 Task: Find an Airbnb in Det Udom, Thailand, for 6 adults from July 10 to July 15, with a price range of ₹10,000 to ₹15,000, 4 bedrooms, 7 beds, 4 bathrooms, and amenities including Wifi, Free parking, TV, Gym, and Breakfast. Enable self check-in.
Action: Mouse moved to (527, 103)
Screenshot: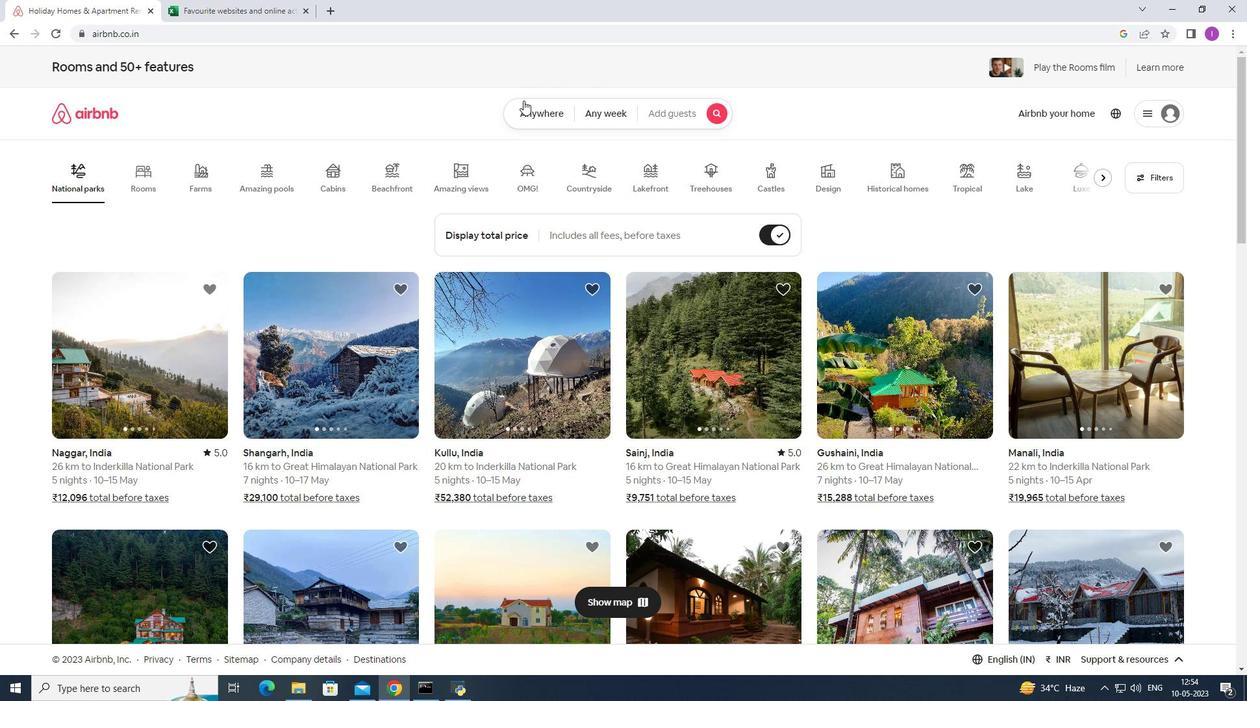
Action: Mouse pressed left at (527, 103)
Screenshot: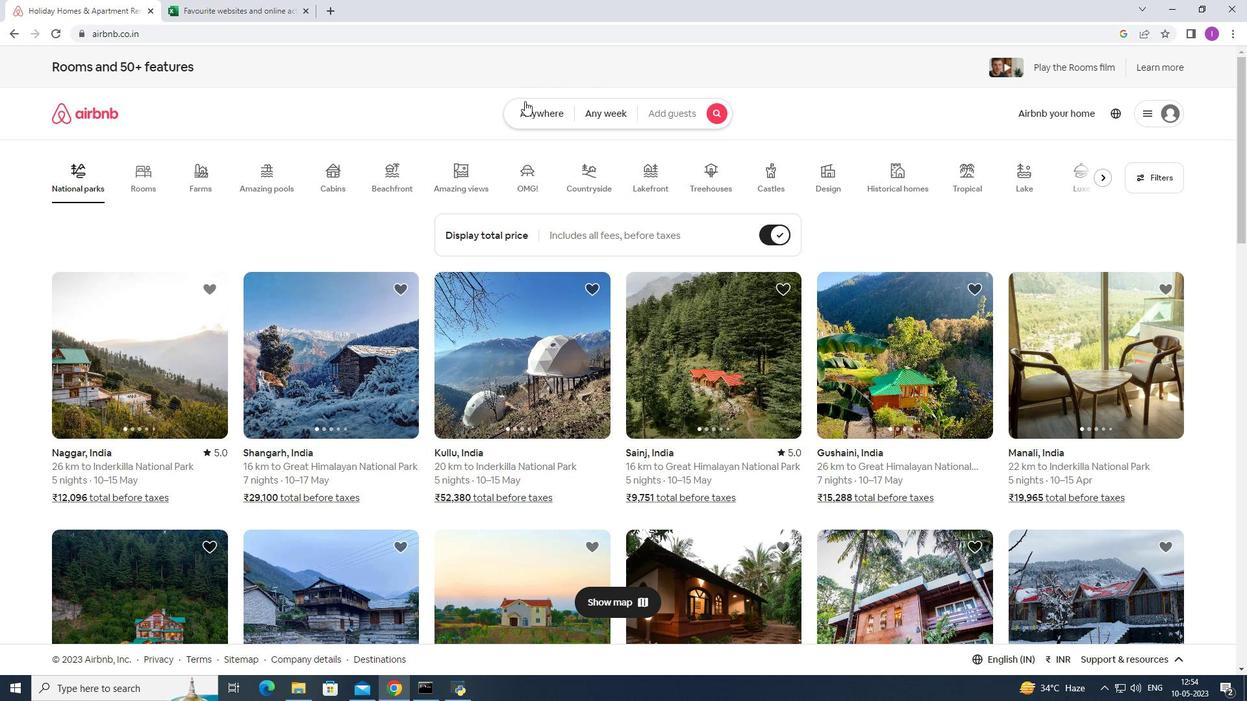 
Action: Mouse moved to (393, 167)
Screenshot: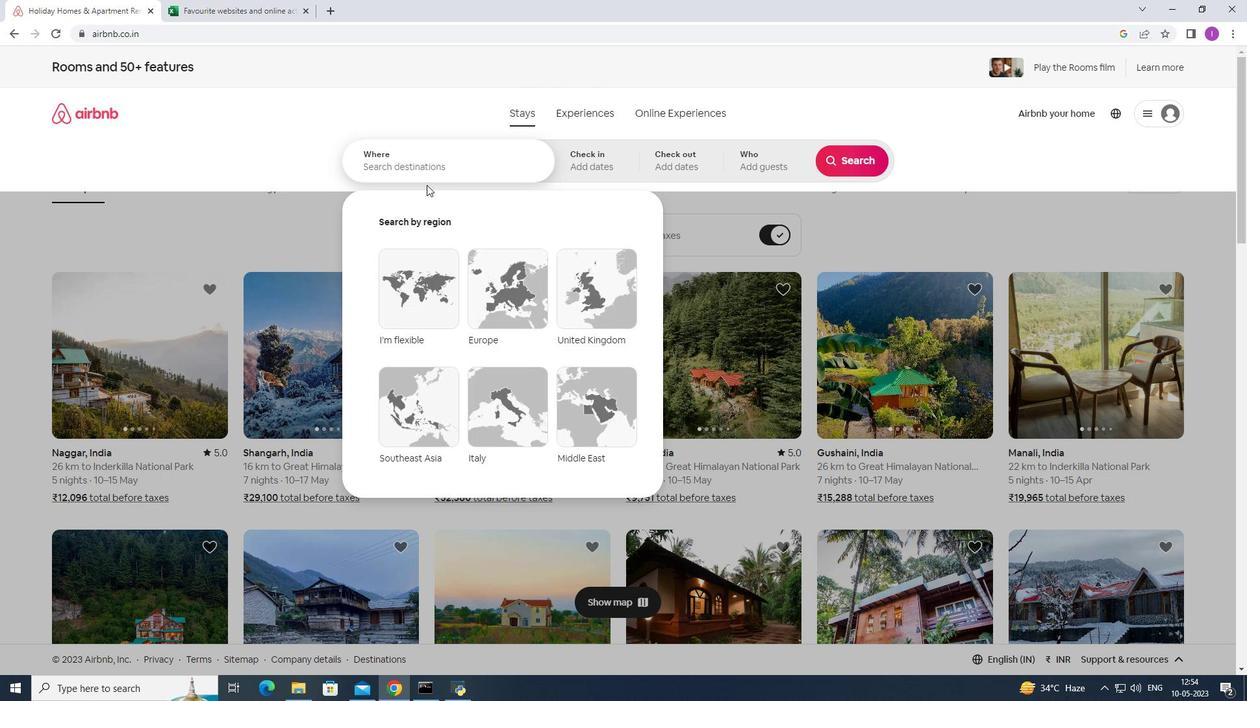 
Action: Mouse pressed left at (393, 167)
Screenshot: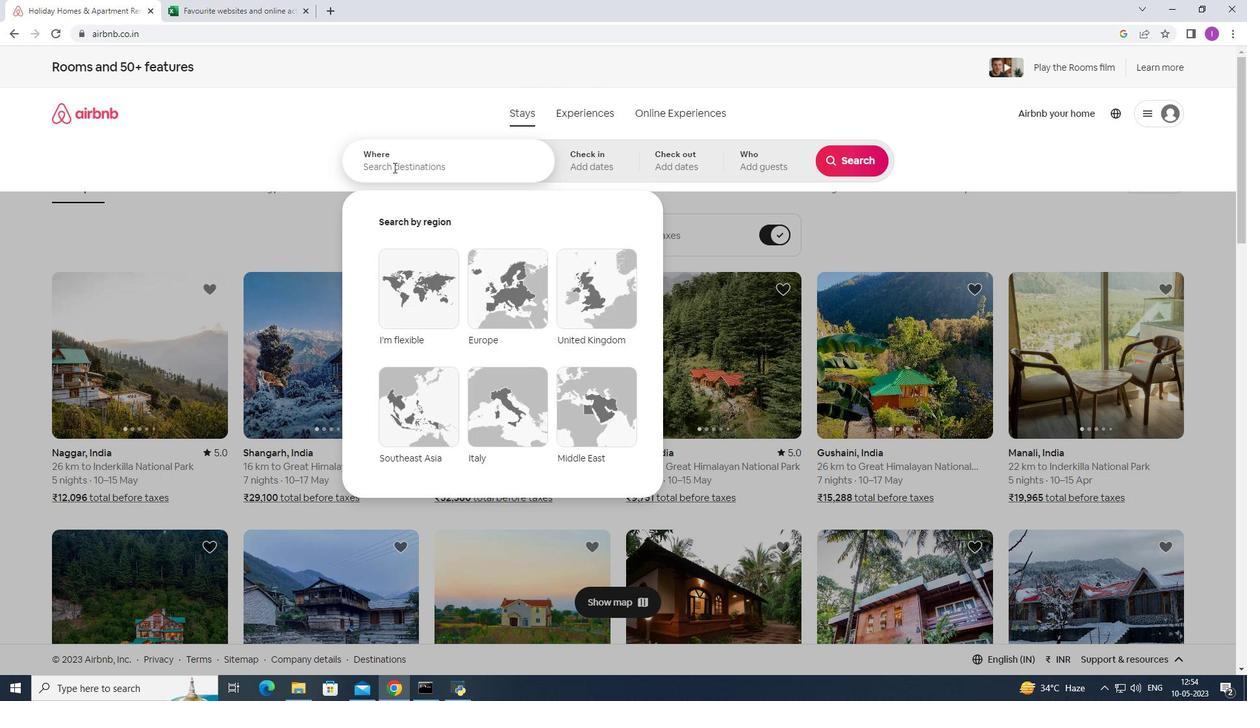 
Action: Mouse moved to (430, 171)
Screenshot: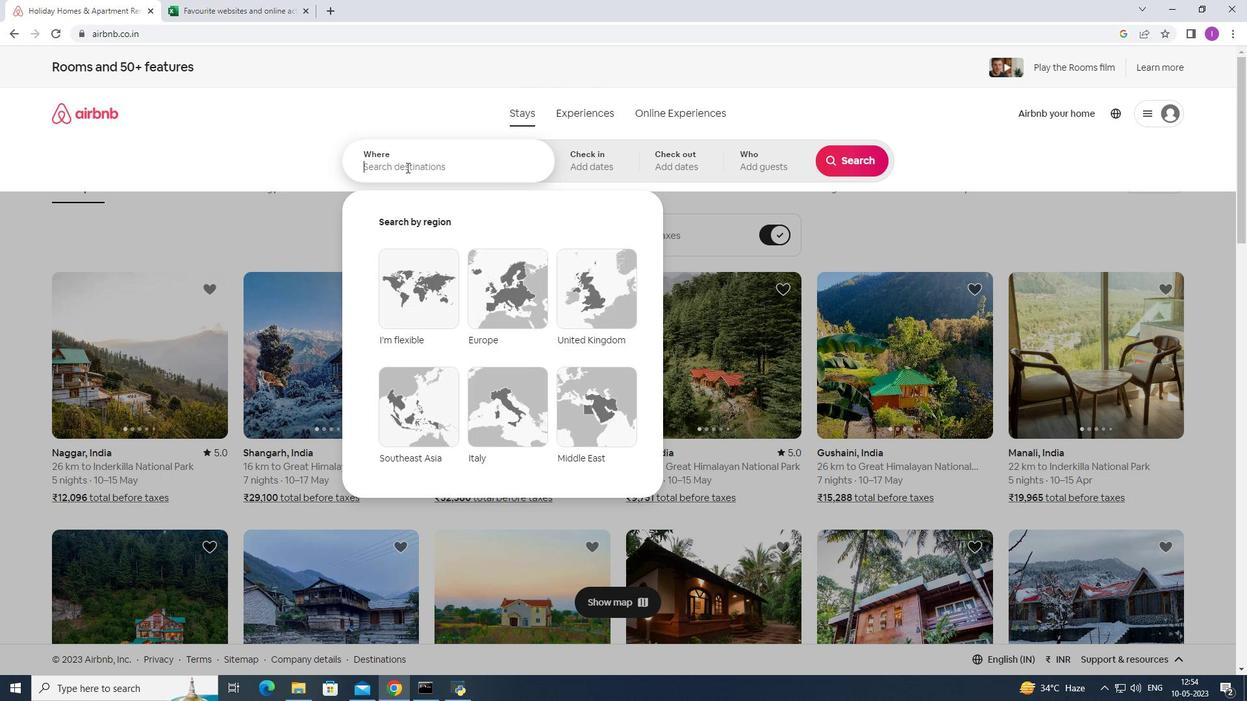 
Action: Key pressed <Key.shift><Key.shift><Key.shift>Det<Key.space><Key.shift>Udom,<Key.shift>Thailand
Screenshot: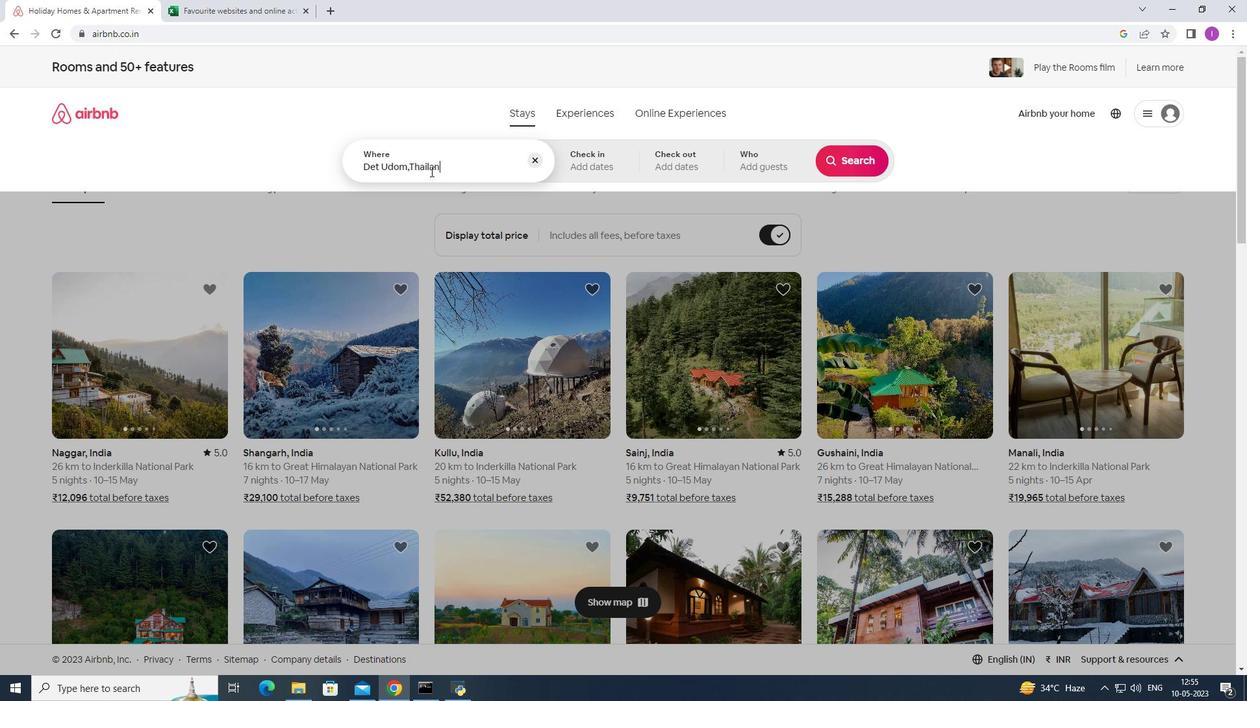 
Action: Mouse moved to (596, 155)
Screenshot: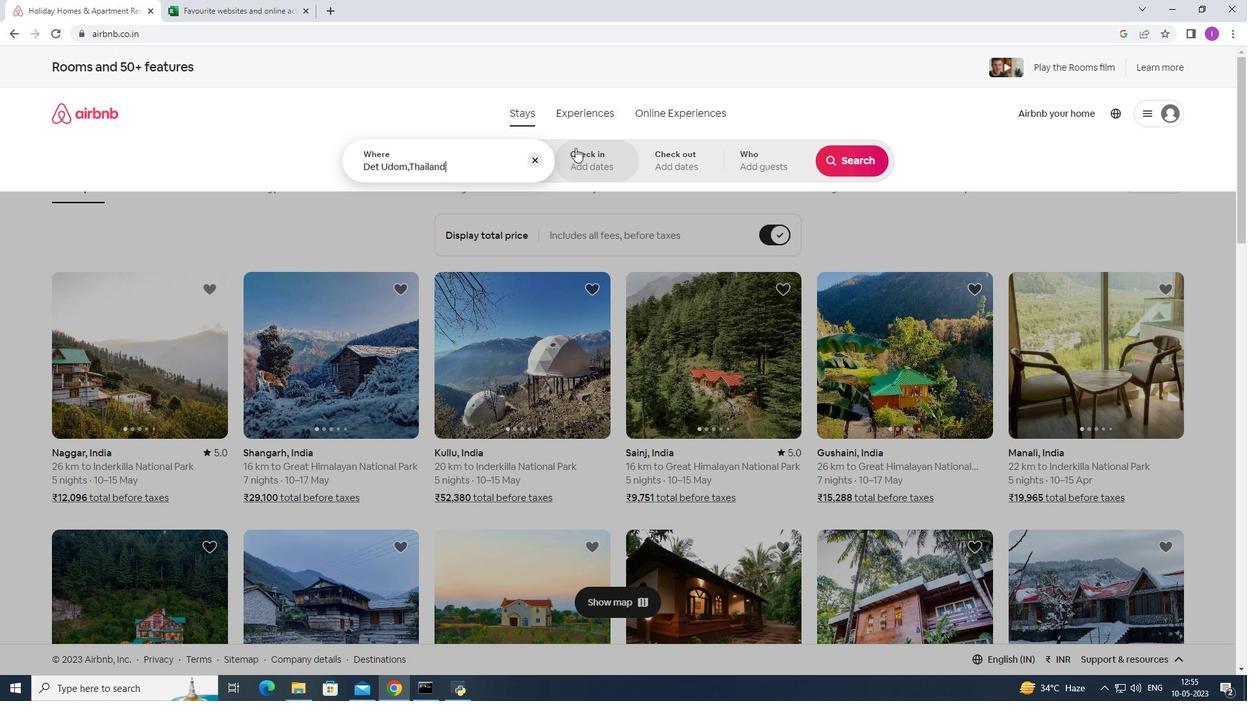 
Action: Mouse pressed left at (596, 155)
Screenshot: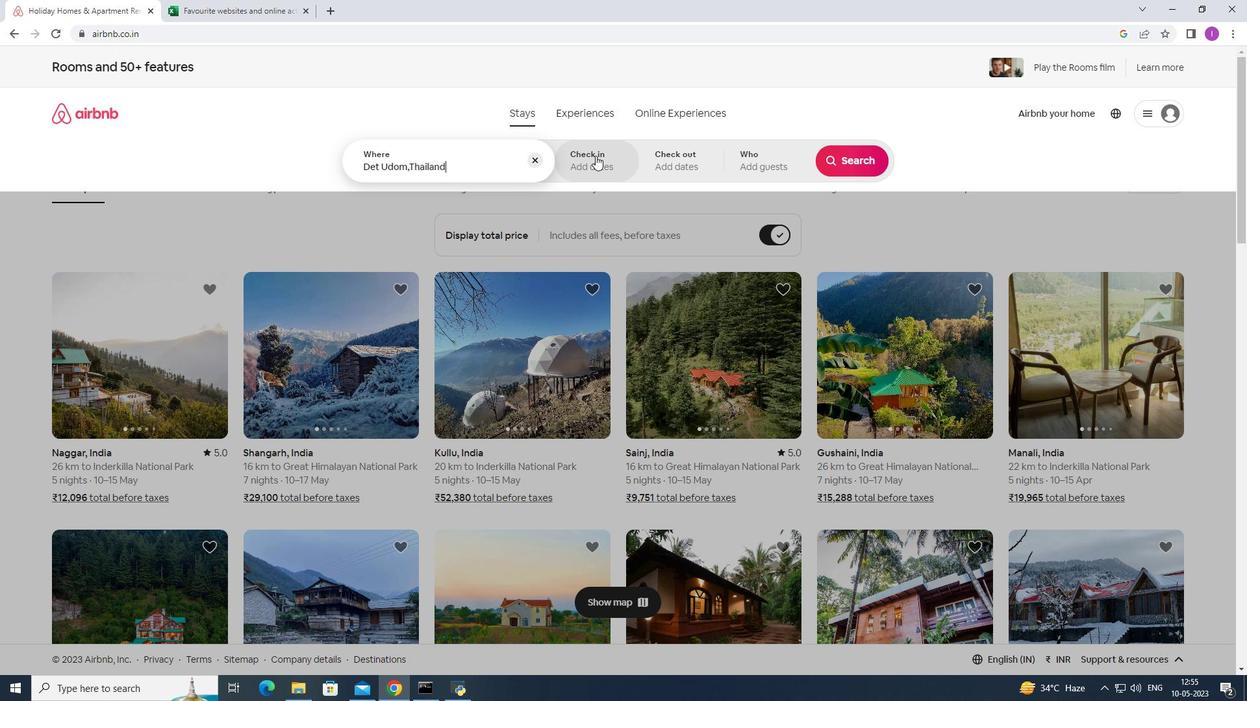 
Action: Mouse moved to (853, 263)
Screenshot: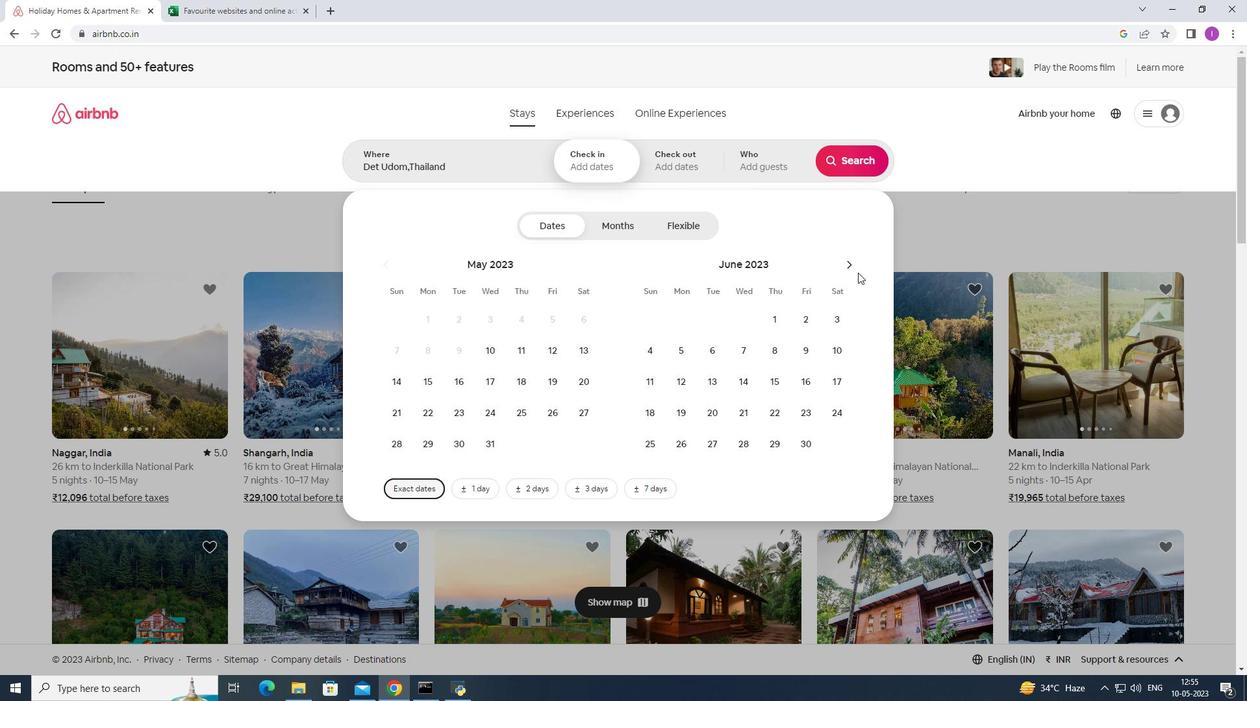 
Action: Mouse pressed left at (853, 263)
Screenshot: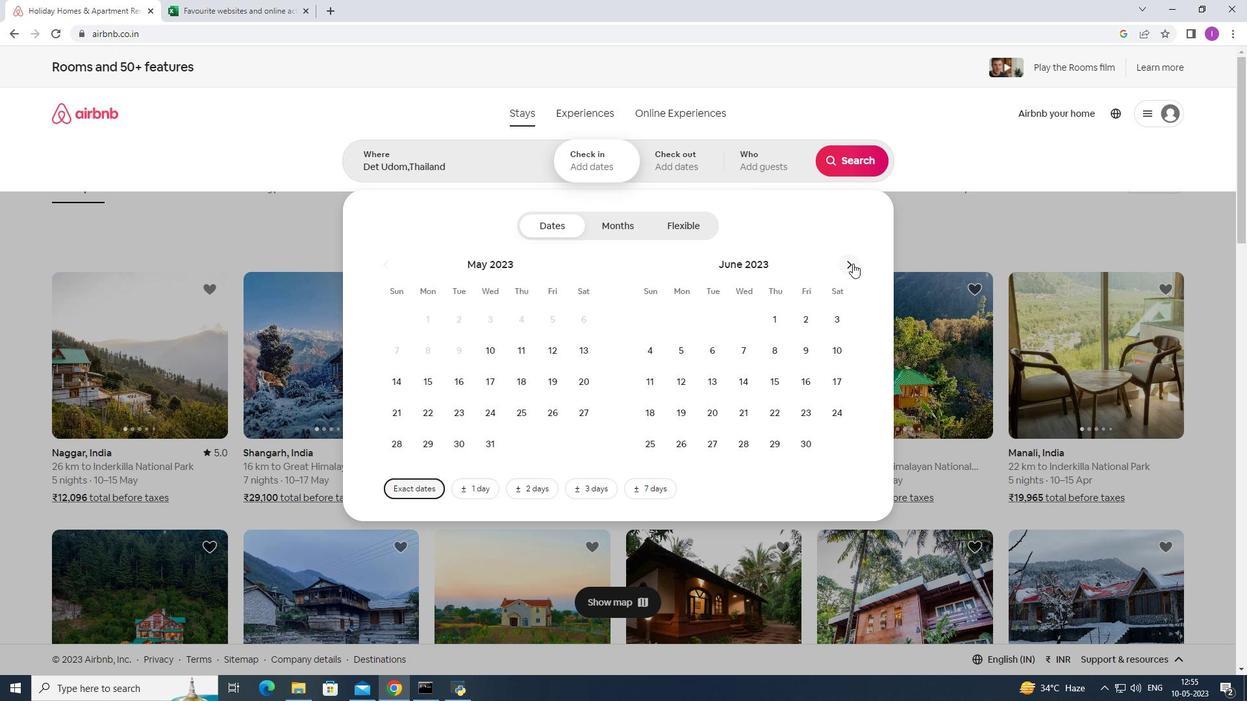 
Action: Mouse moved to (674, 388)
Screenshot: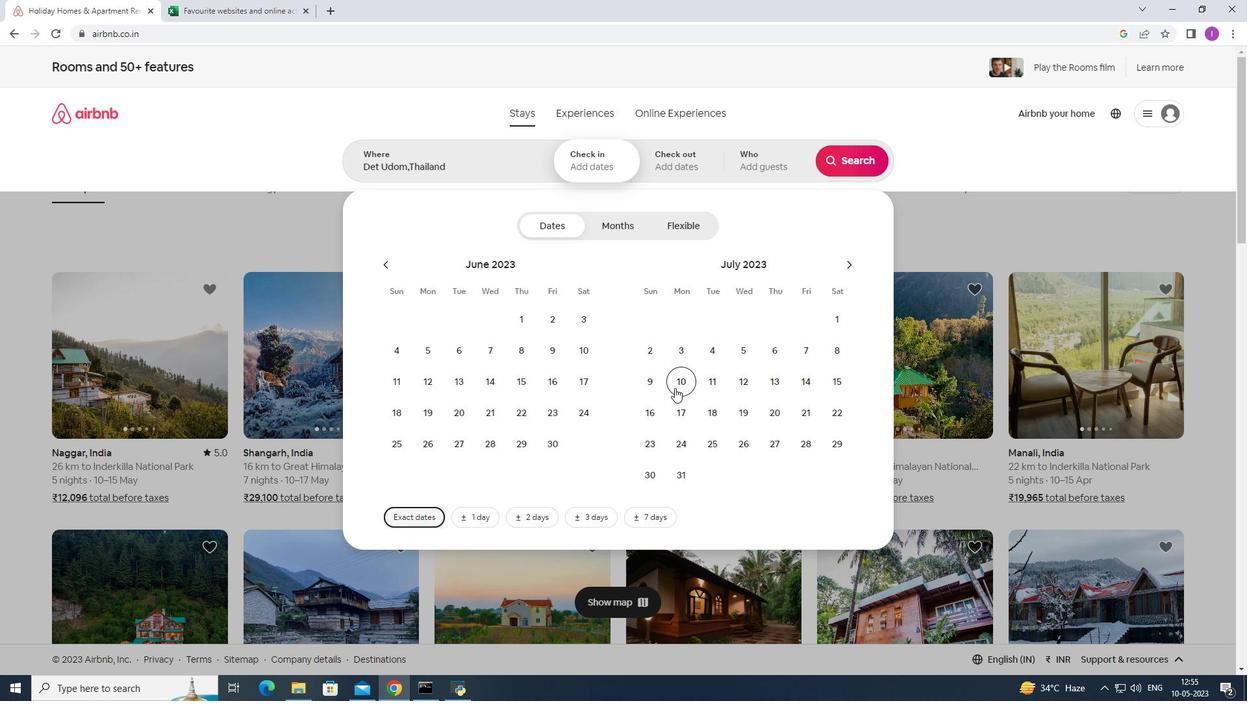 
Action: Mouse pressed left at (674, 388)
Screenshot: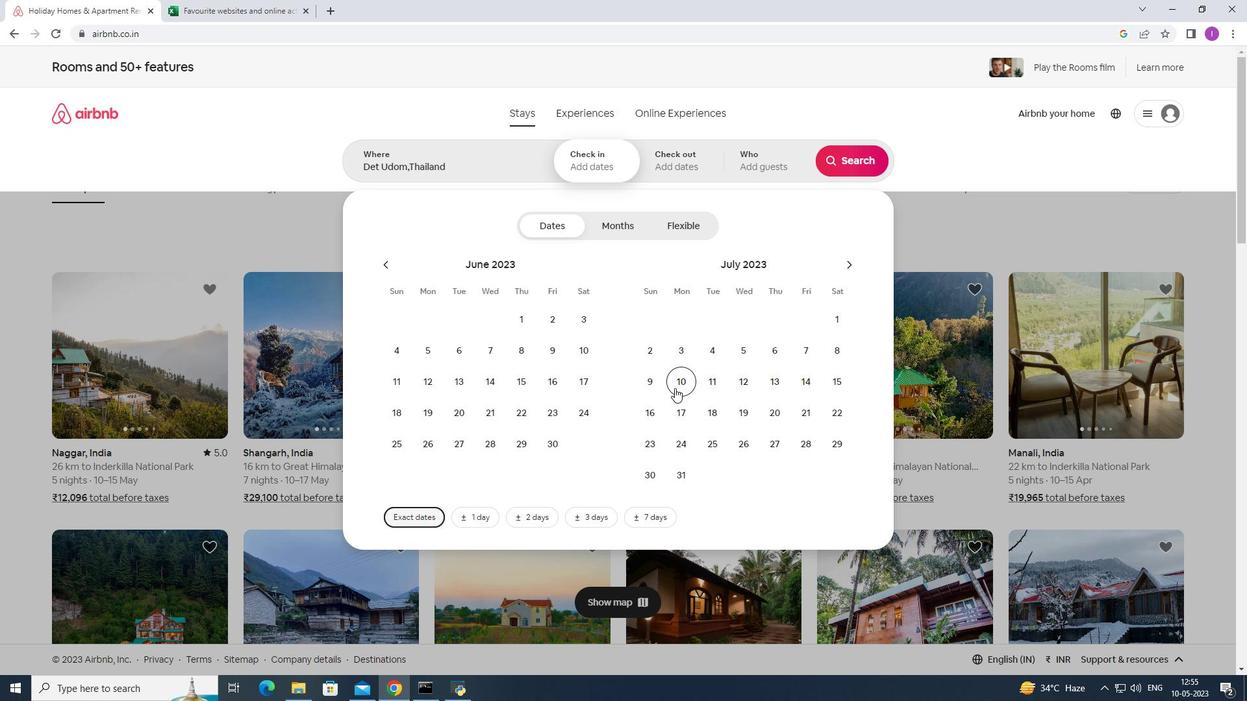 
Action: Mouse moved to (832, 375)
Screenshot: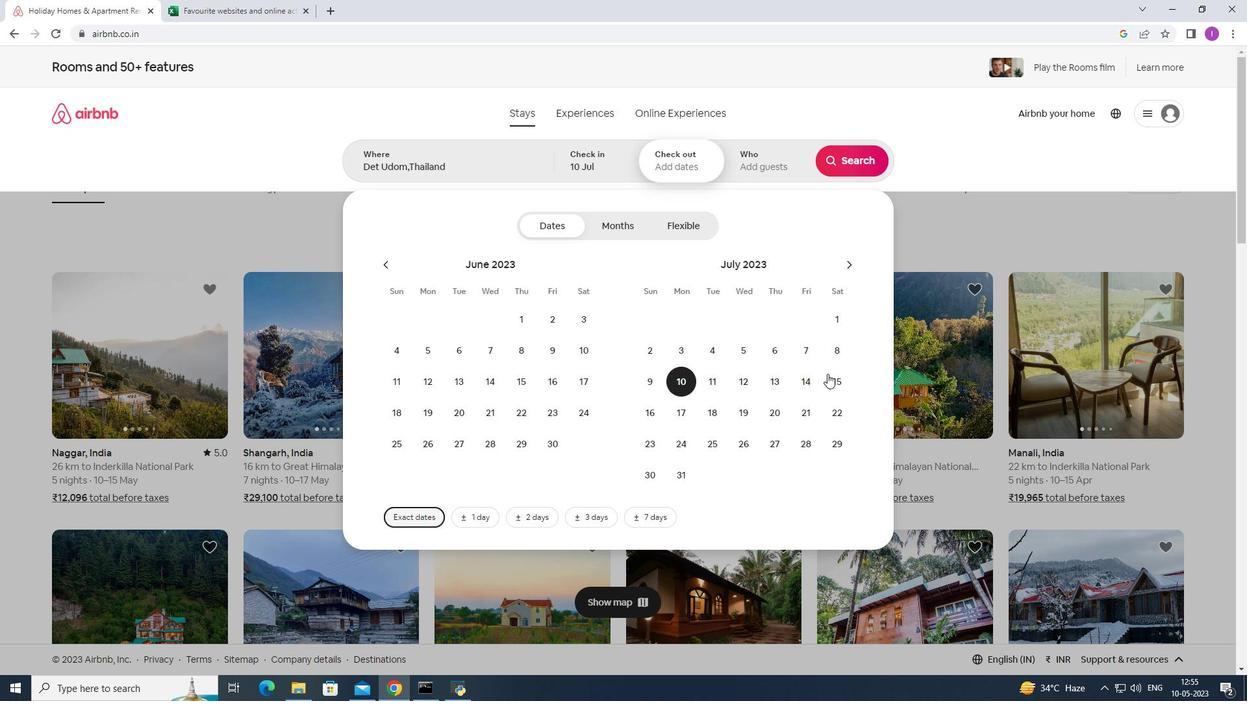 
Action: Mouse pressed left at (832, 375)
Screenshot: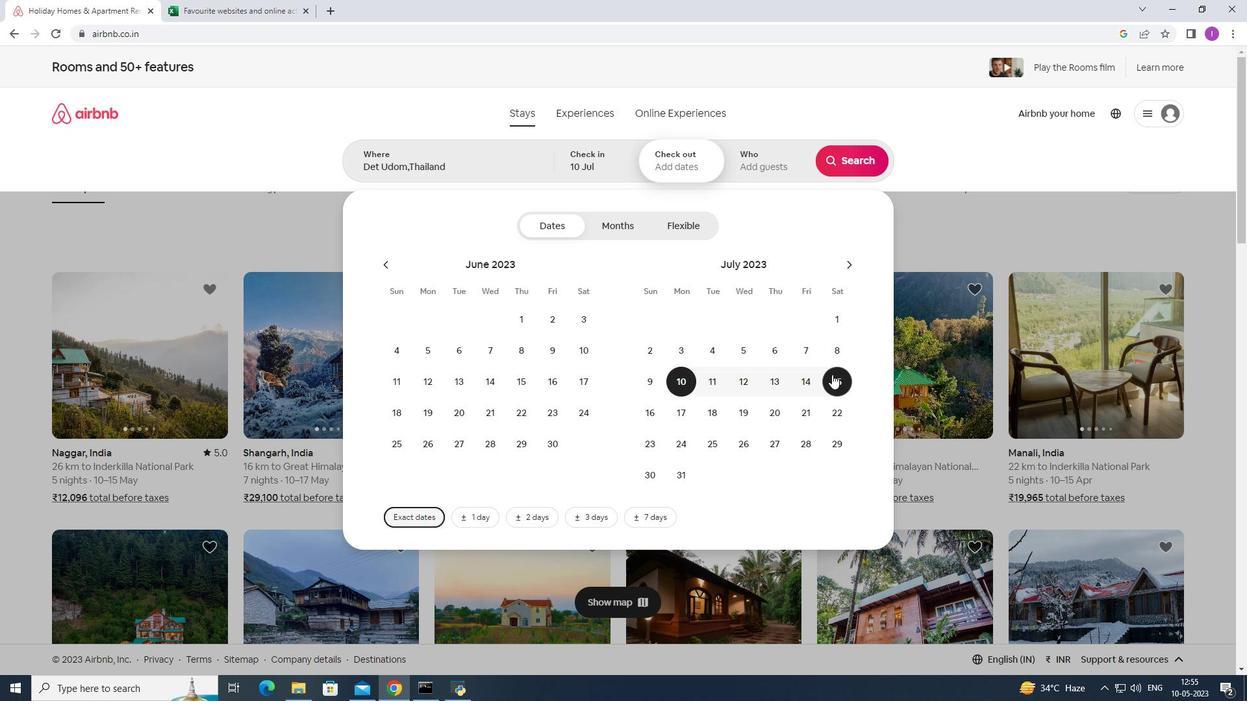 
Action: Mouse moved to (783, 163)
Screenshot: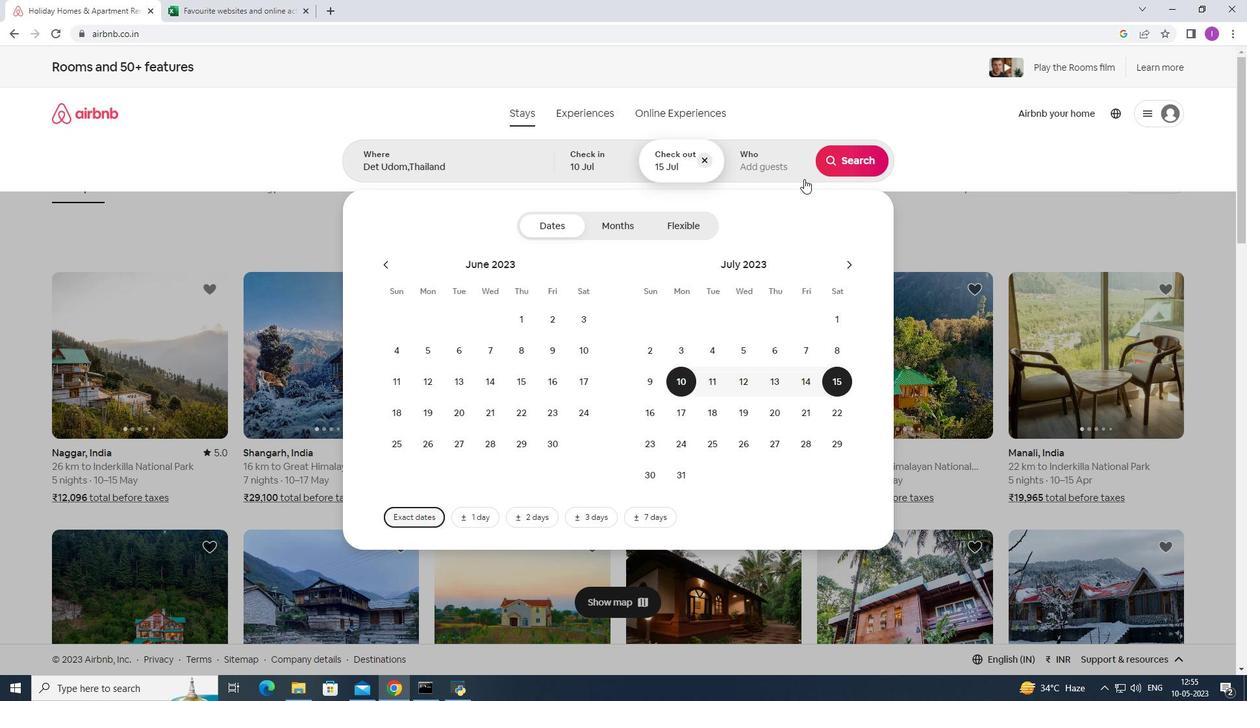 
Action: Mouse pressed left at (783, 163)
Screenshot: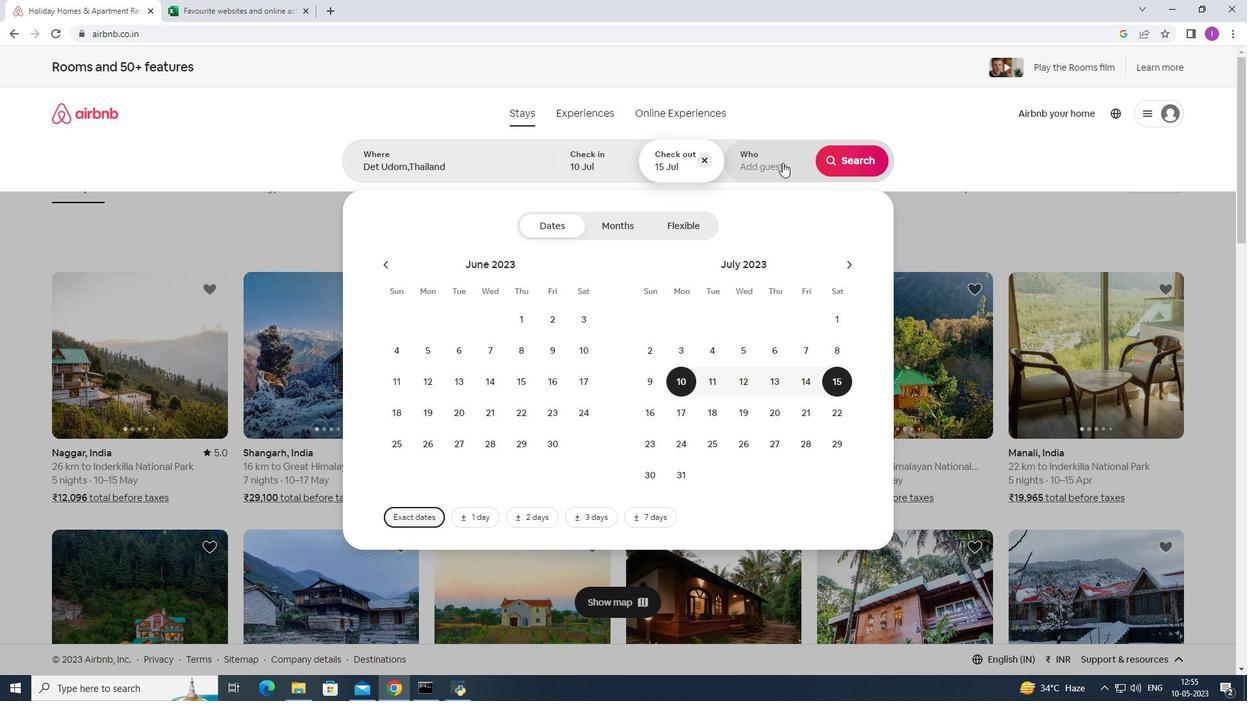 
Action: Mouse moved to (861, 220)
Screenshot: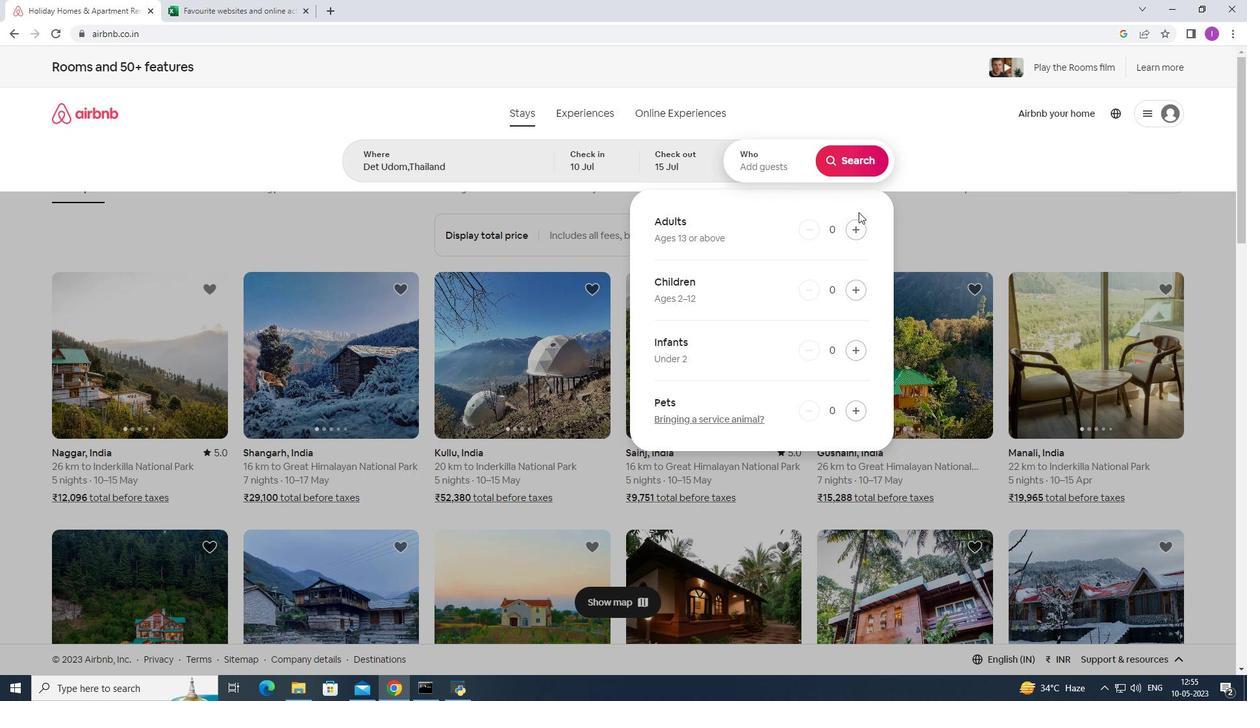 
Action: Mouse pressed left at (861, 220)
Screenshot: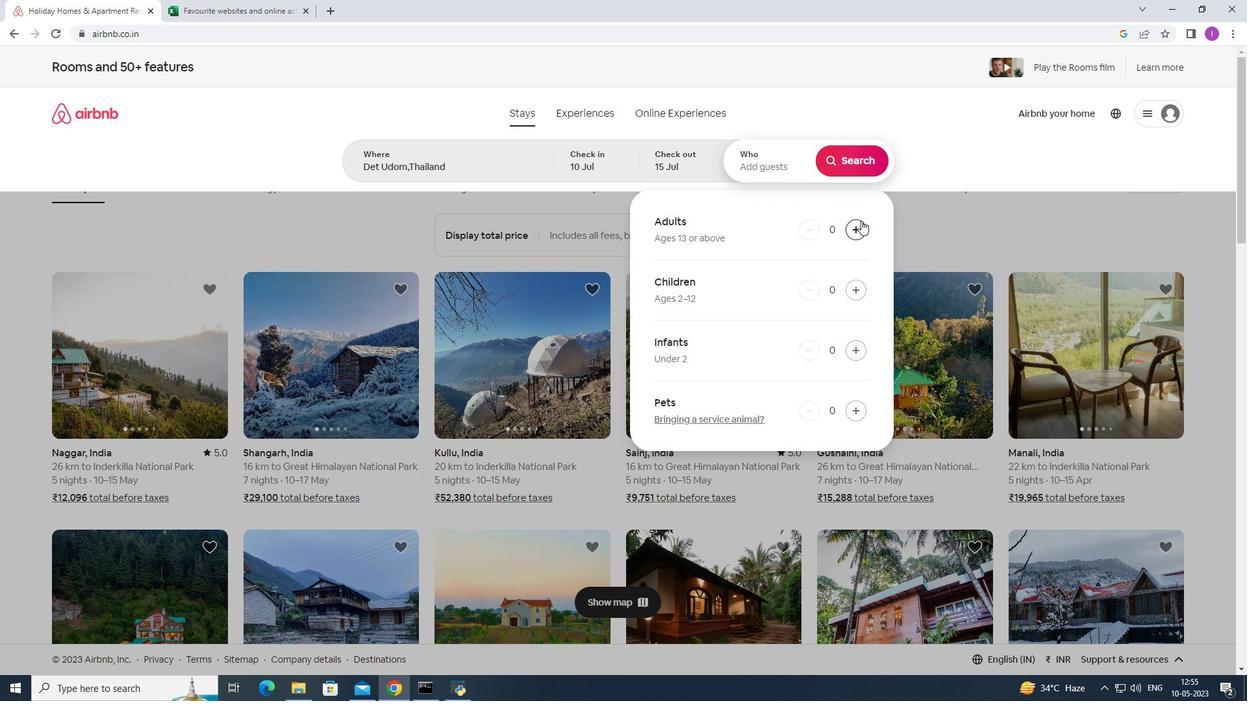
Action: Mouse moved to (861, 222)
Screenshot: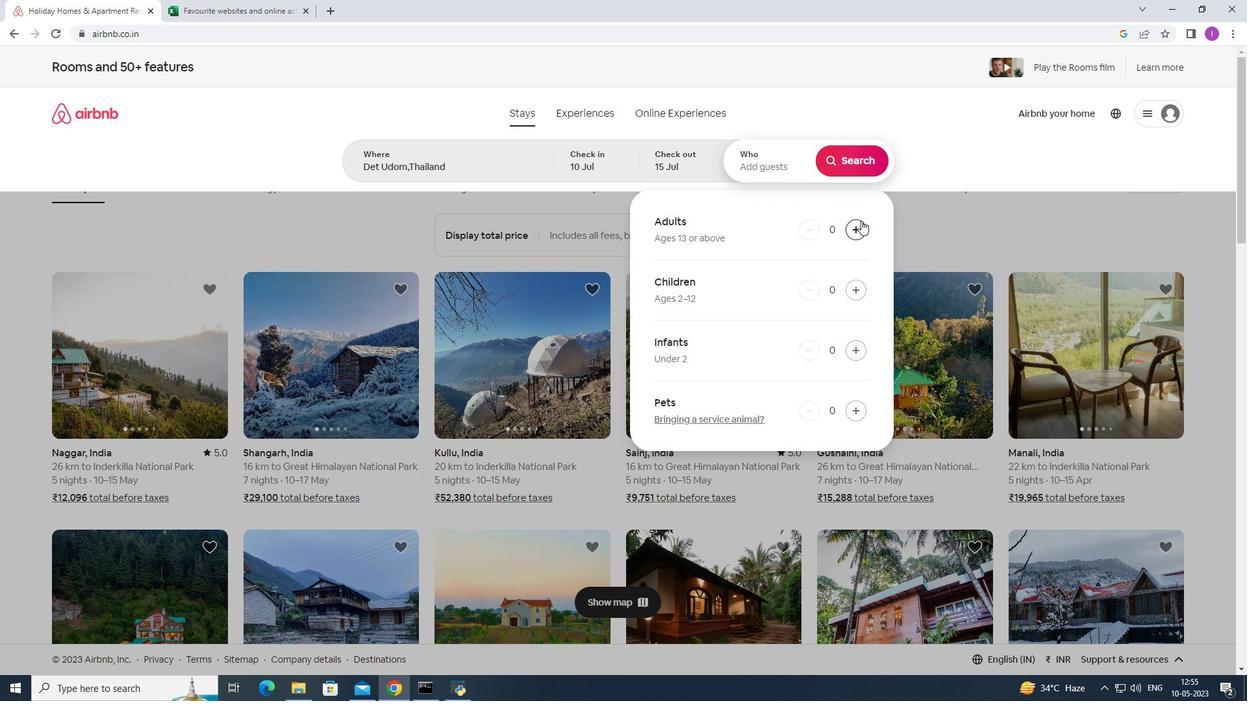 
Action: Mouse pressed left at (861, 222)
Screenshot: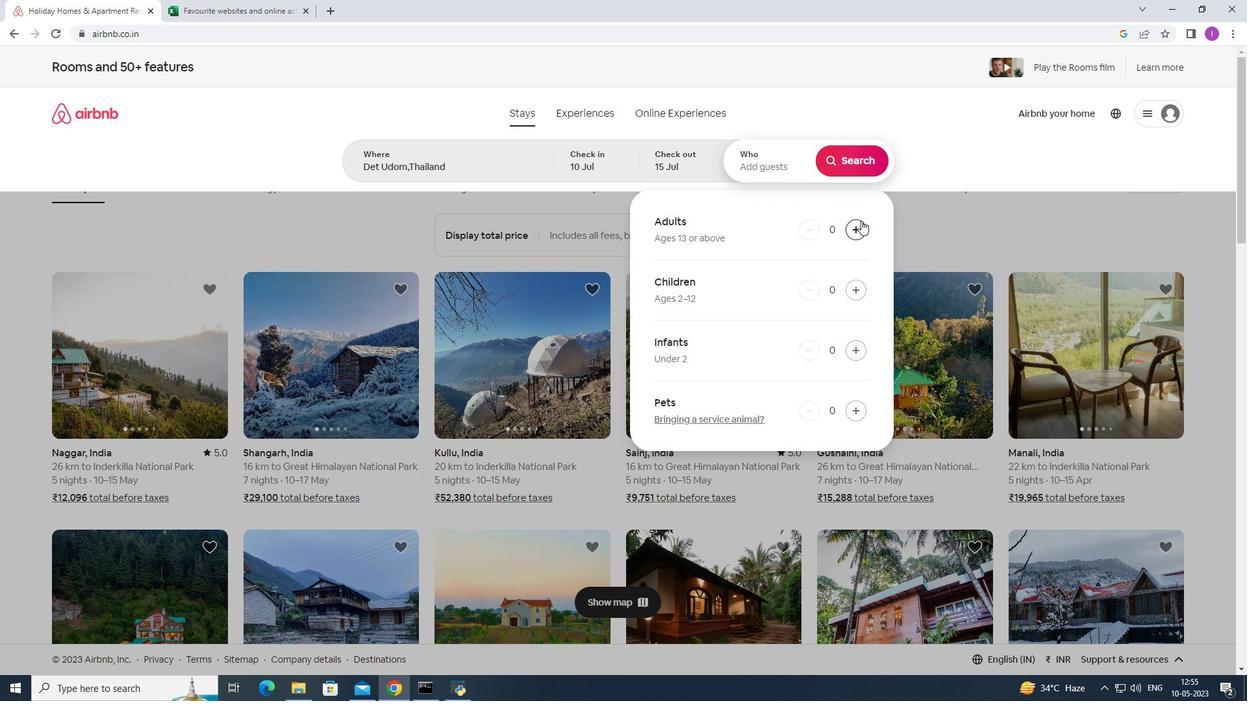 
Action: Mouse moved to (861, 223)
Screenshot: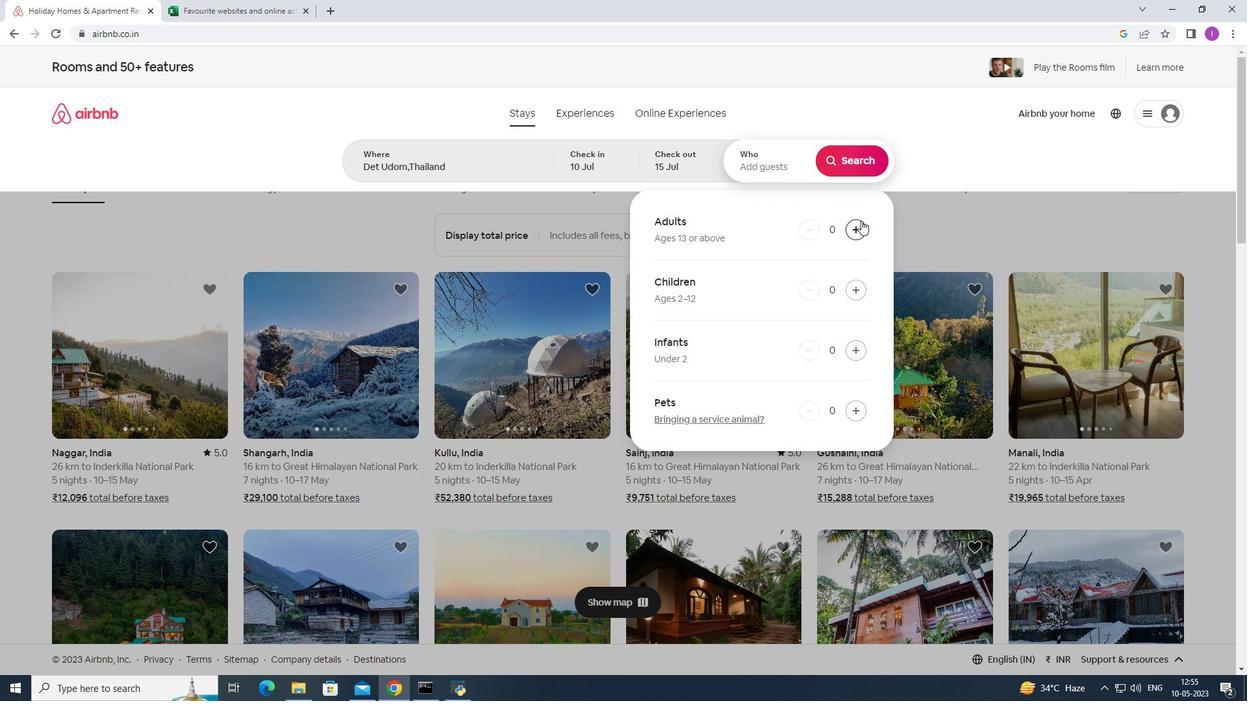 
Action: Mouse pressed left at (861, 223)
Screenshot: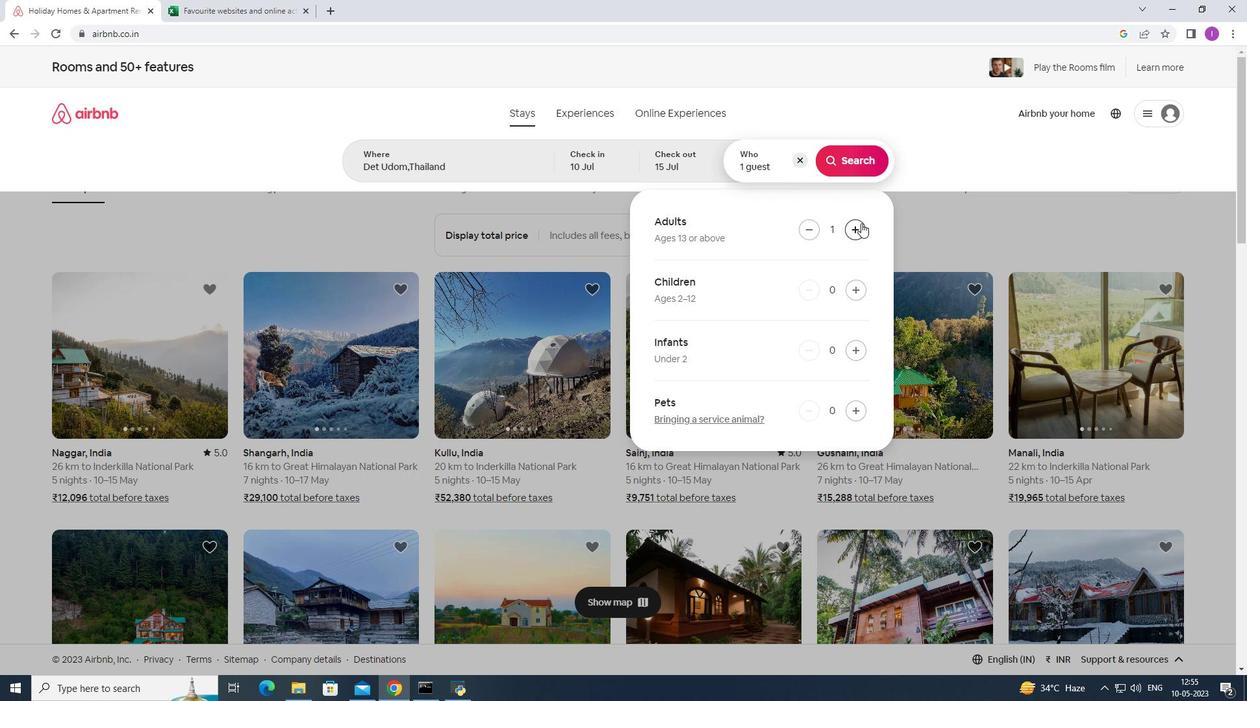 
Action: Mouse pressed left at (861, 223)
Screenshot: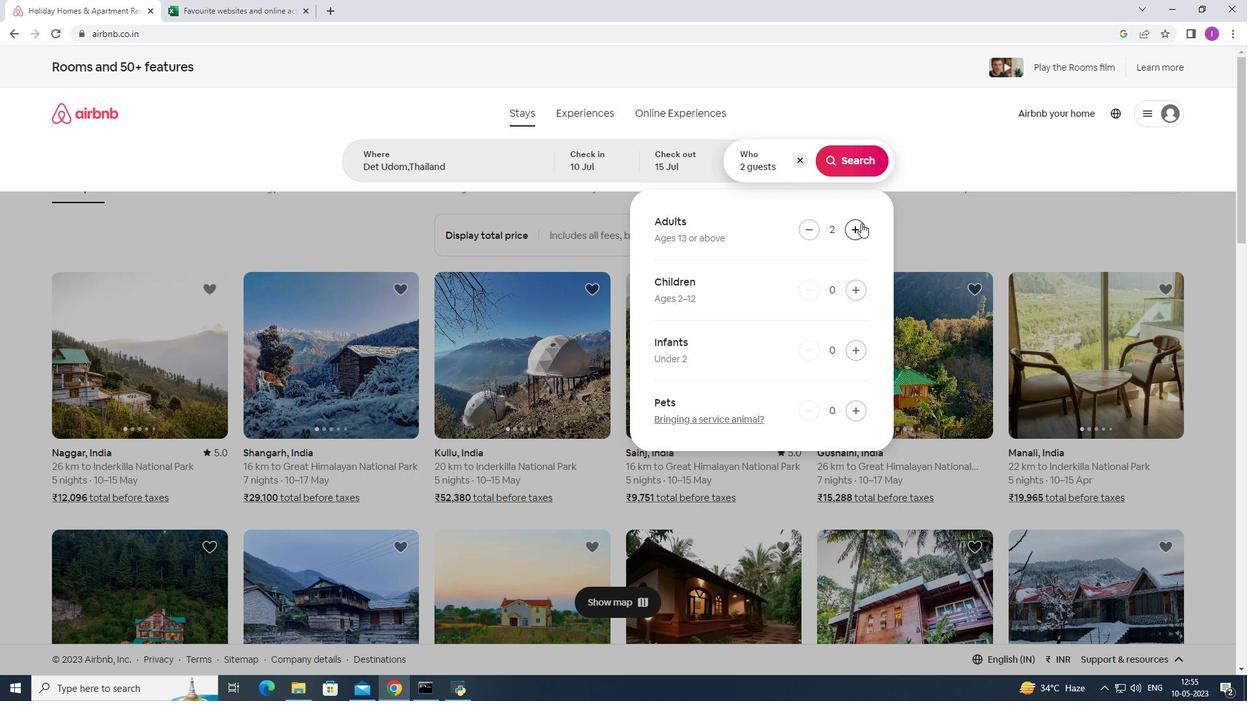
Action: Mouse pressed left at (861, 223)
Screenshot: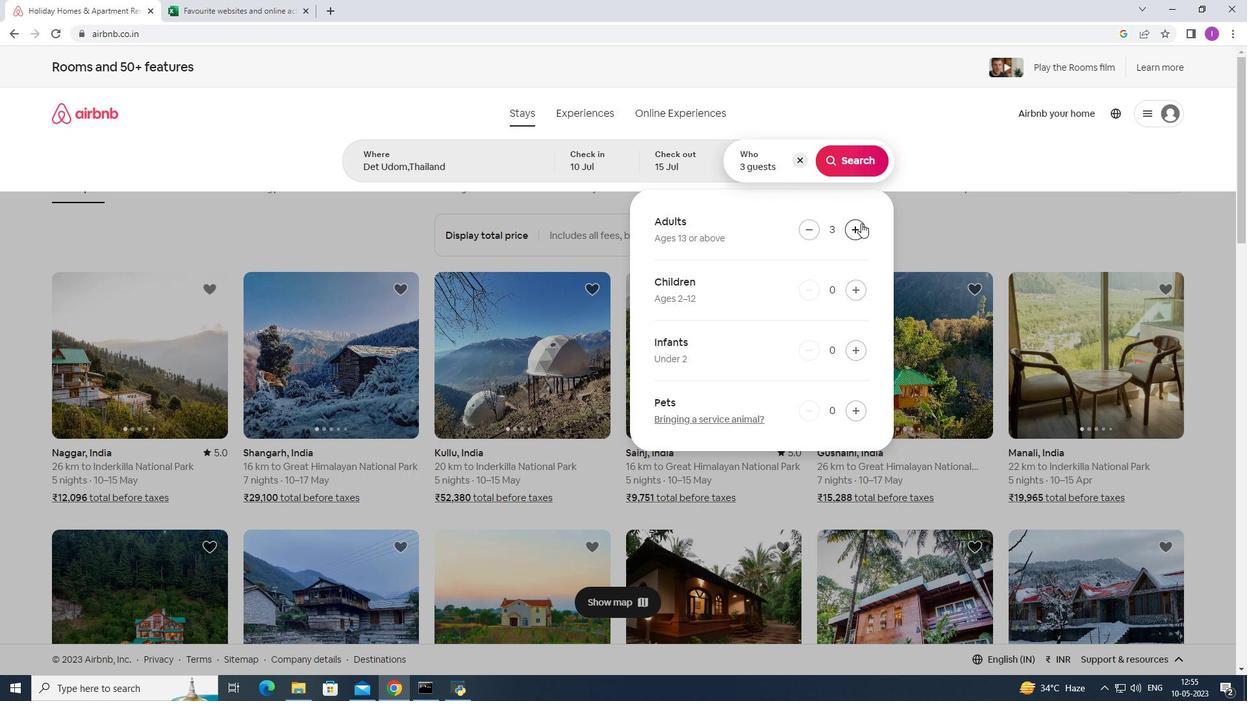 
Action: Mouse pressed left at (861, 223)
Screenshot: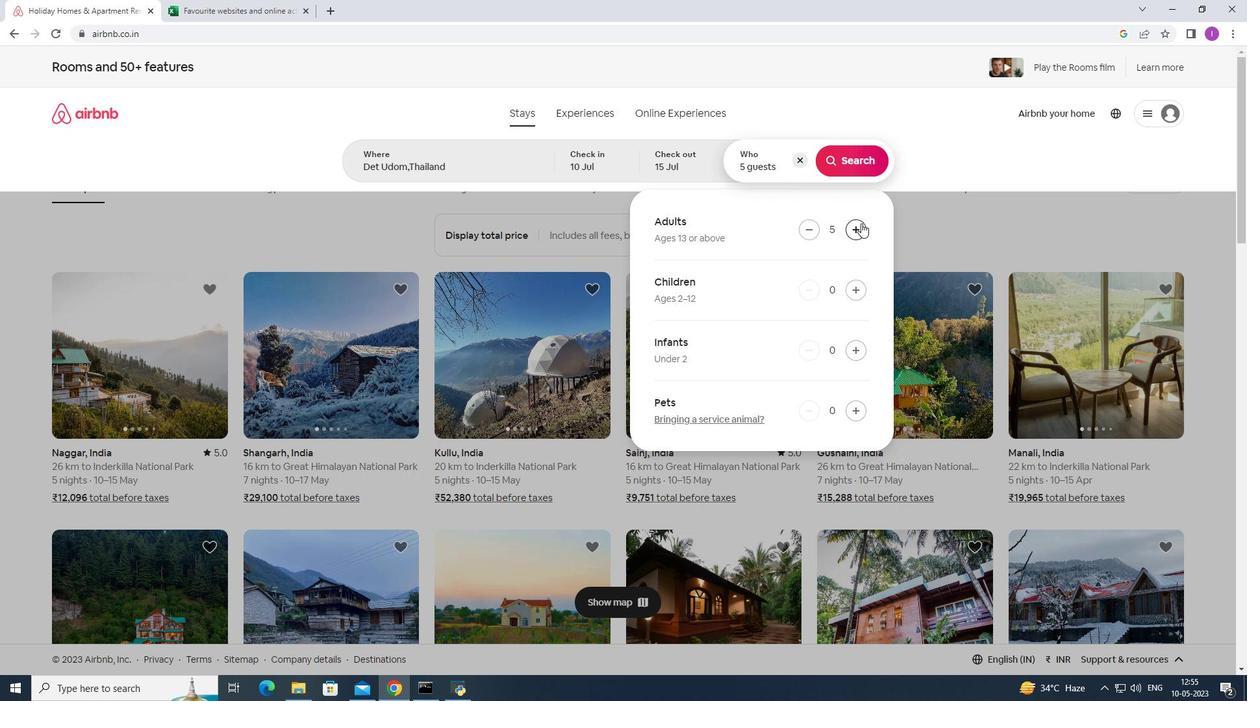 
Action: Mouse pressed left at (861, 223)
Screenshot: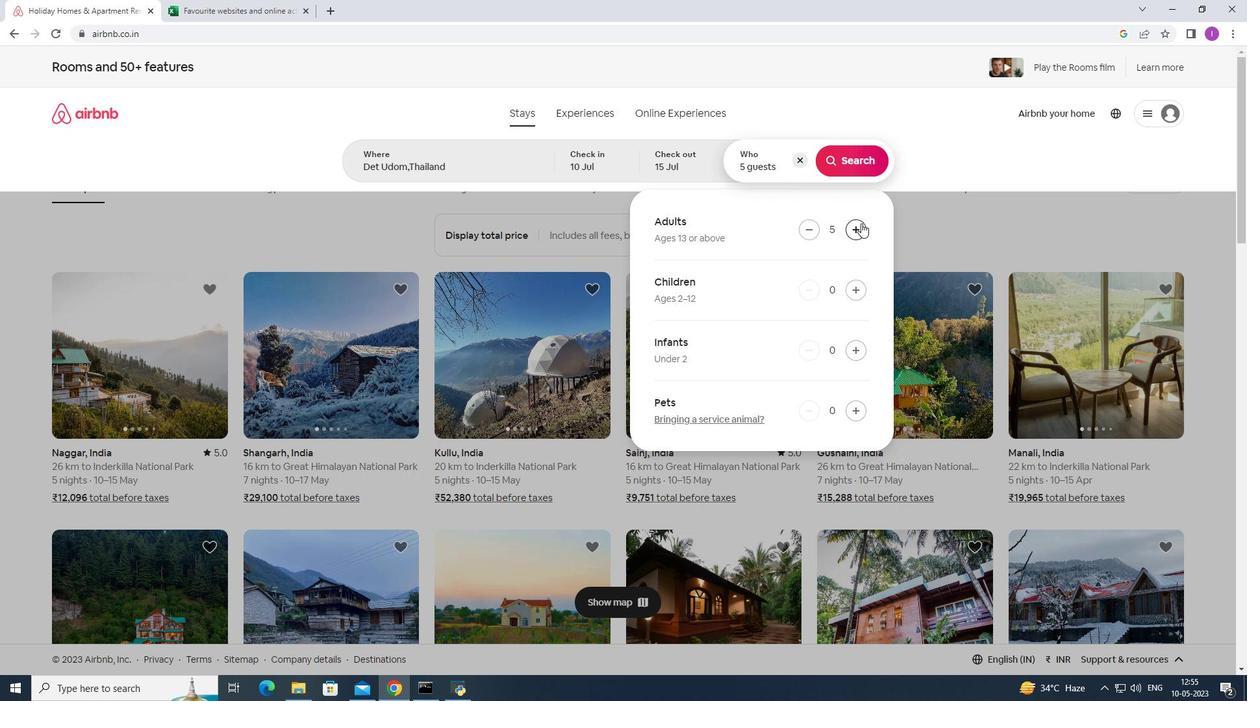 
Action: Mouse moved to (838, 157)
Screenshot: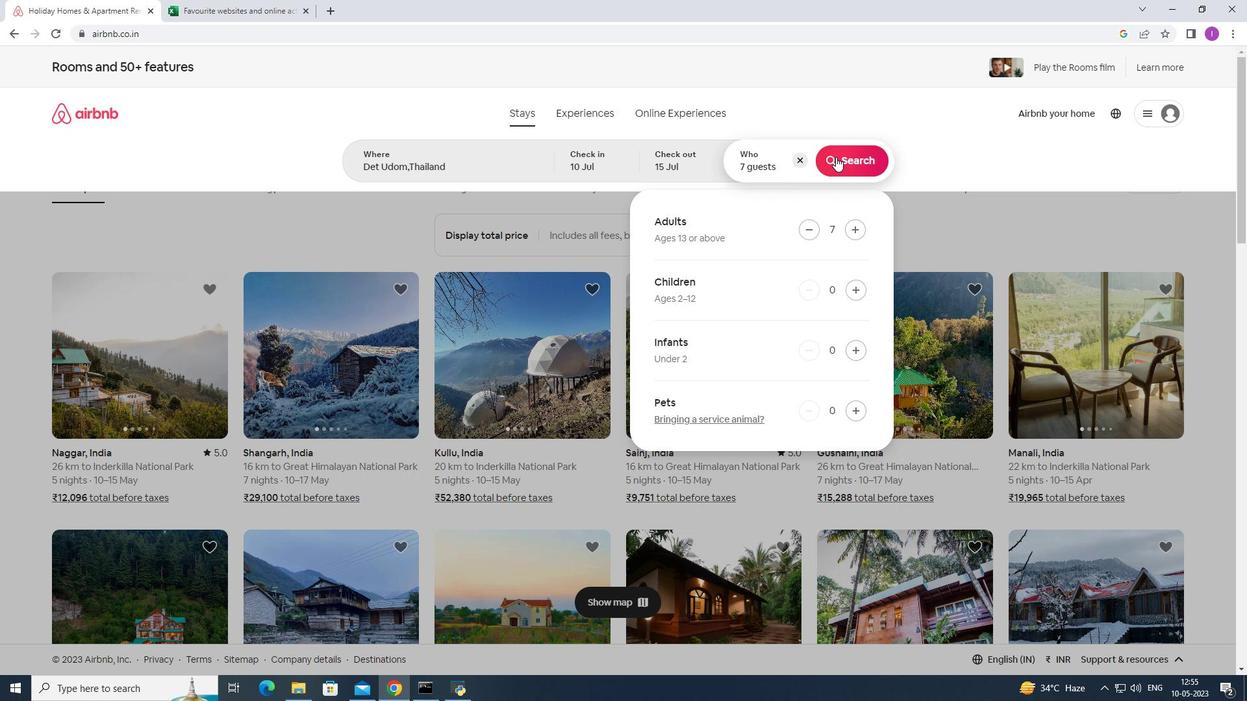 
Action: Mouse pressed left at (838, 157)
Screenshot: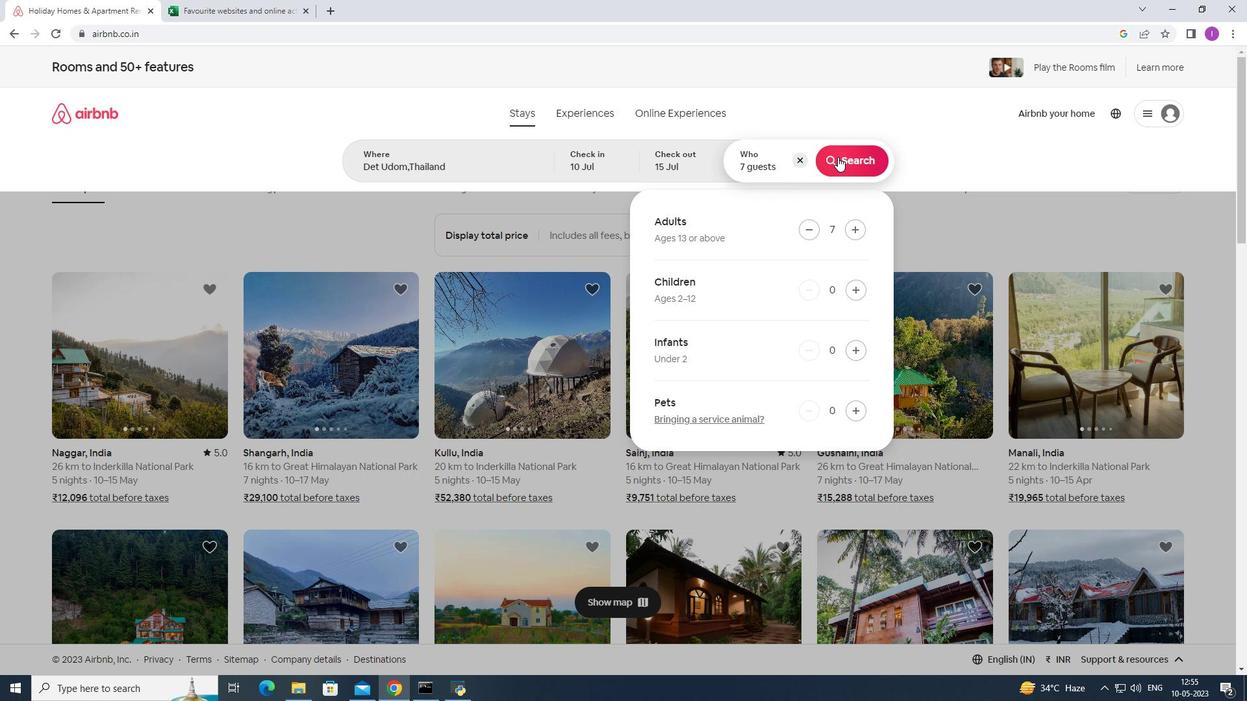 
Action: Mouse moved to (1193, 124)
Screenshot: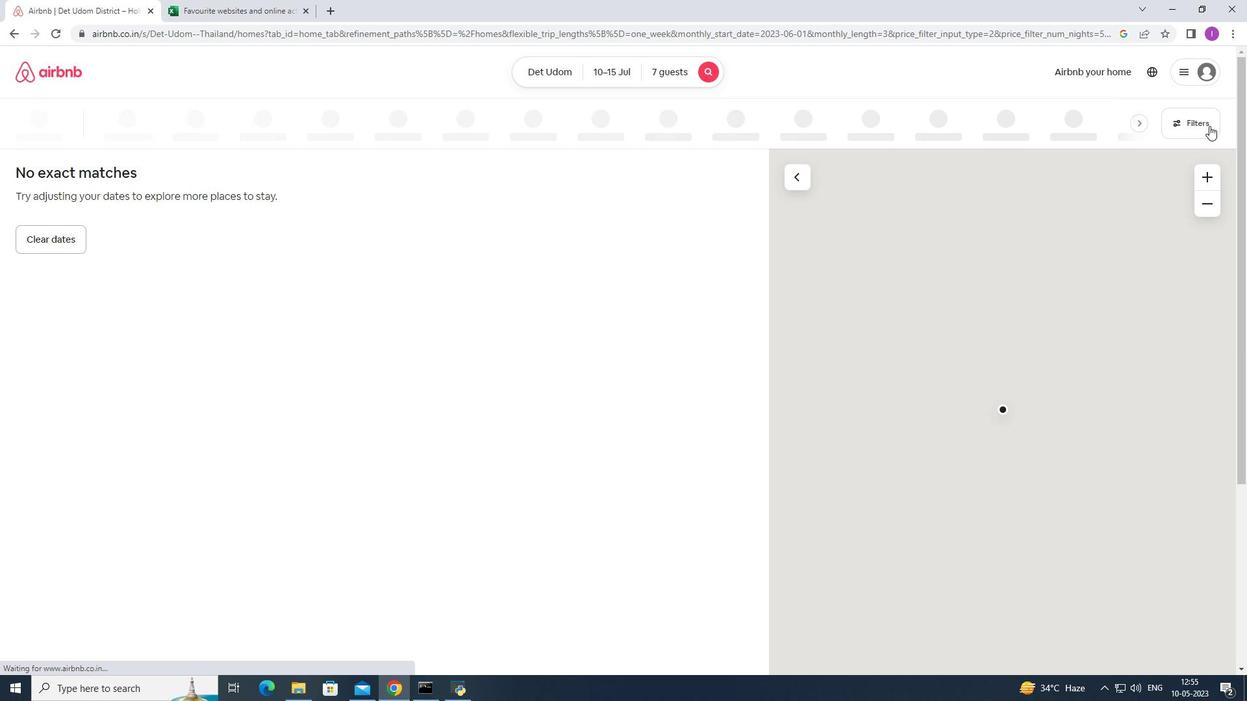 
Action: Mouse pressed left at (1193, 124)
Screenshot: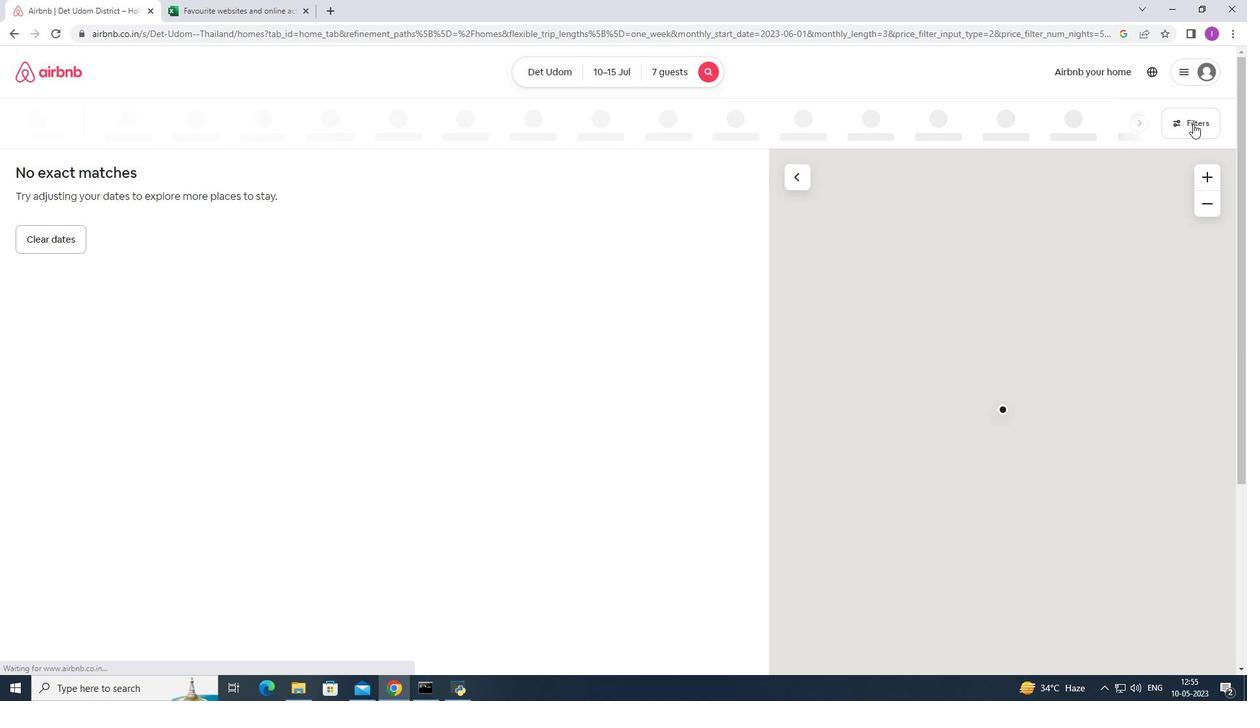 
Action: Mouse moved to (454, 441)
Screenshot: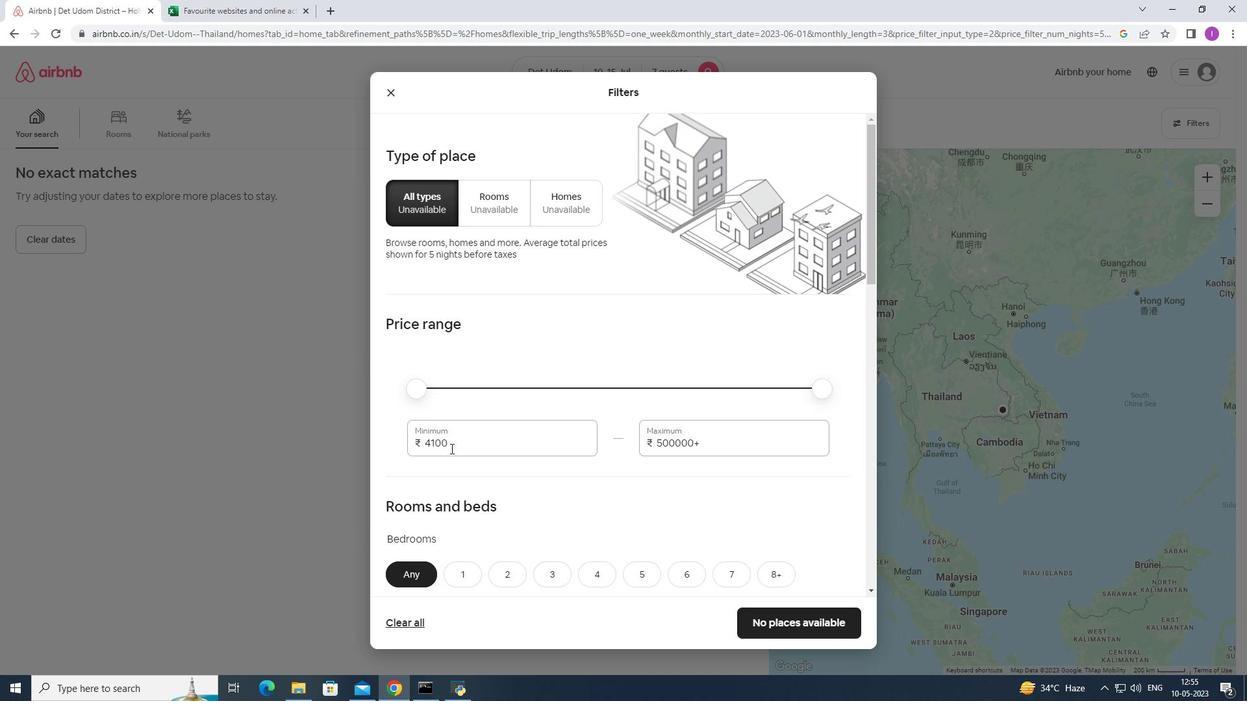 
Action: Mouse pressed left at (454, 441)
Screenshot: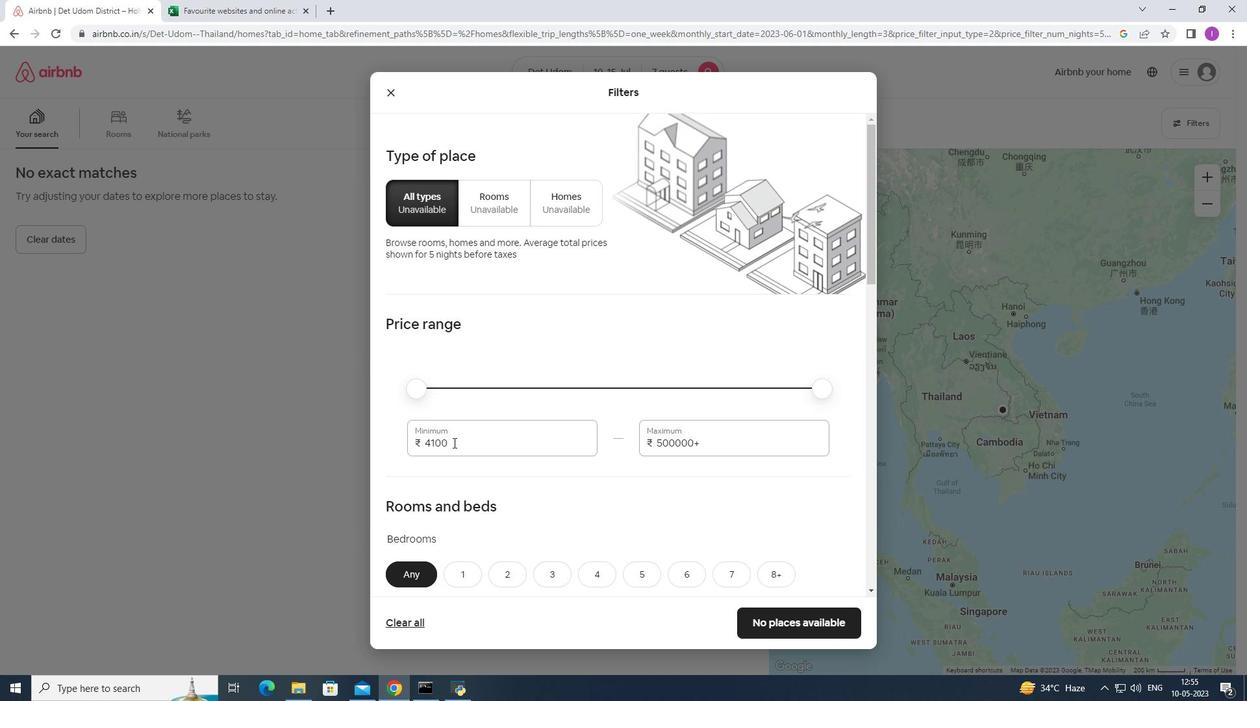 
Action: Mouse moved to (417, 443)
Screenshot: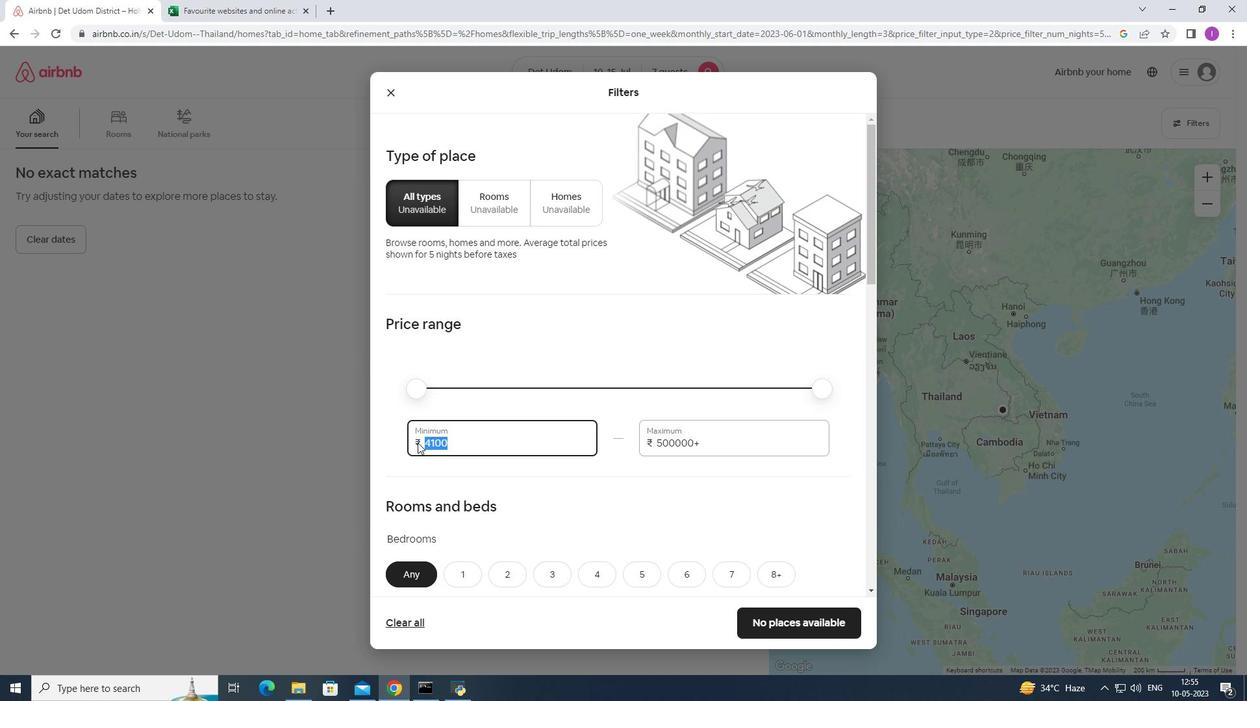 
Action: Key pressed 1
Screenshot: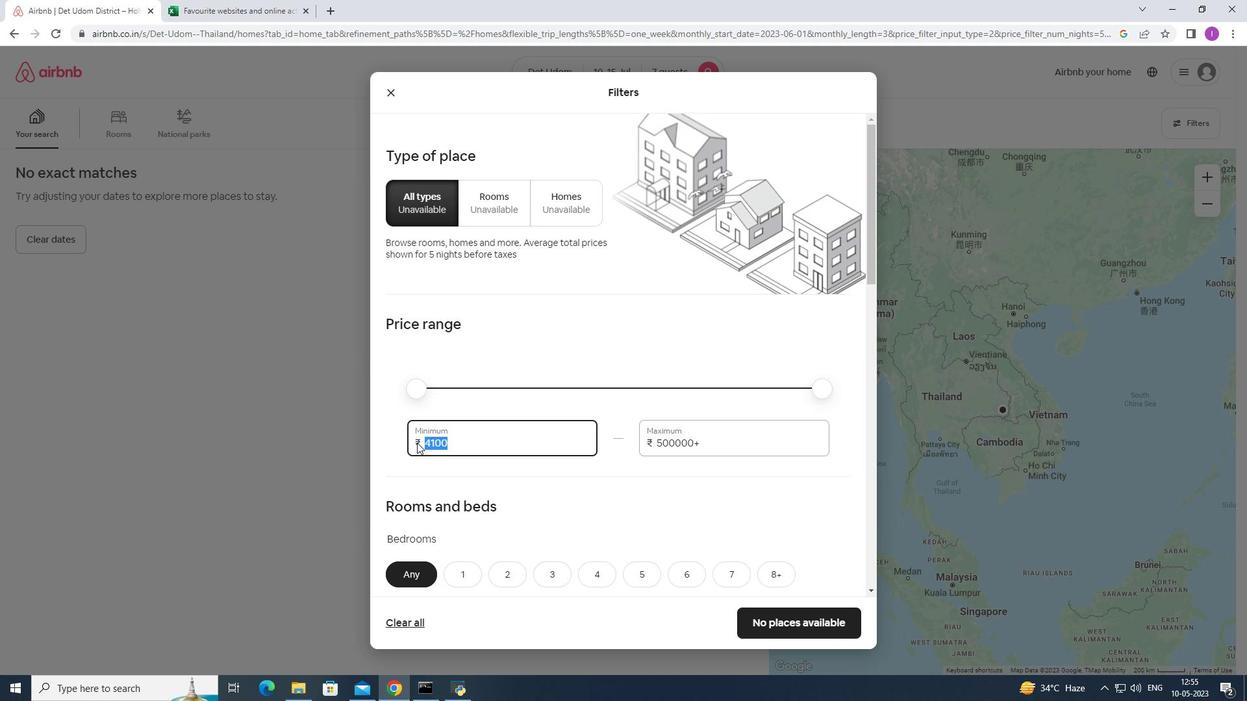 
Action: Mouse moved to (410, 443)
Screenshot: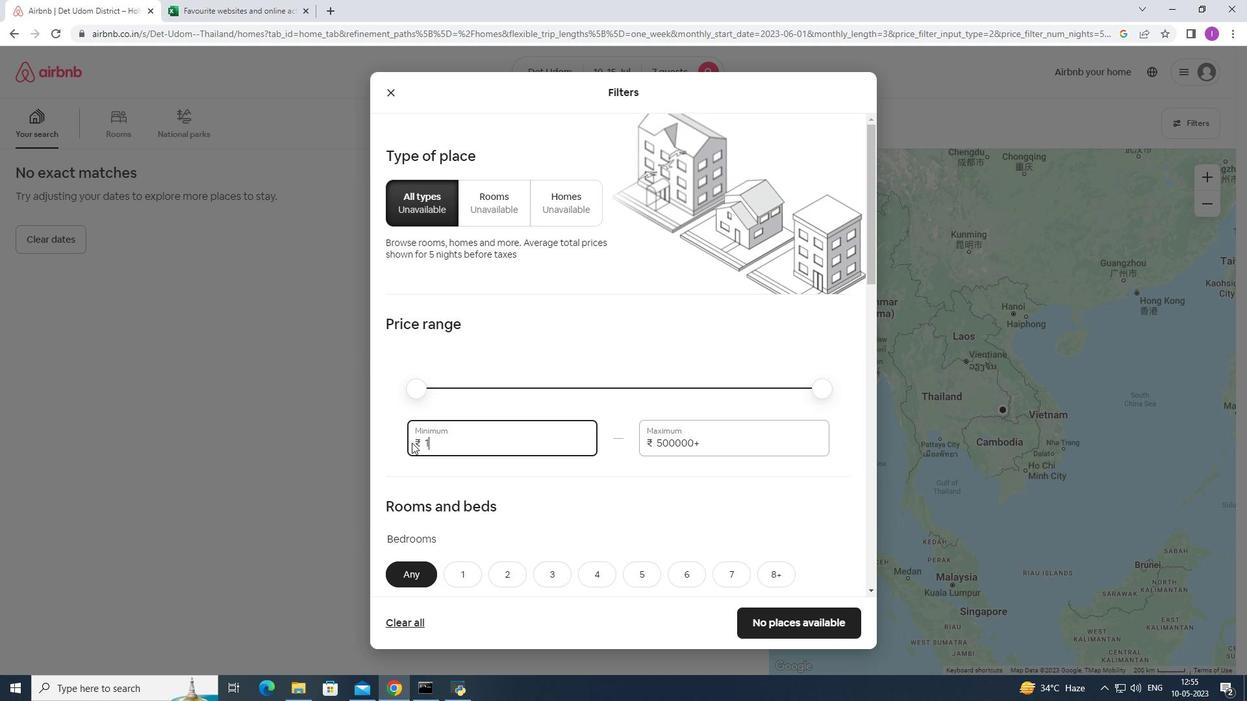 
Action: Key pressed 0
Screenshot: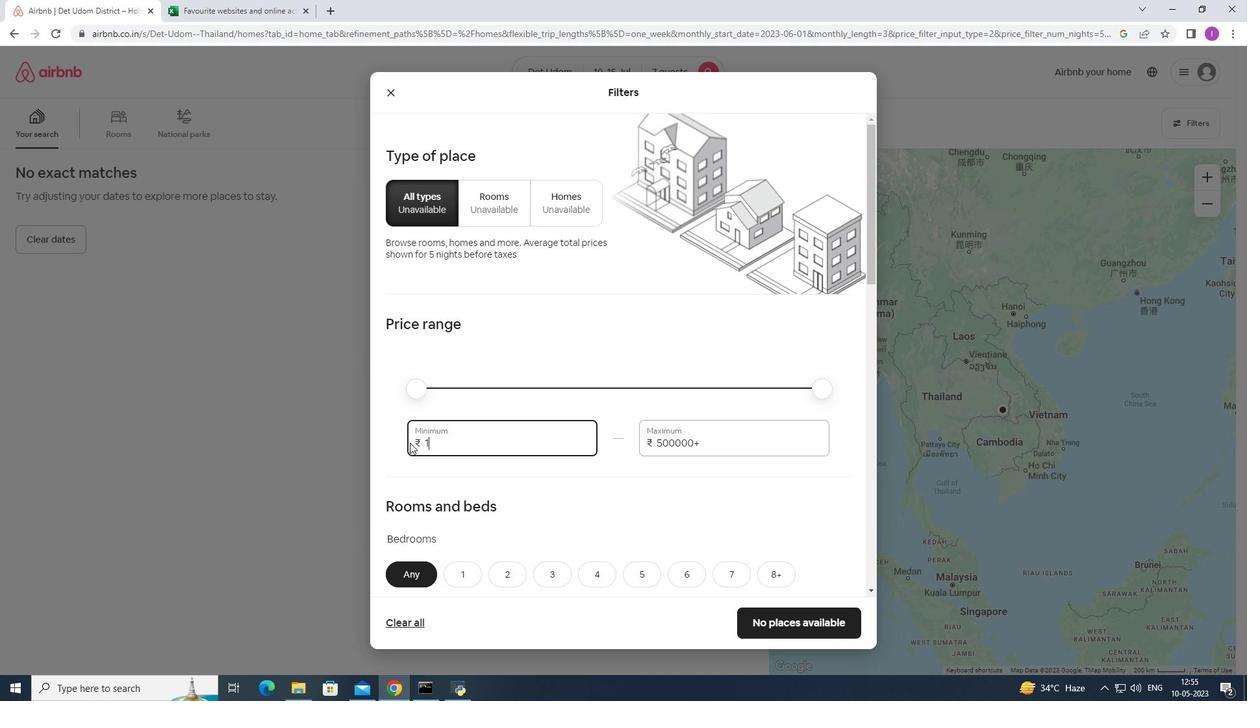 
Action: Mouse moved to (408, 442)
Screenshot: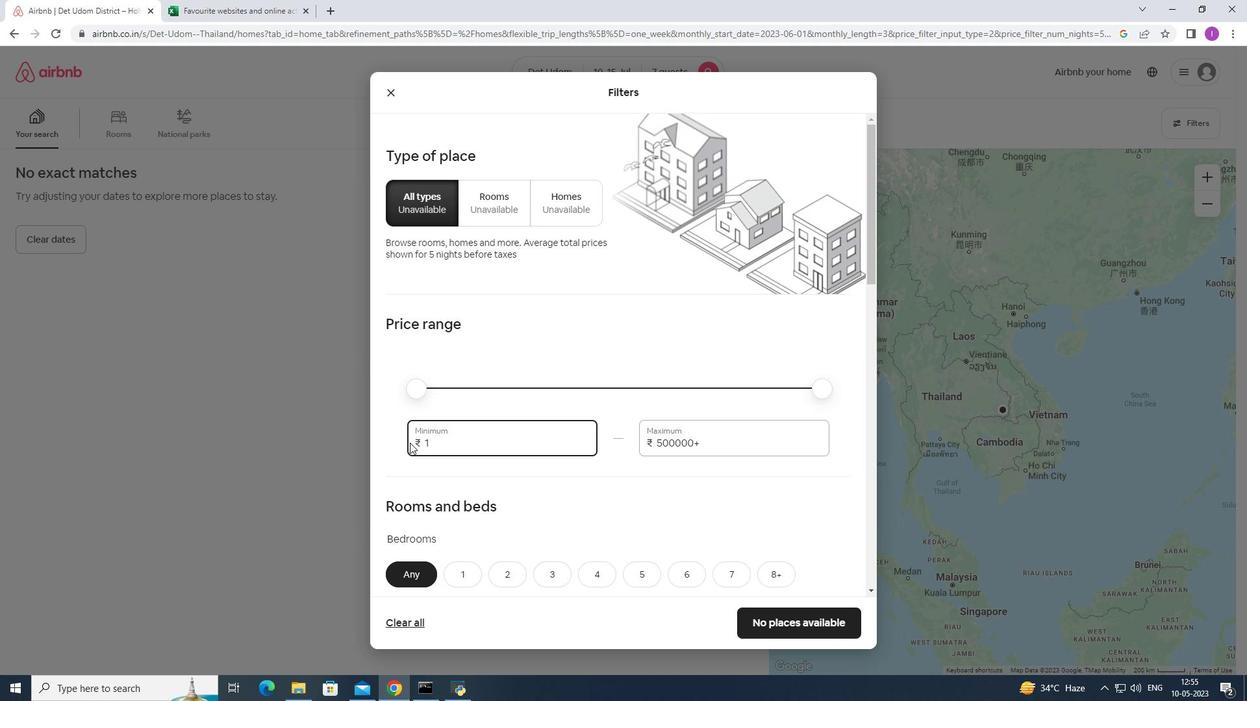 
Action: Key pressed 000
Screenshot: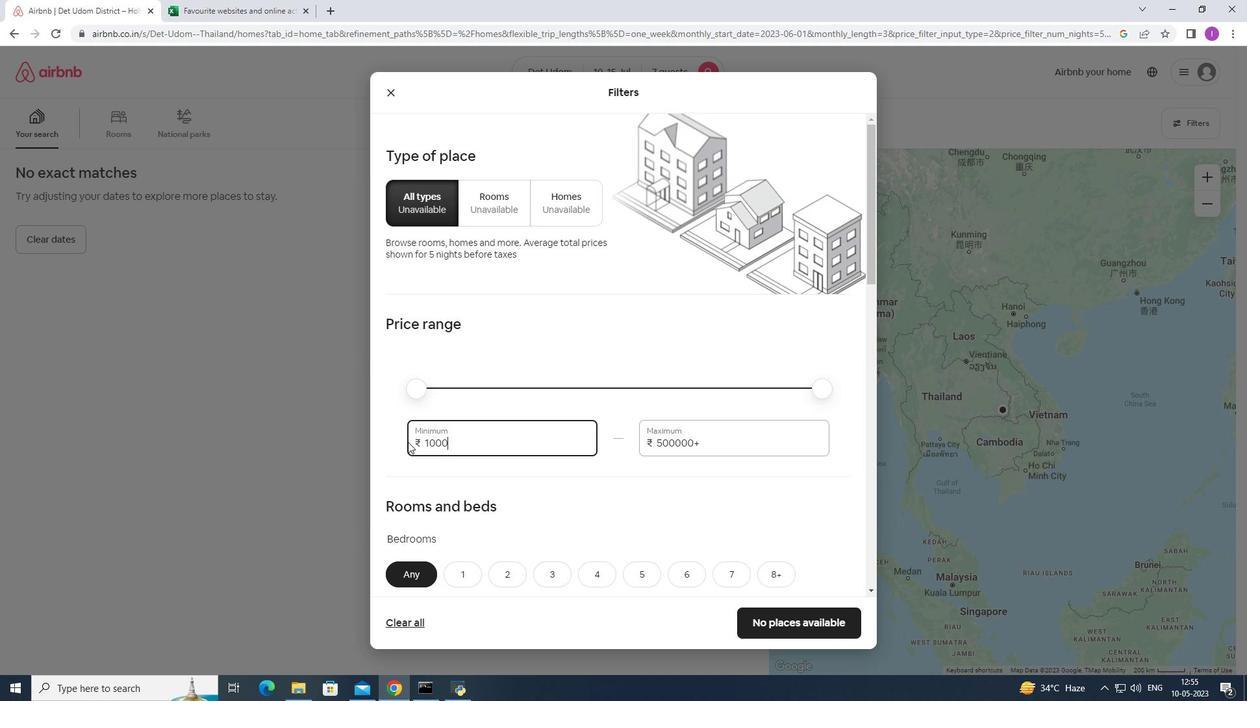 
Action: Mouse moved to (705, 445)
Screenshot: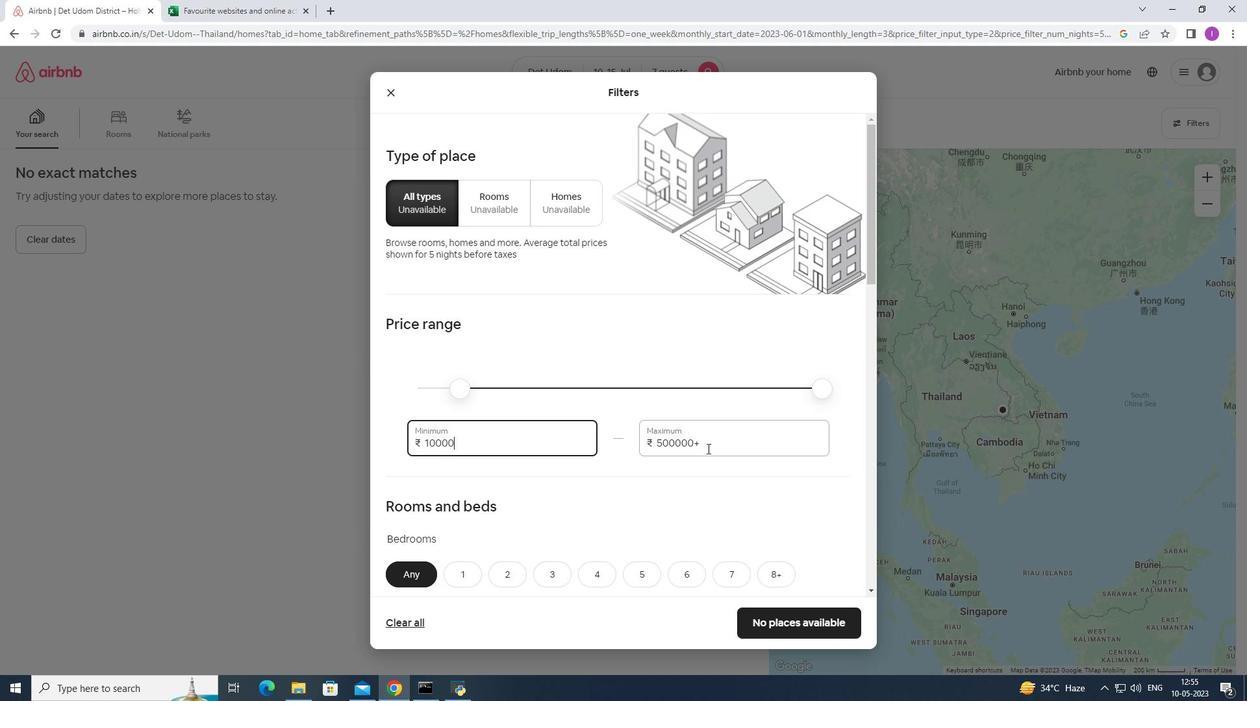 
Action: Mouse pressed left at (705, 445)
Screenshot: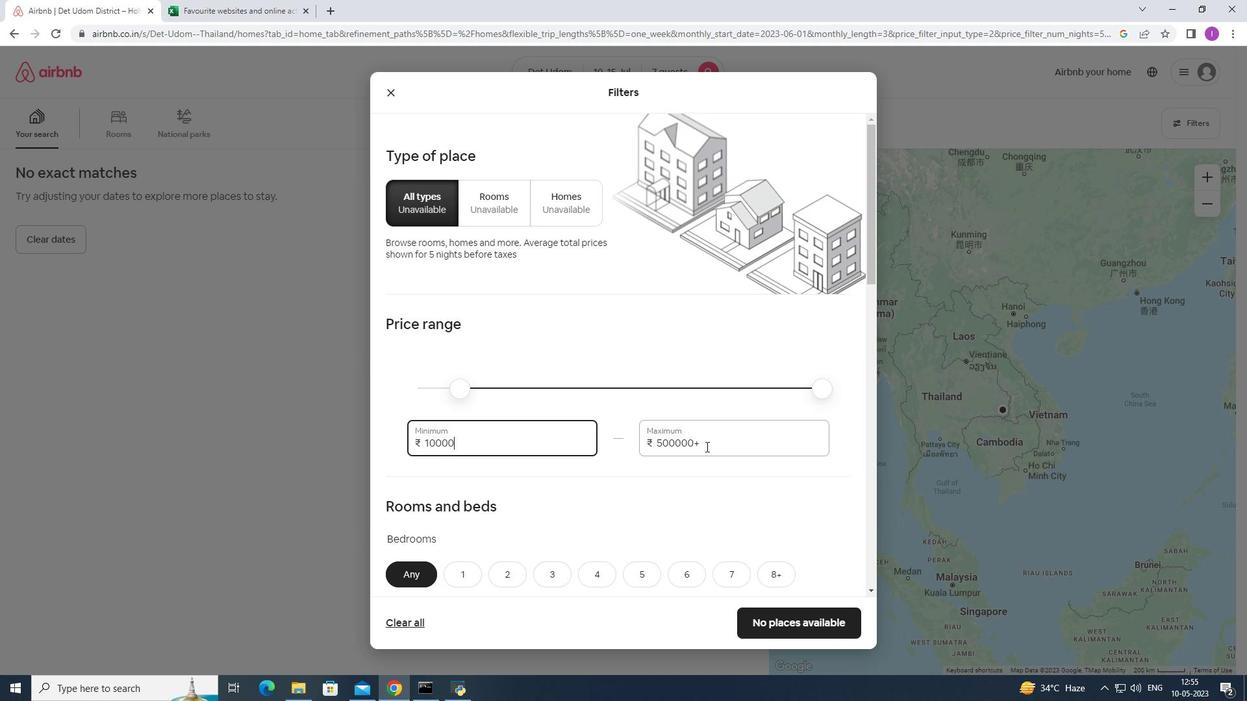 
Action: Mouse moved to (641, 448)
Screenshot: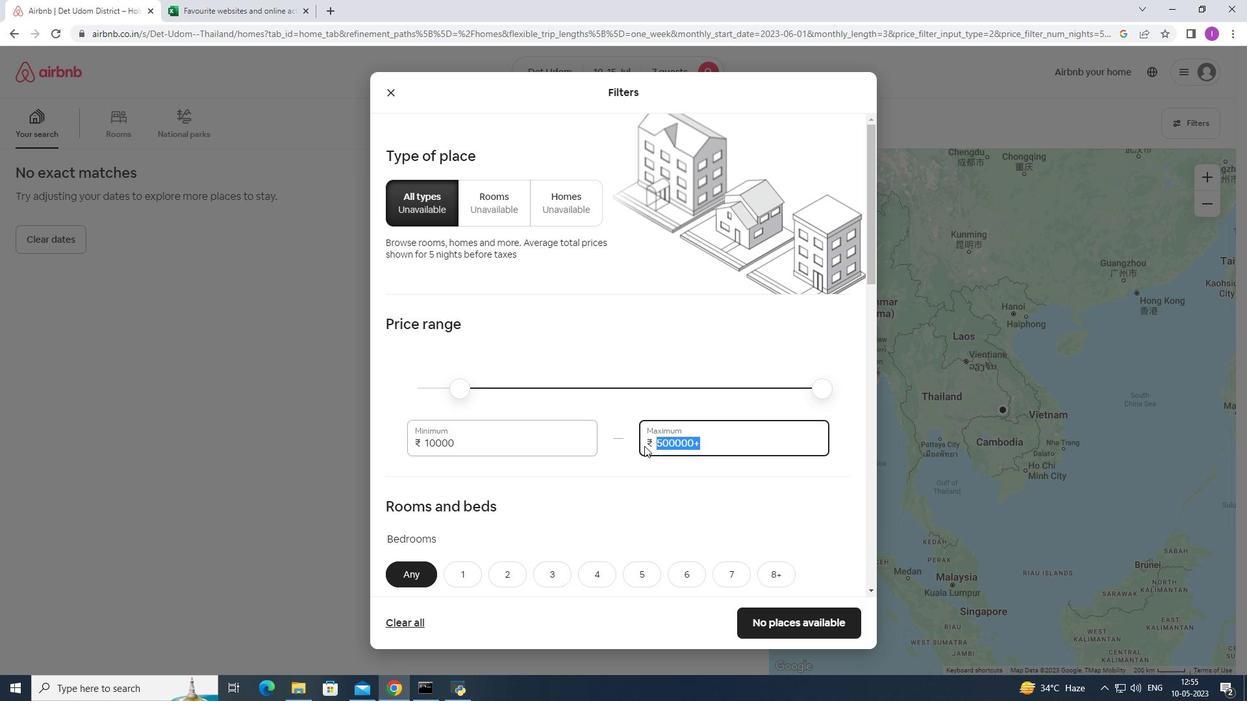 
Action: Key pressed 1500
Screenshot: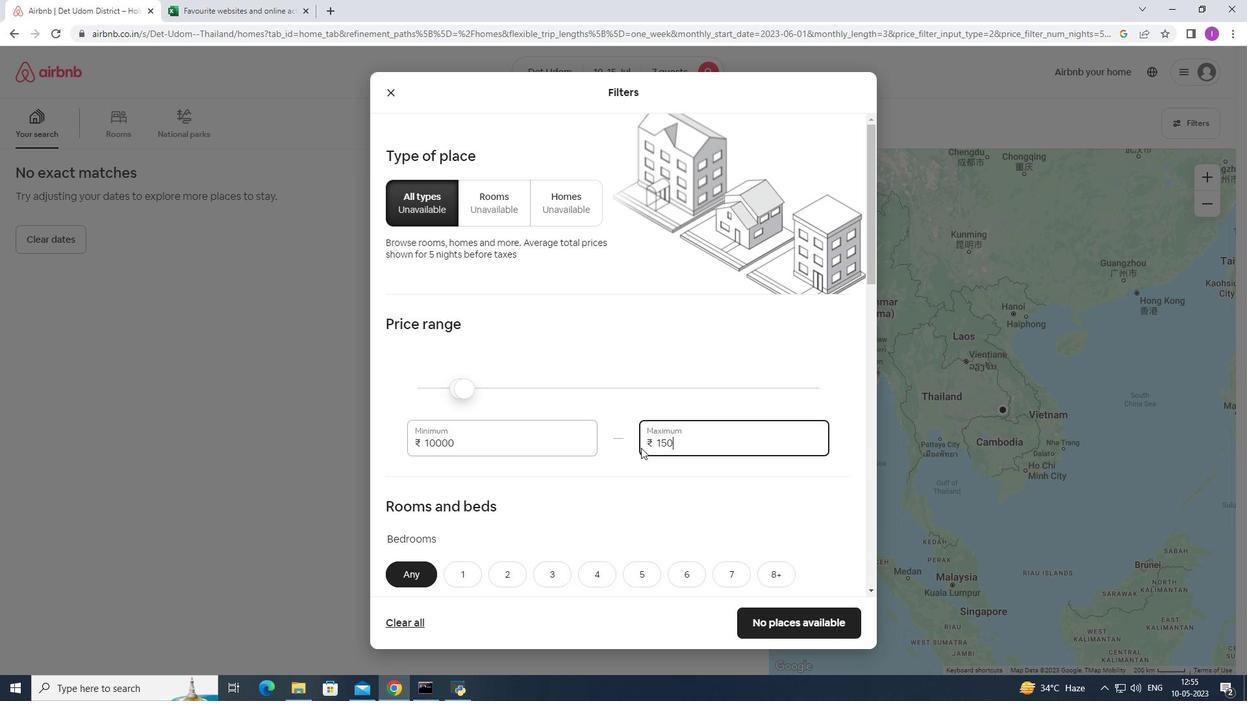 
Action: Mouse moved to (640, 448)
Screenshot: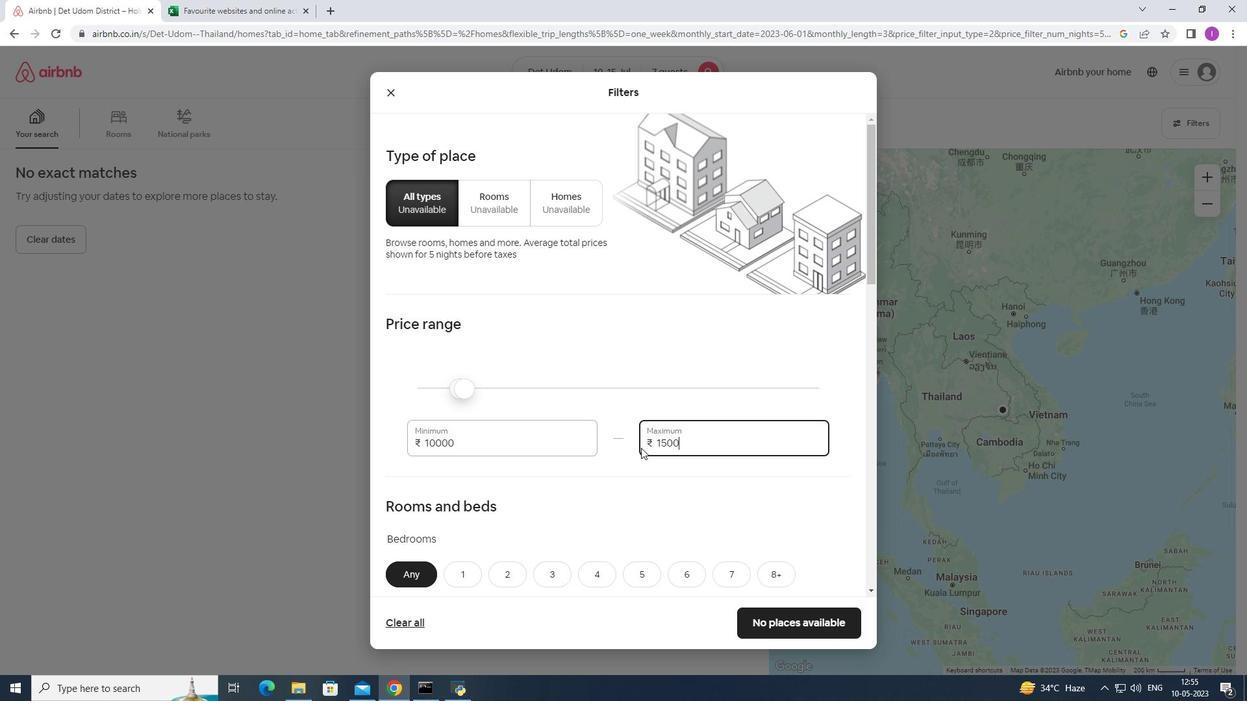 
Action: Key pressed 0
Screenshot: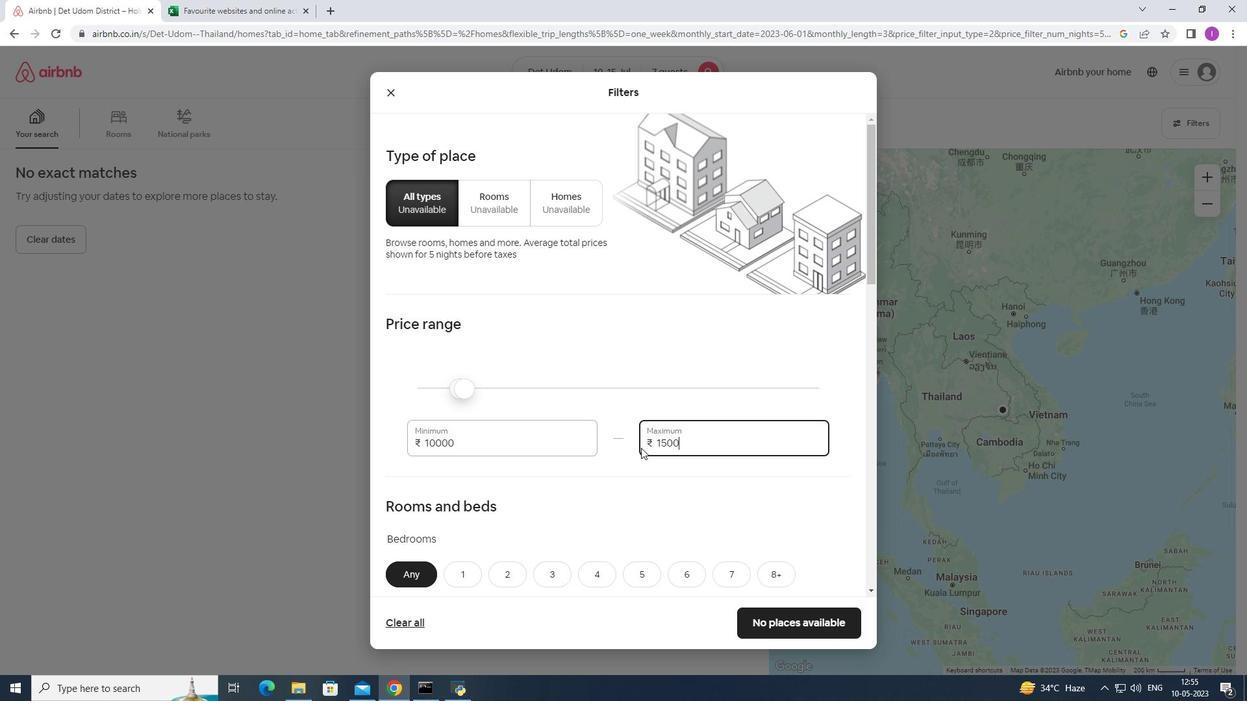 
Action: Mouse moved to (642, 449)
Screenshot: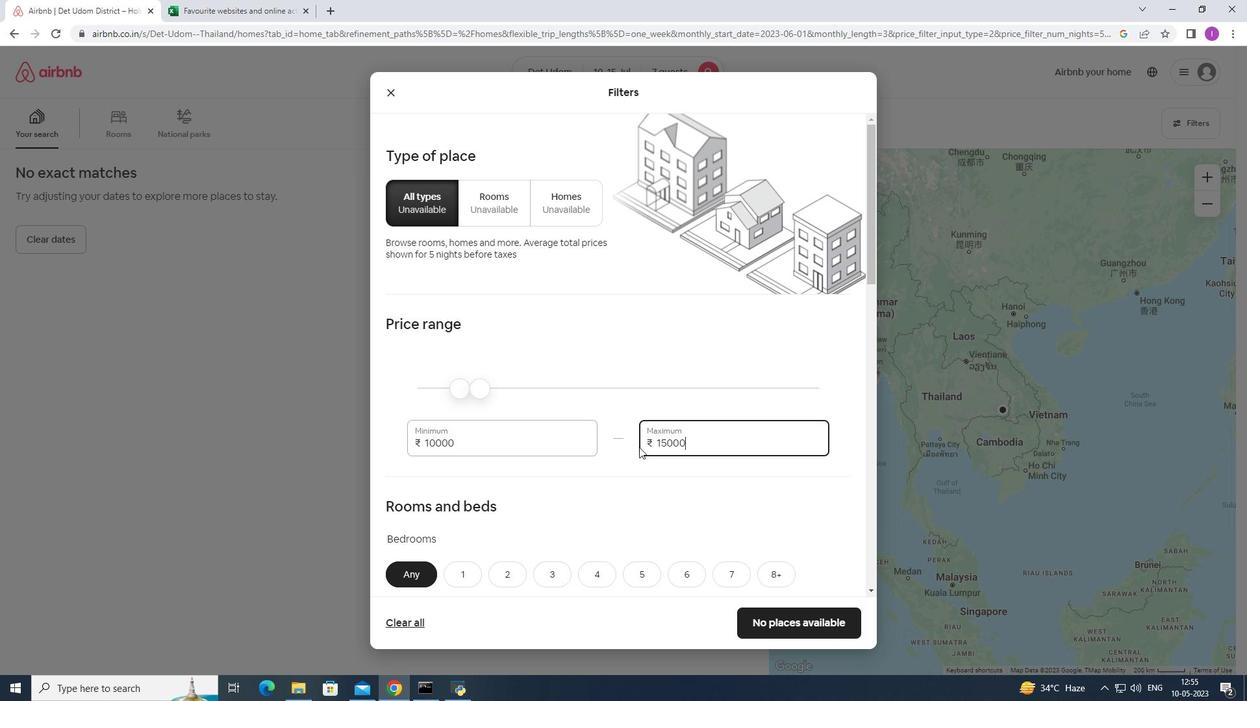 
Action: Mouse scrolled (642, 448) with delta (0, 0)
Screenshot: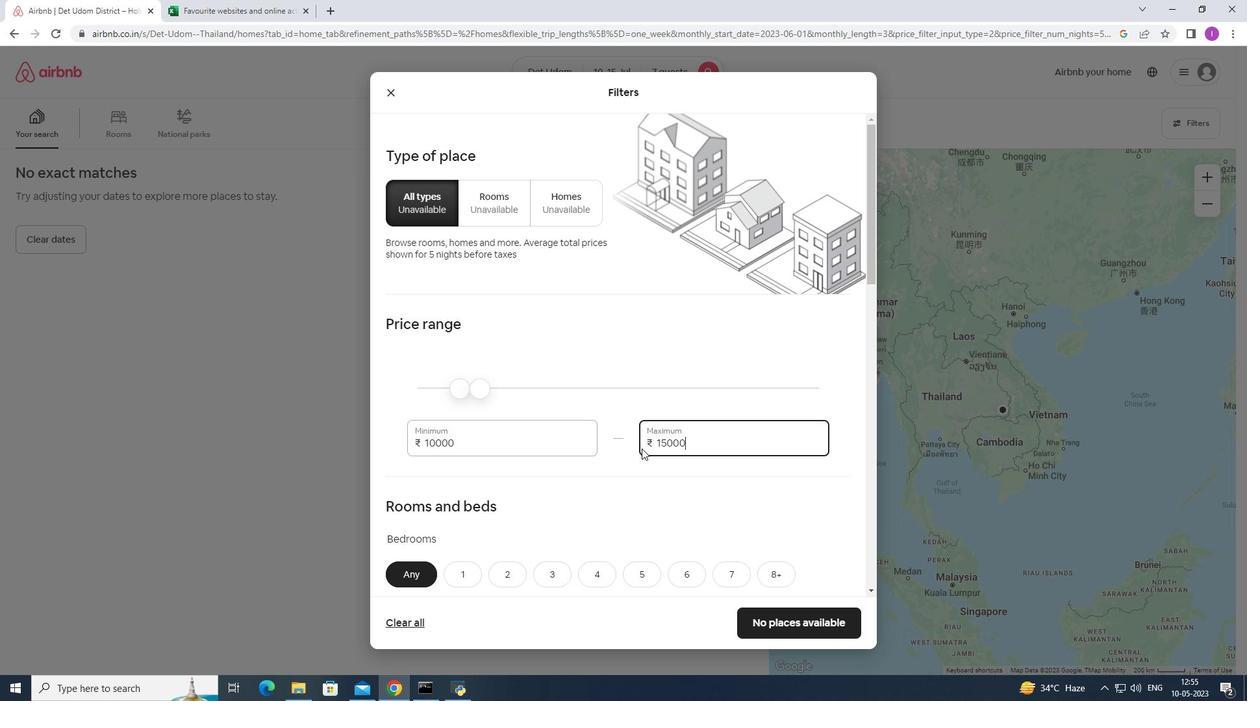 
Action: Mouse scrolled (642, 448) with delta (0, 0)
Screenshot: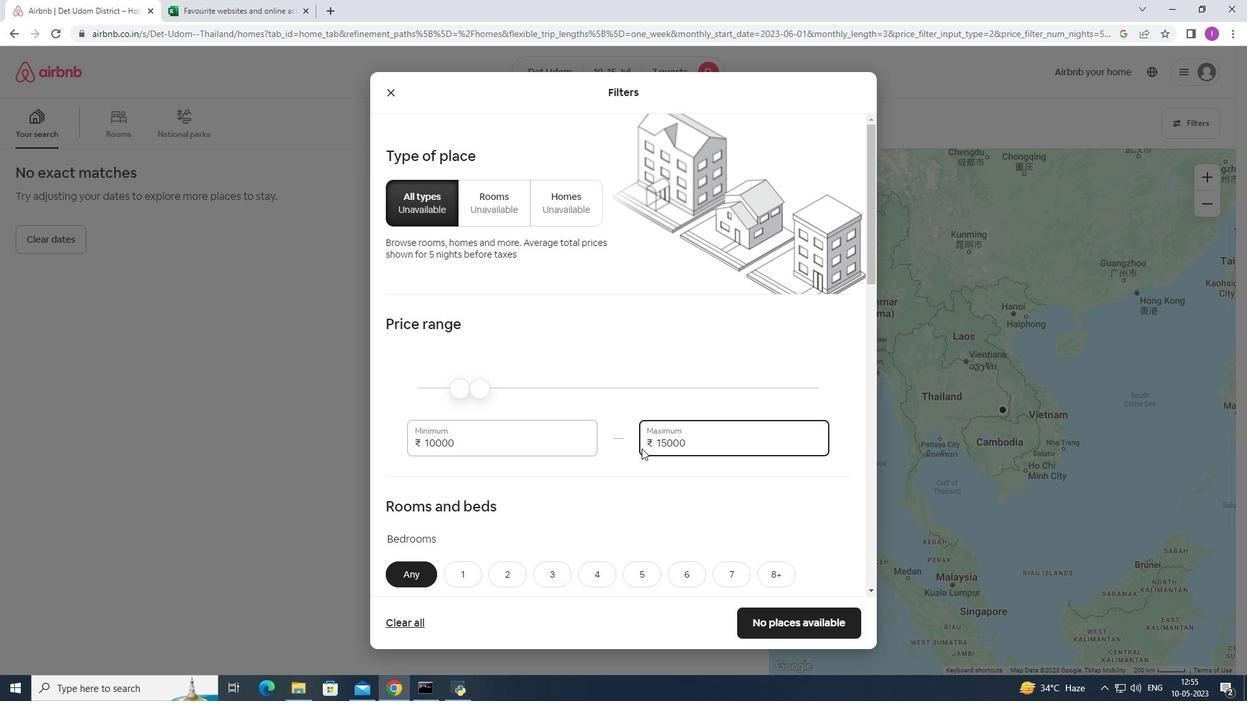 
Action: Mouse scrolled (642, 448) with delta (0, 0)
Screenshot: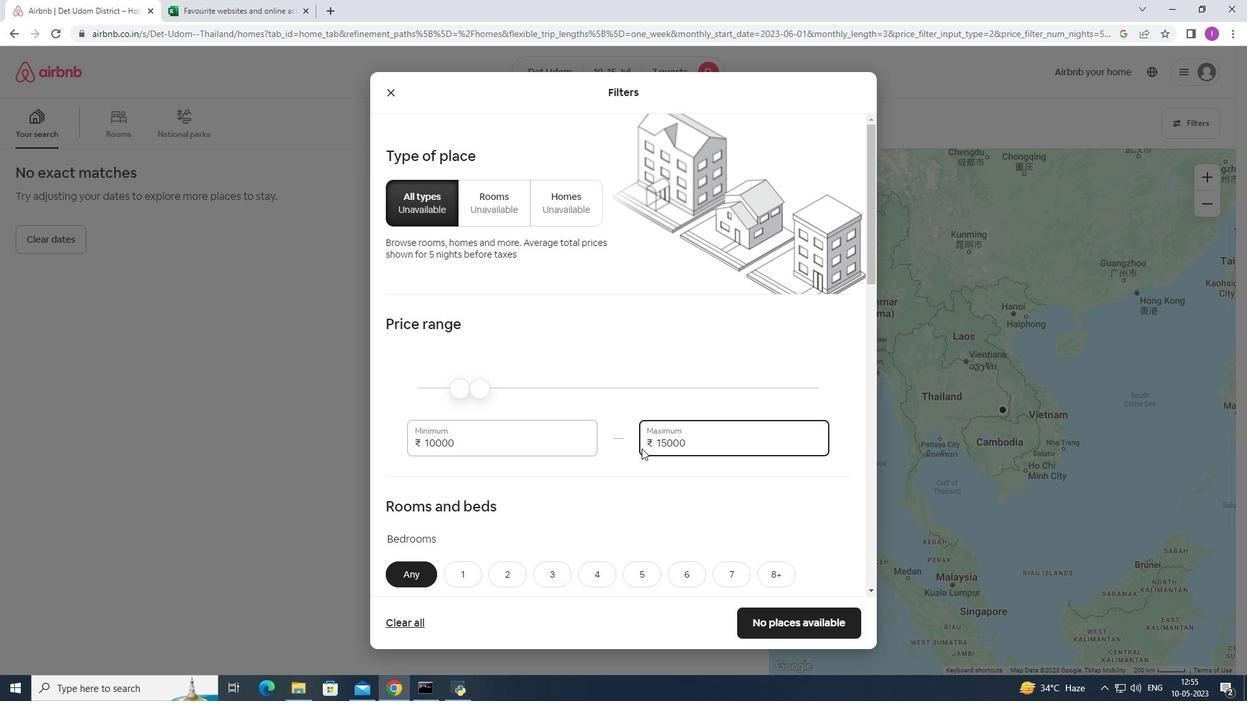 
Action: Mouse moved to (617, 388)
Screenshot: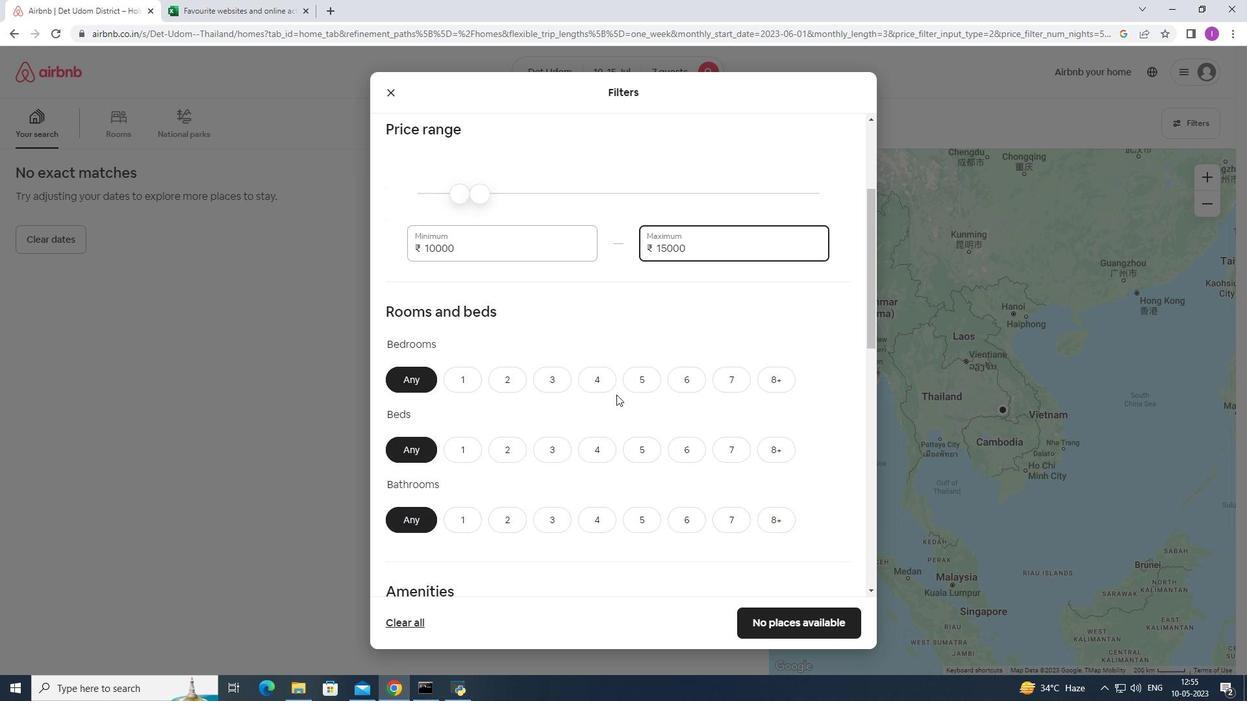 
Action: Mouse scrolled (617, 388) with delta (0, 0)
Screenshot: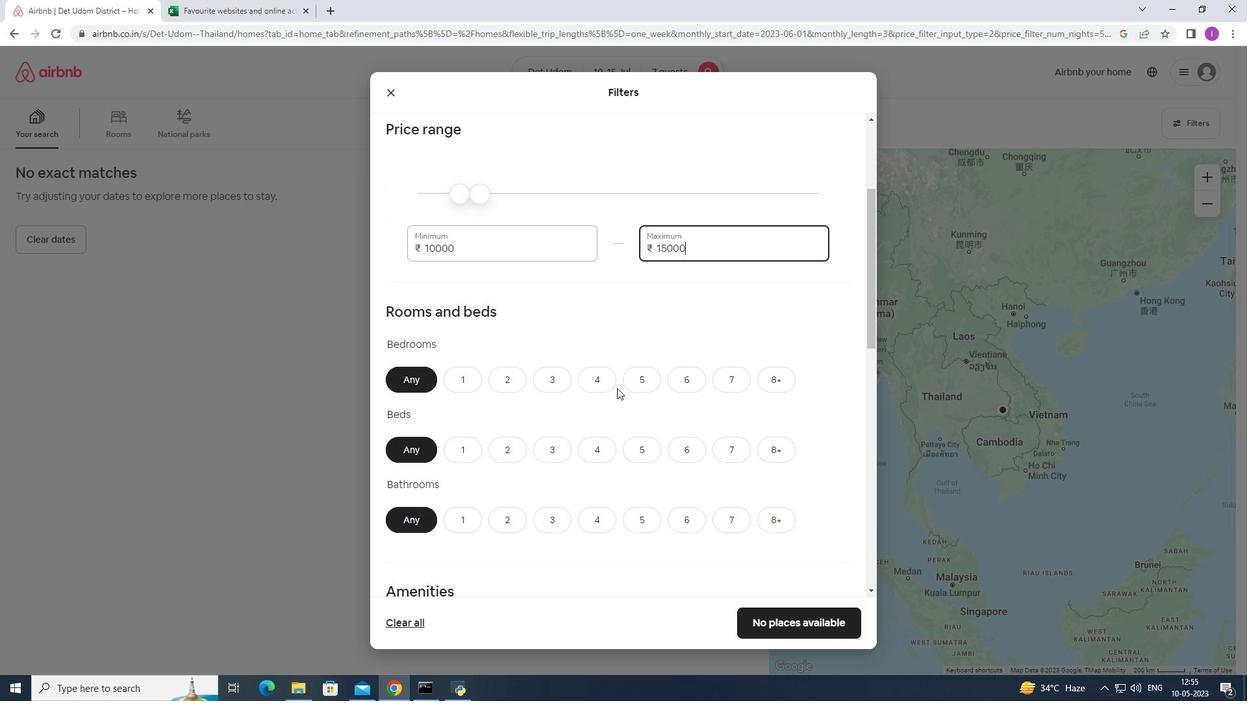 
Action: Mouse moved to (589, 310)
Screenshot: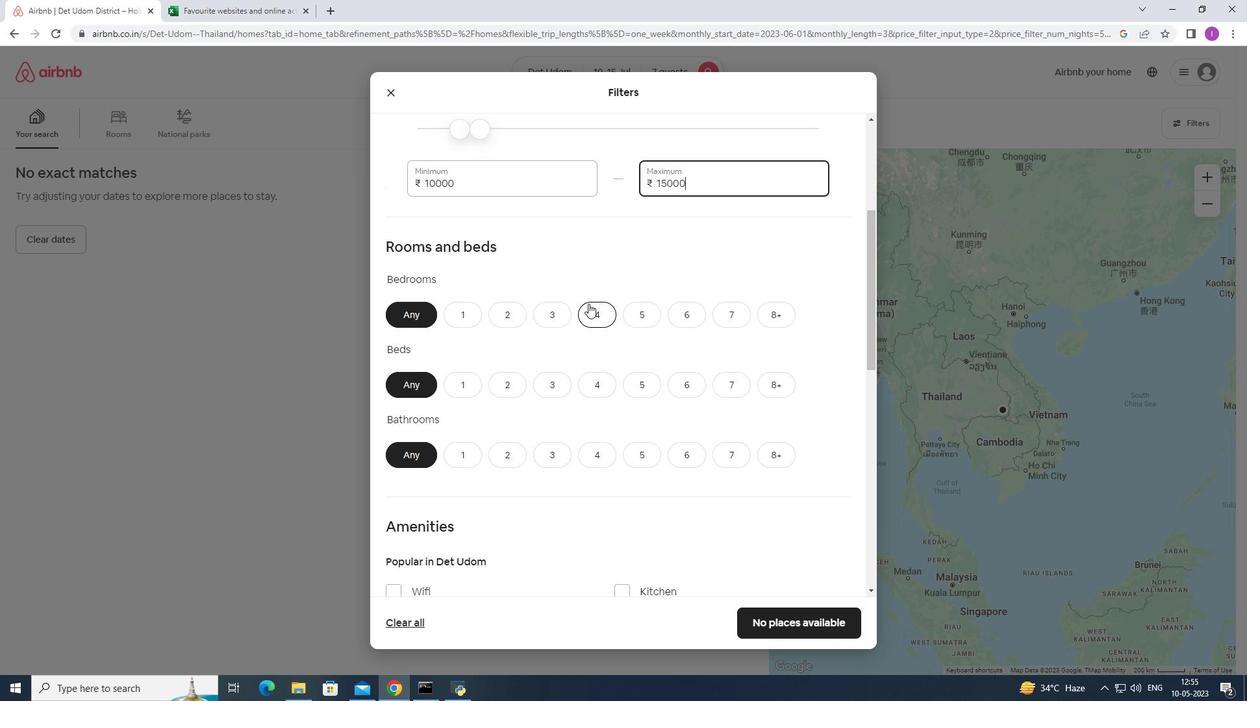 
Action: Mouse pressed left at (589, 310)
Screenshot: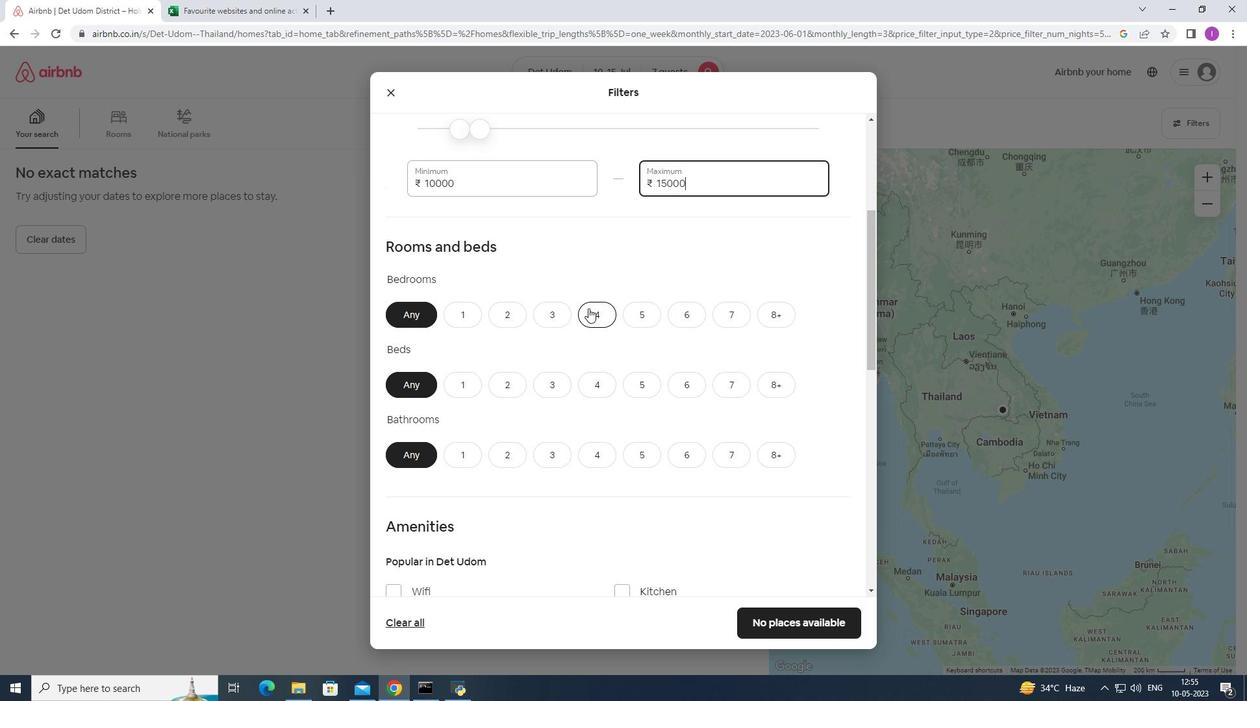 
Action: Mouse moved to (743, 387)
Screenshot: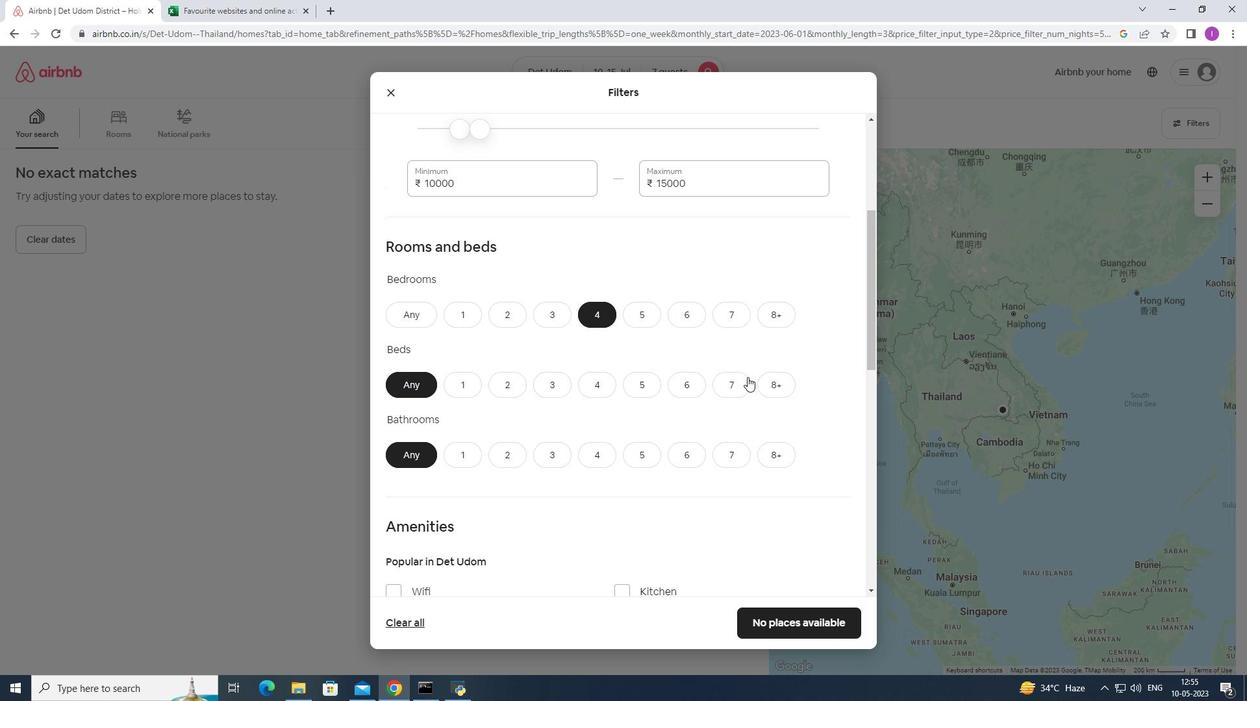 
Action: Mouse pressed left at (743, 387)
Screenshot: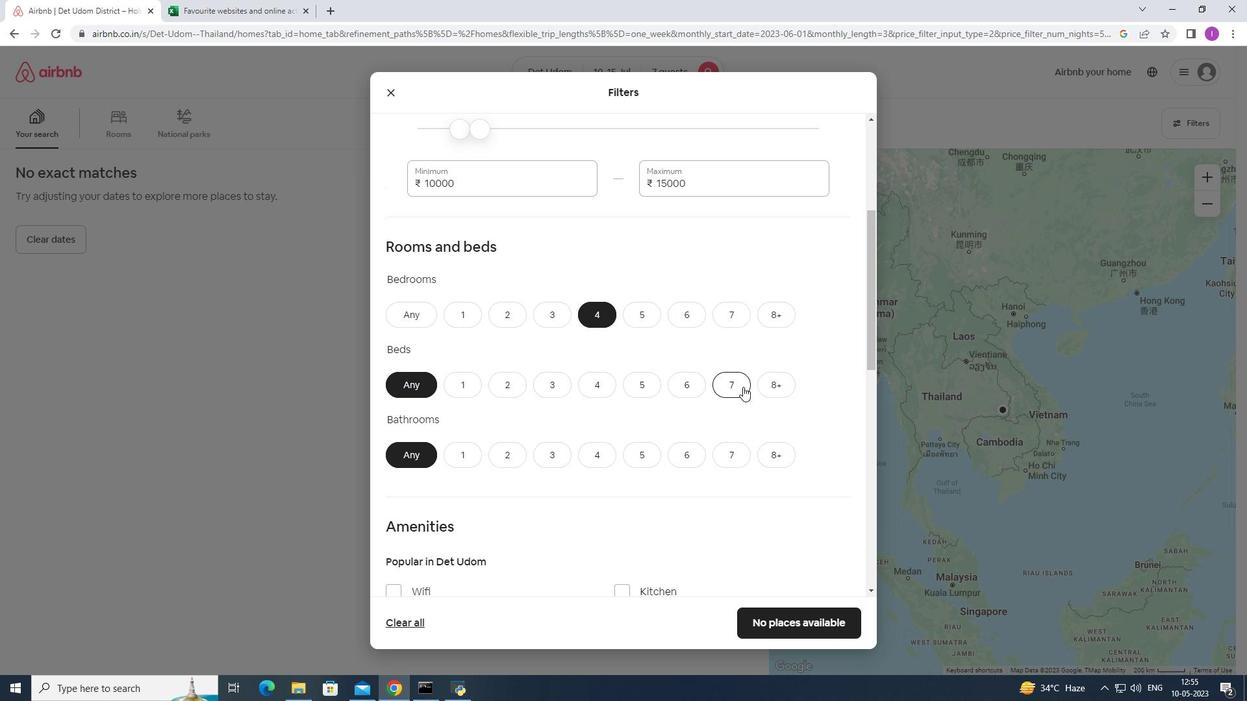 
Action: Mouse moved to (588, 458)
Screenshot: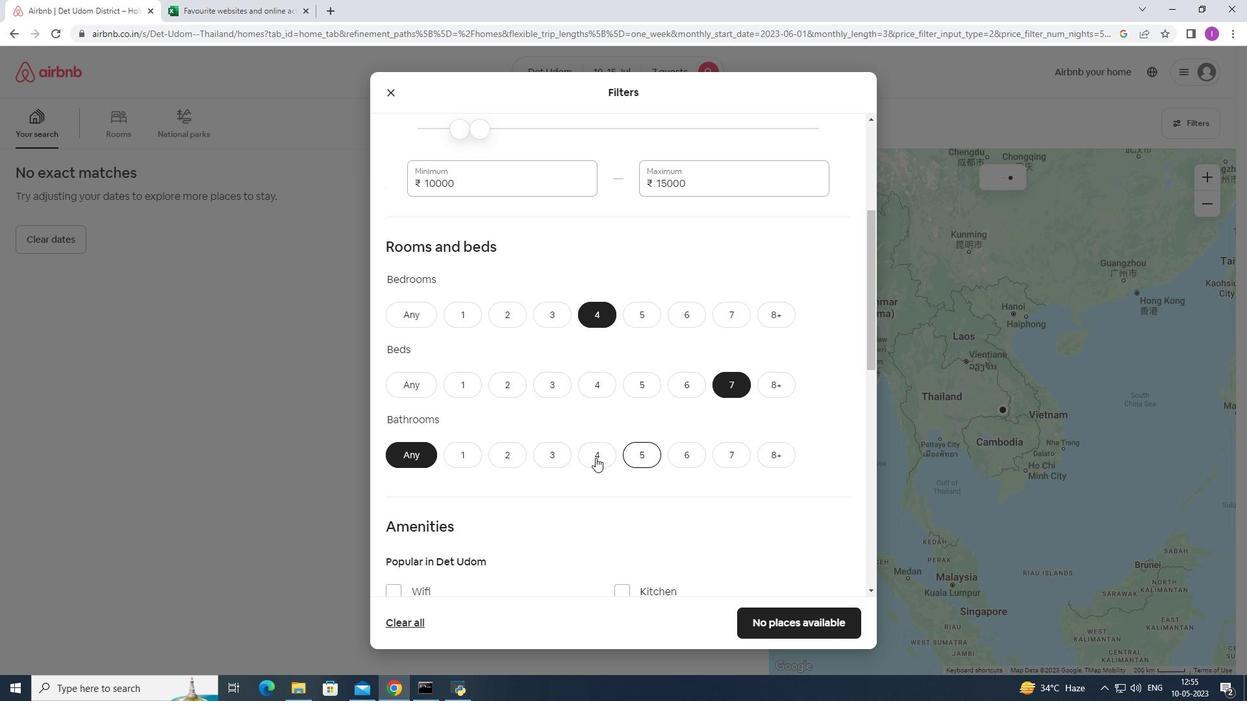
Action: Mouse pressed left at (588, 458)
Screenshot: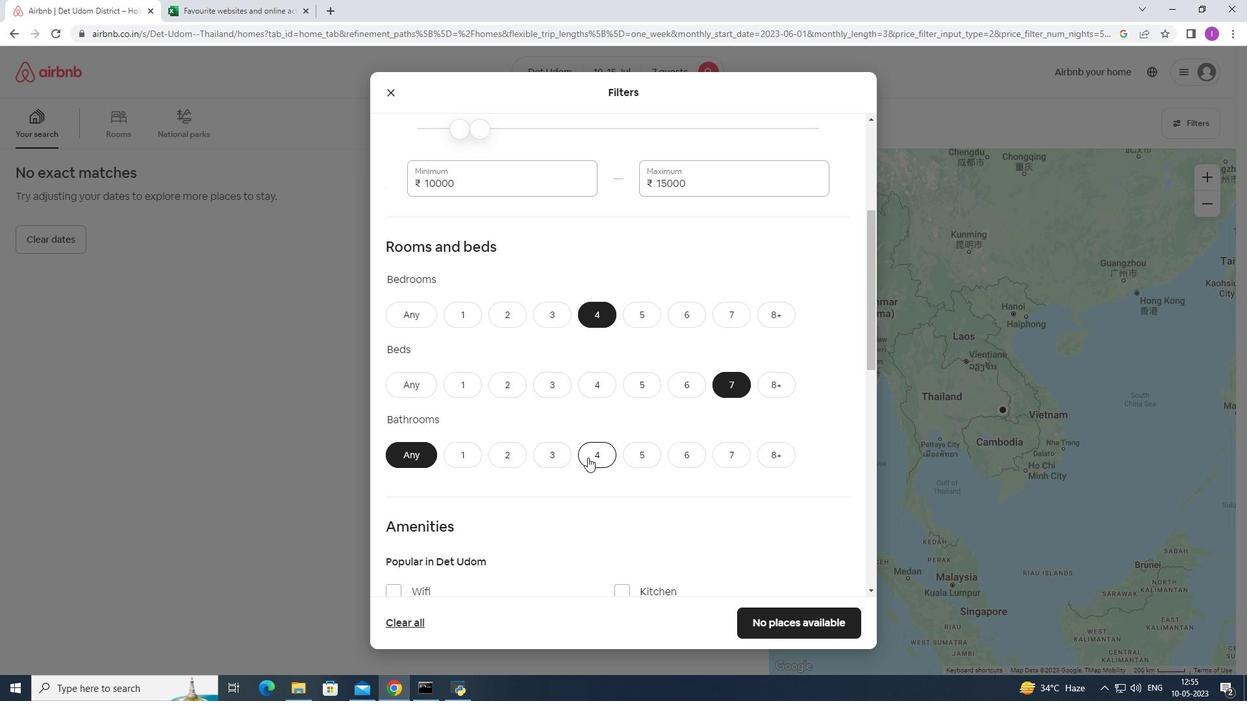 
Action: Mouse moved to (651, 415)
Screenshot: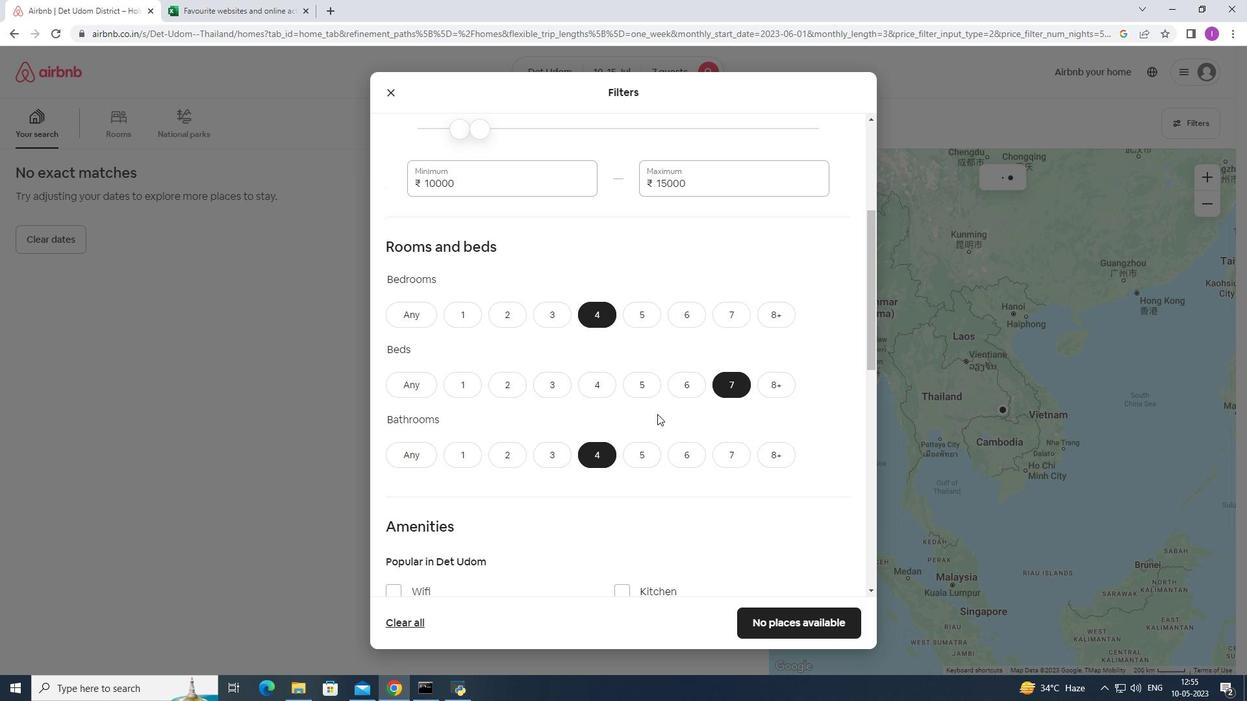 
Action: Mouse scrolled (651, 414) with delta (0, 0)
Screenshot: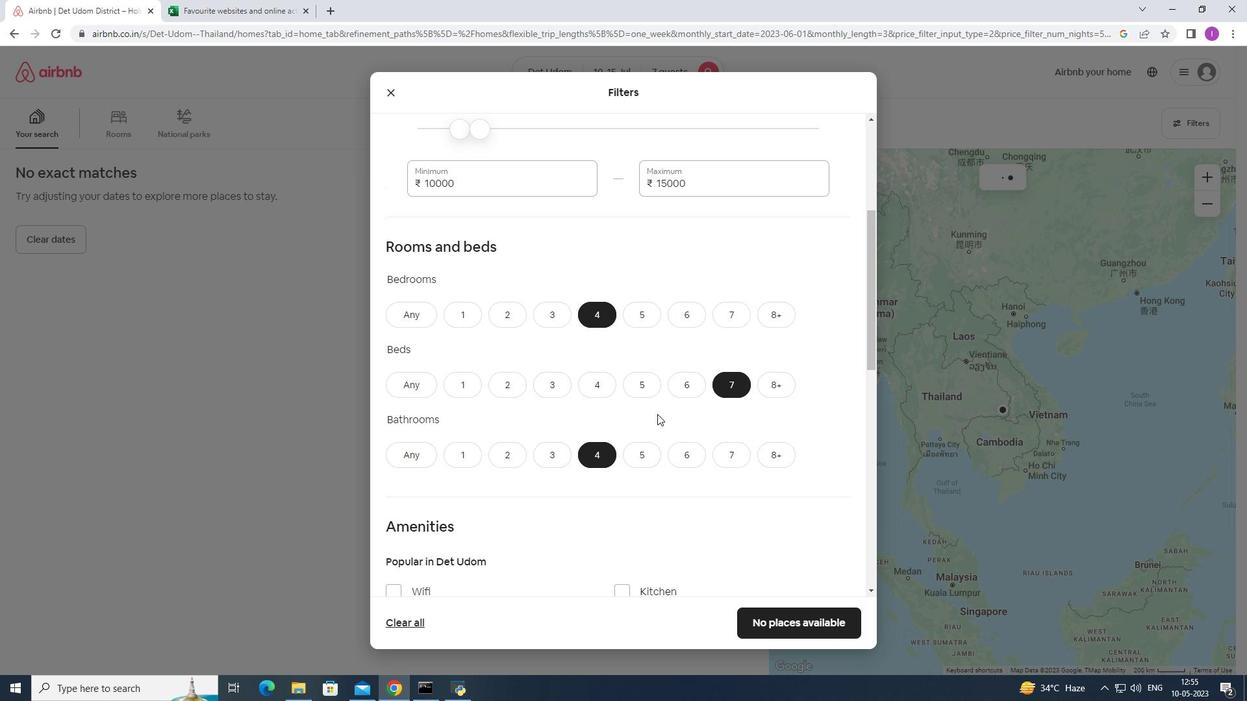 
Action: Mouse moved to (648, 415)
Screenshot: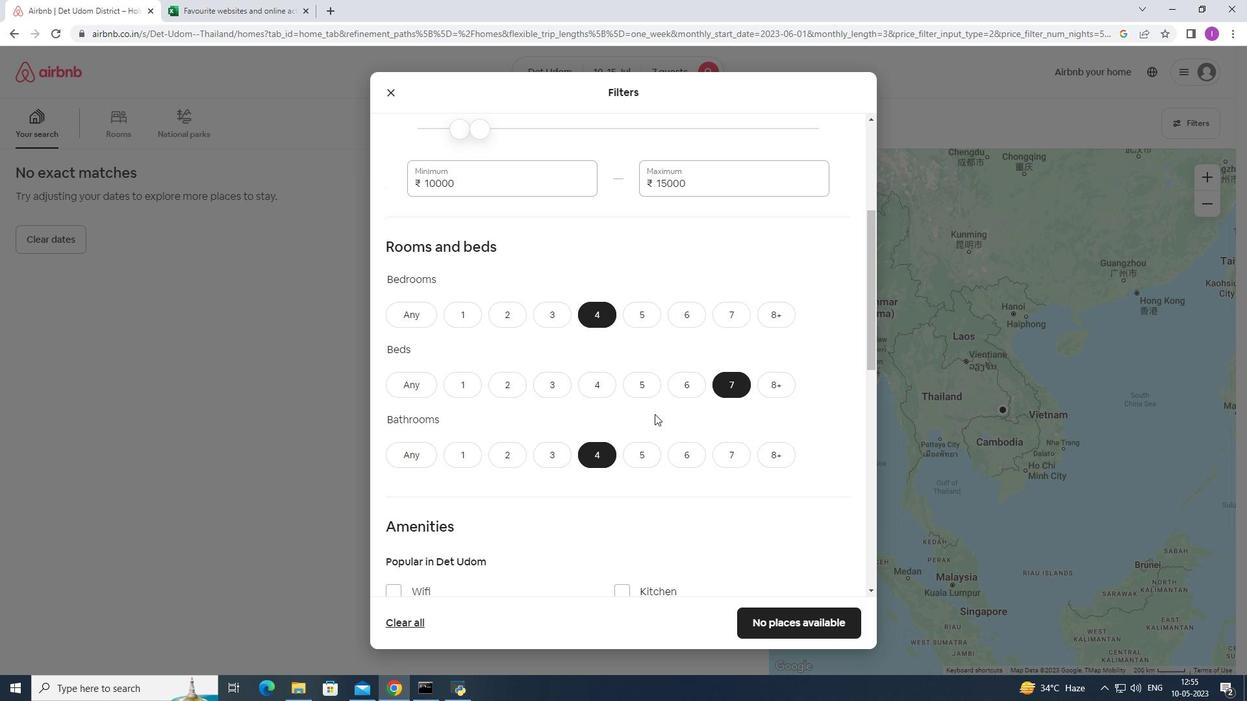 
Action: Mouse scrolled (648, 414) with delta (0, 0)
Screenshot: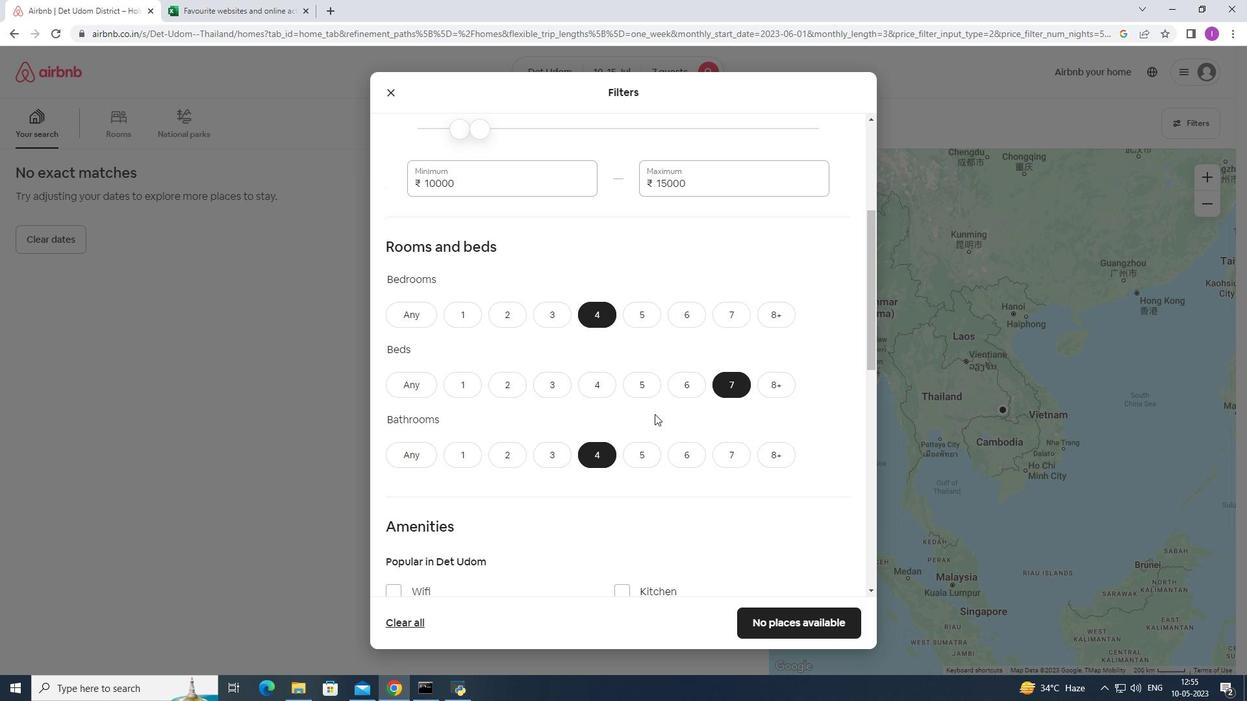 
Action: Mouse moved to (613, 409)
Screenshot: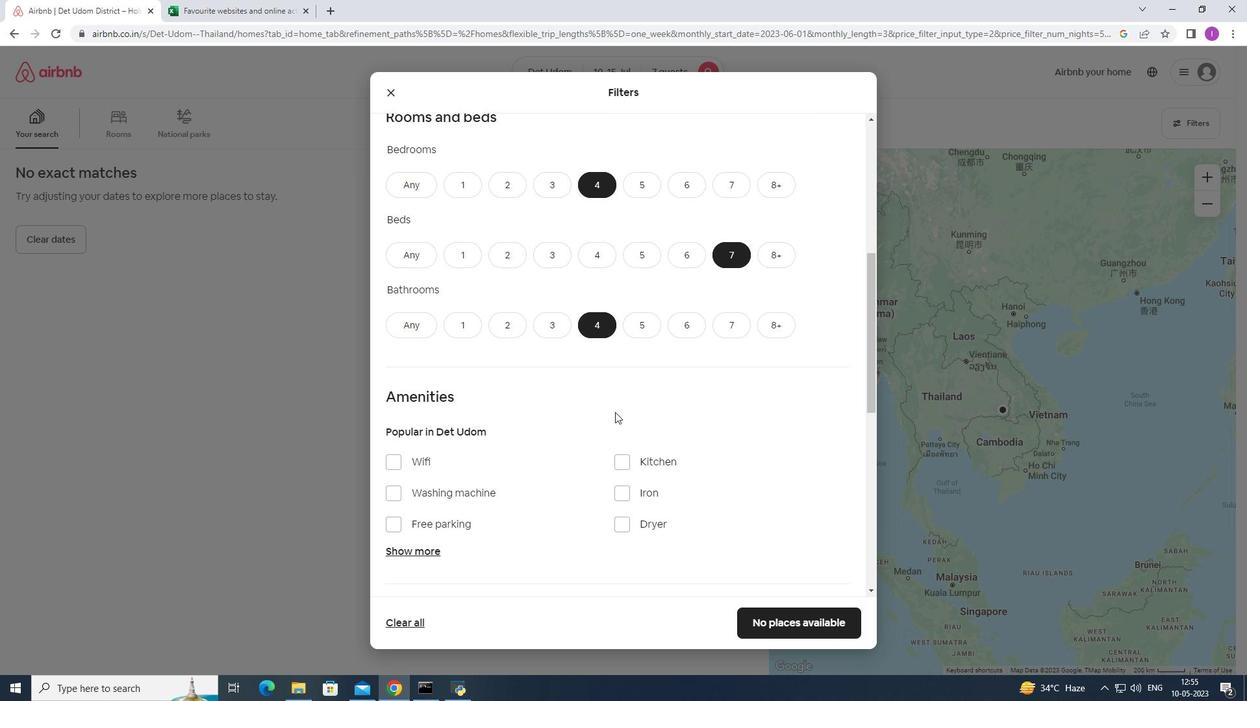 
Action: Mouse scrolled (613, 408) with delta (0, 0)
Screenshot: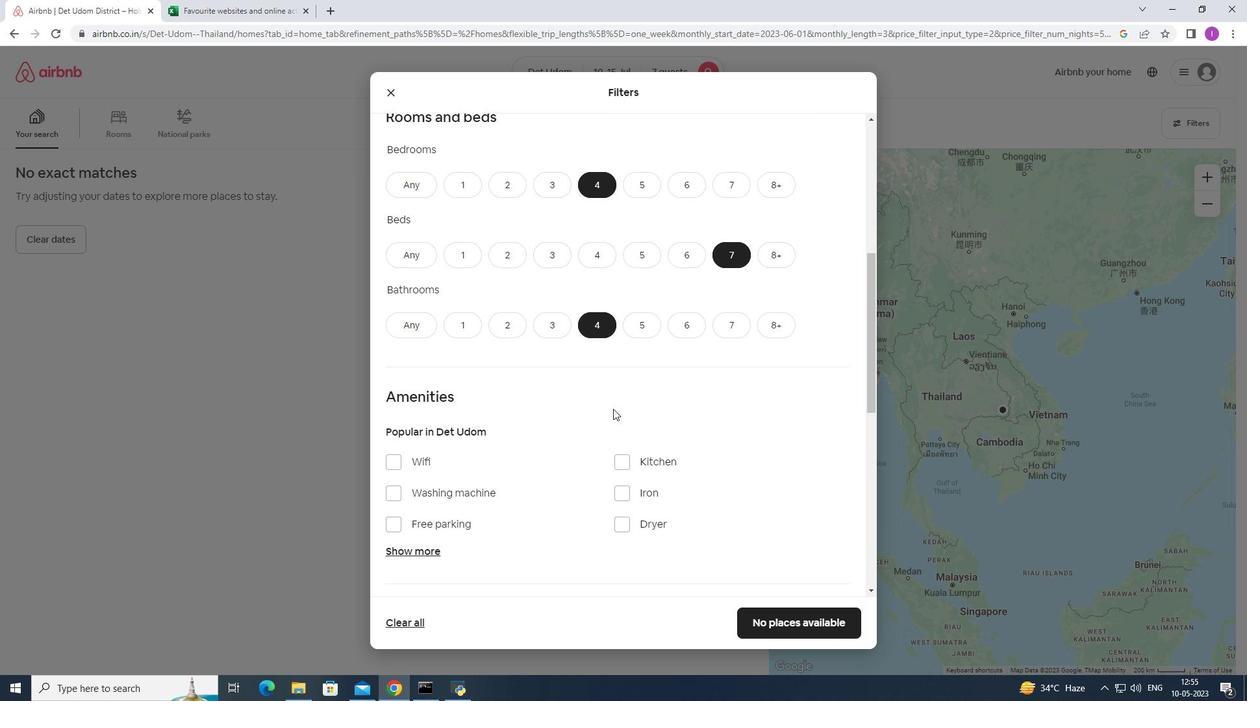 
Action: Mouse moved to (393, 401)
Screenshot: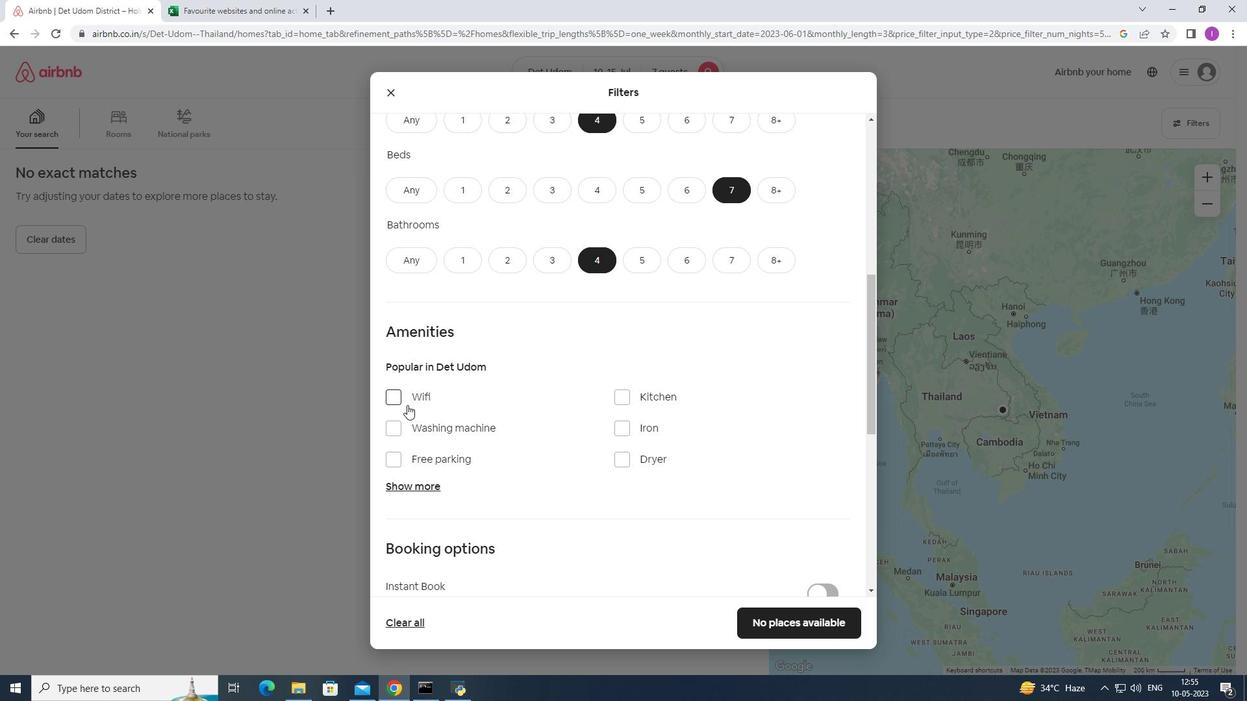 
Action: Mouse pressed left at (393, 401)
Screenshot: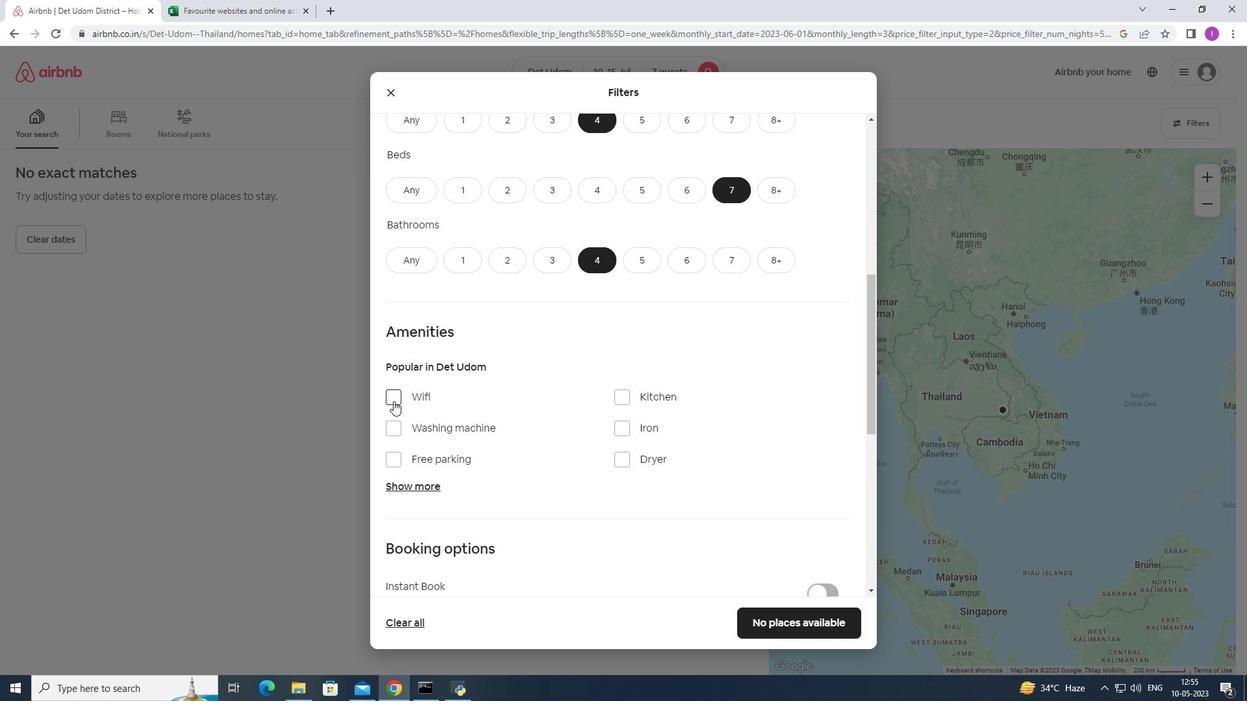 
Action: Mouse moved to (404, 460)
Screenshot: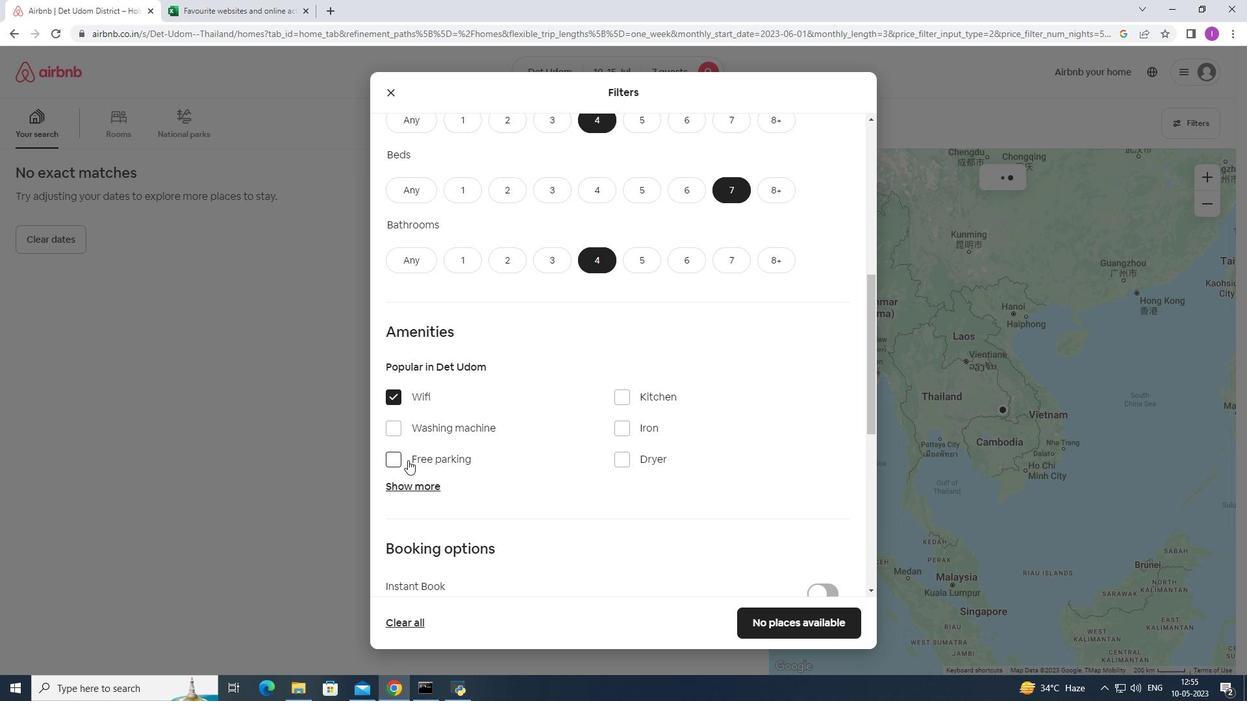 
Action: Mouse pressed left at (404, 460)
Screenshot: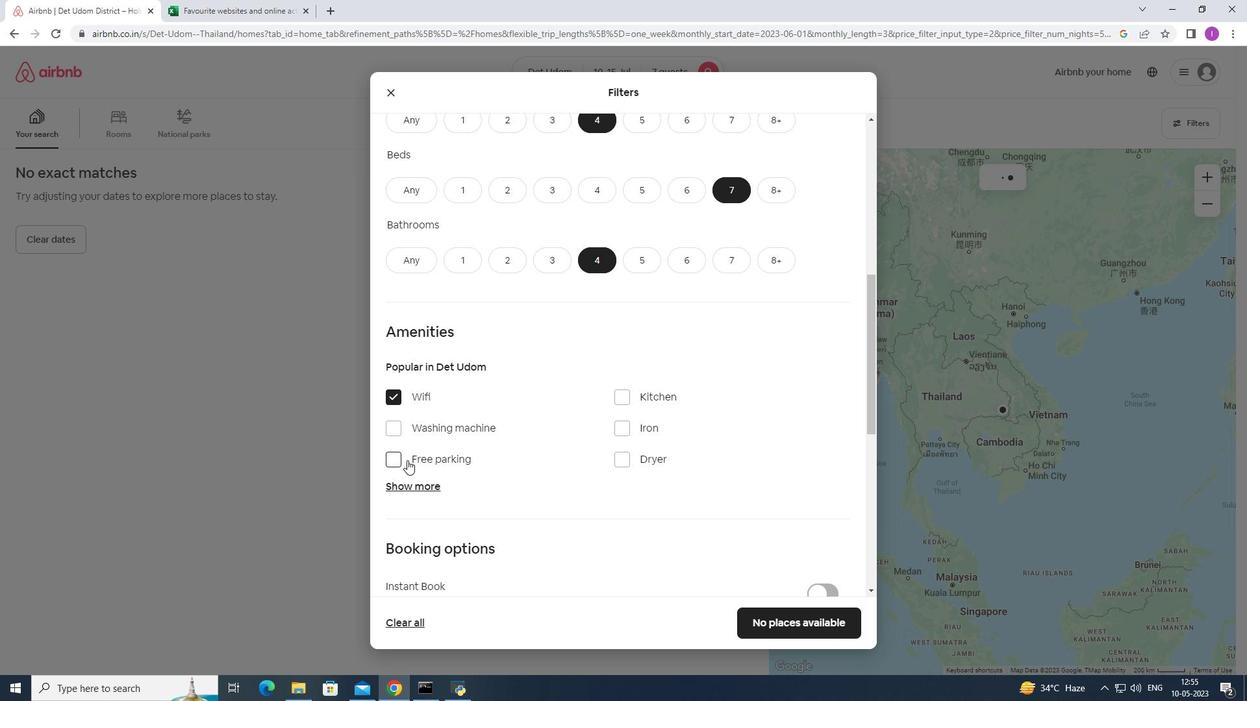 
Action: Mouse moved to (422, 480)
Screenshot: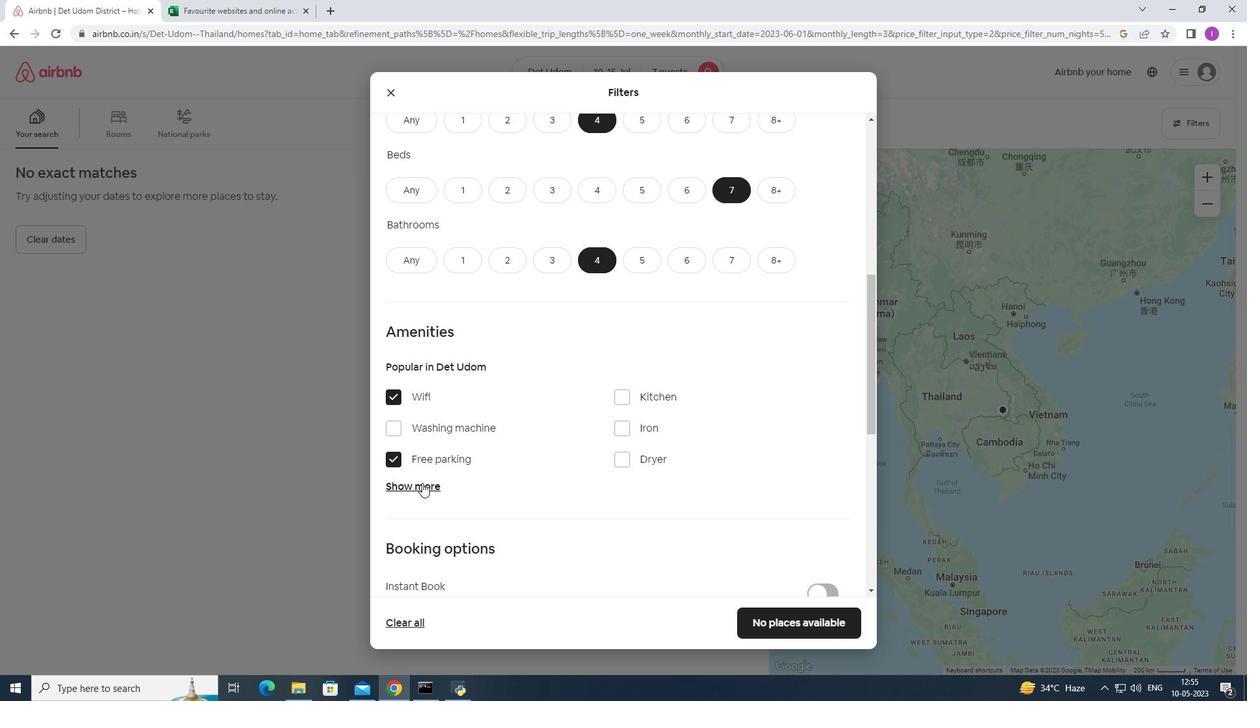 
Action: Mouse pressed left at (422, 480)
Screenshot: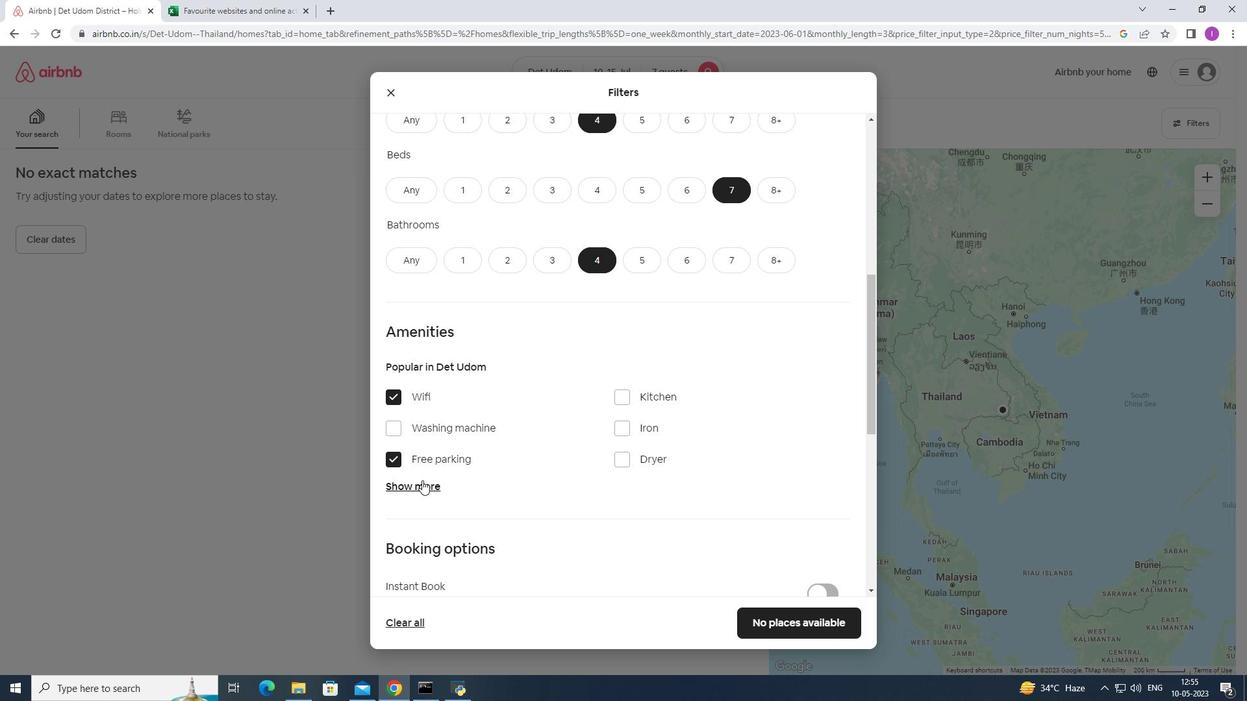 
Action: Mouse moved to (612, 511)
Screenshot: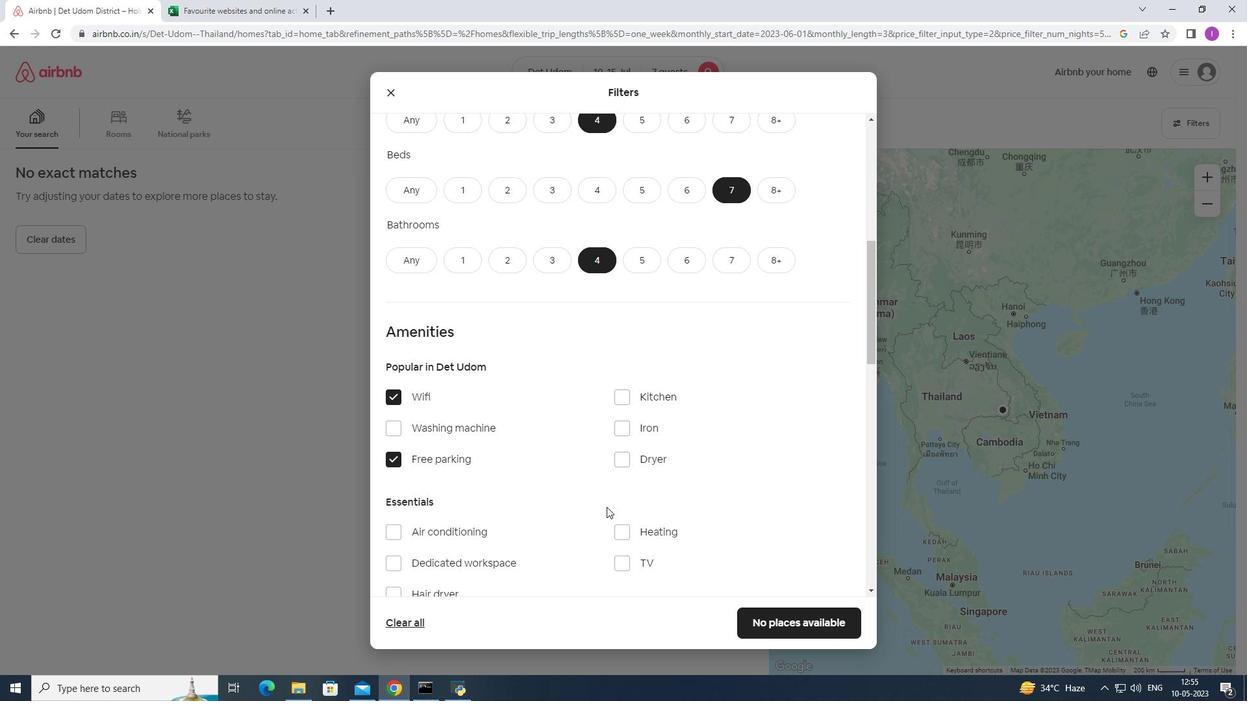 
Action: Mouse scrolled (612, 510) with delta (0, 0)
Screenshot: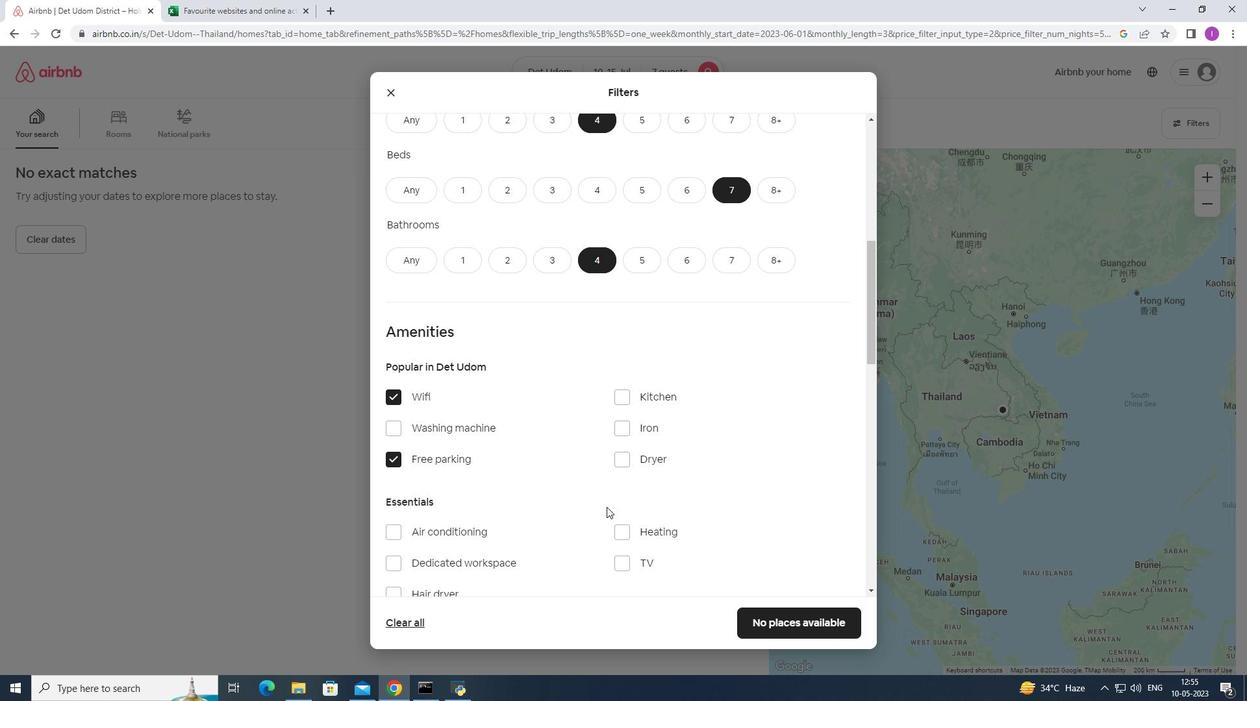 
Action: Mouse scrolled (612, 510) with delta (0, 0)
Screenshot: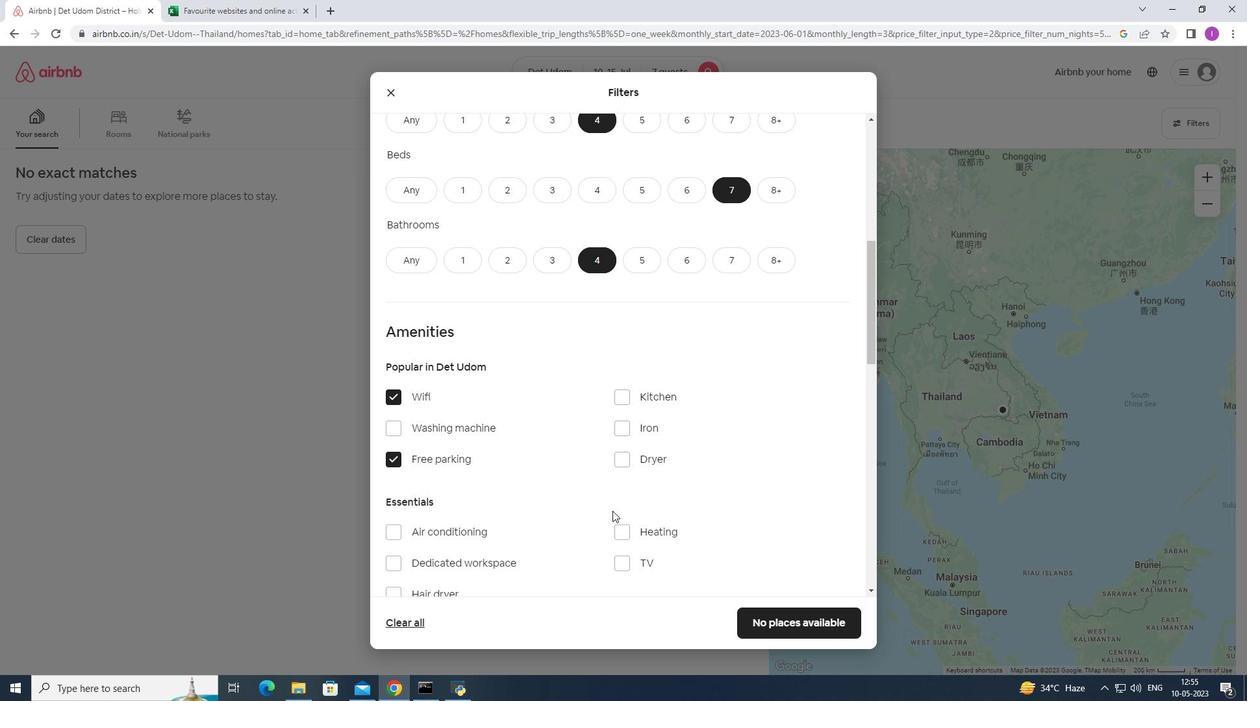 
Action: Mouse moved to (620, 438)
Screenshot: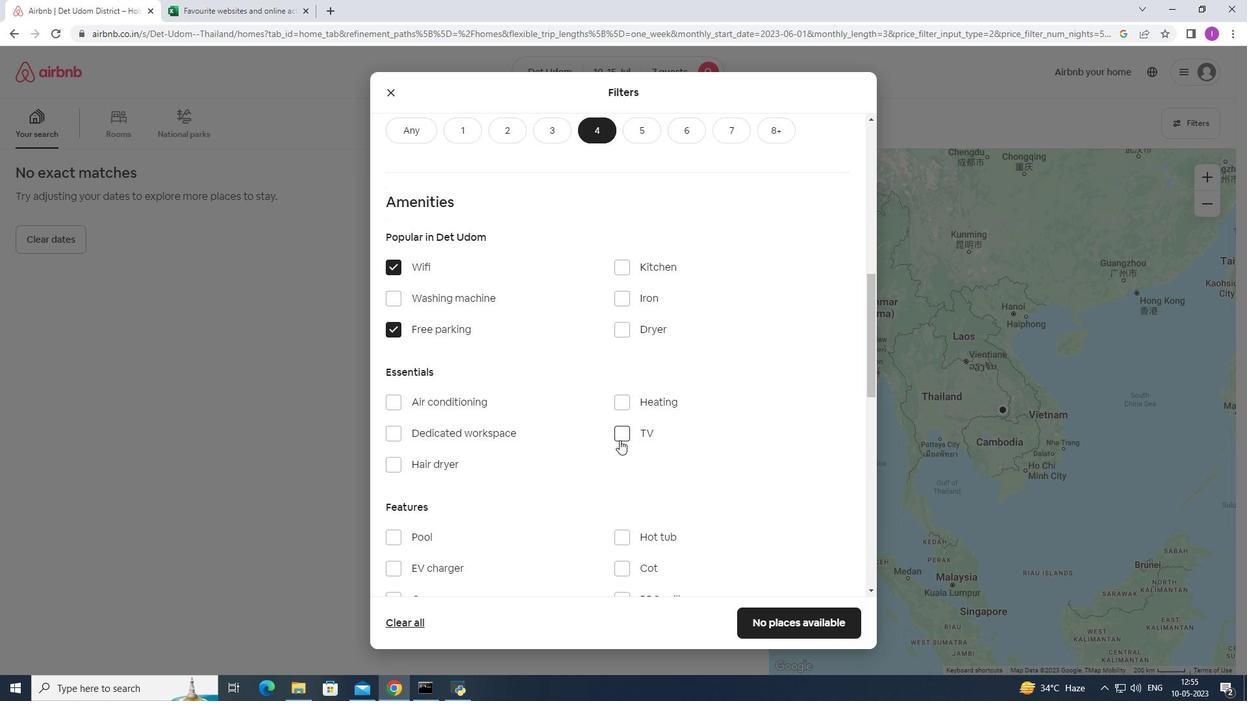 
Action: Mouse pressed left at (620, 438)
Screenshot: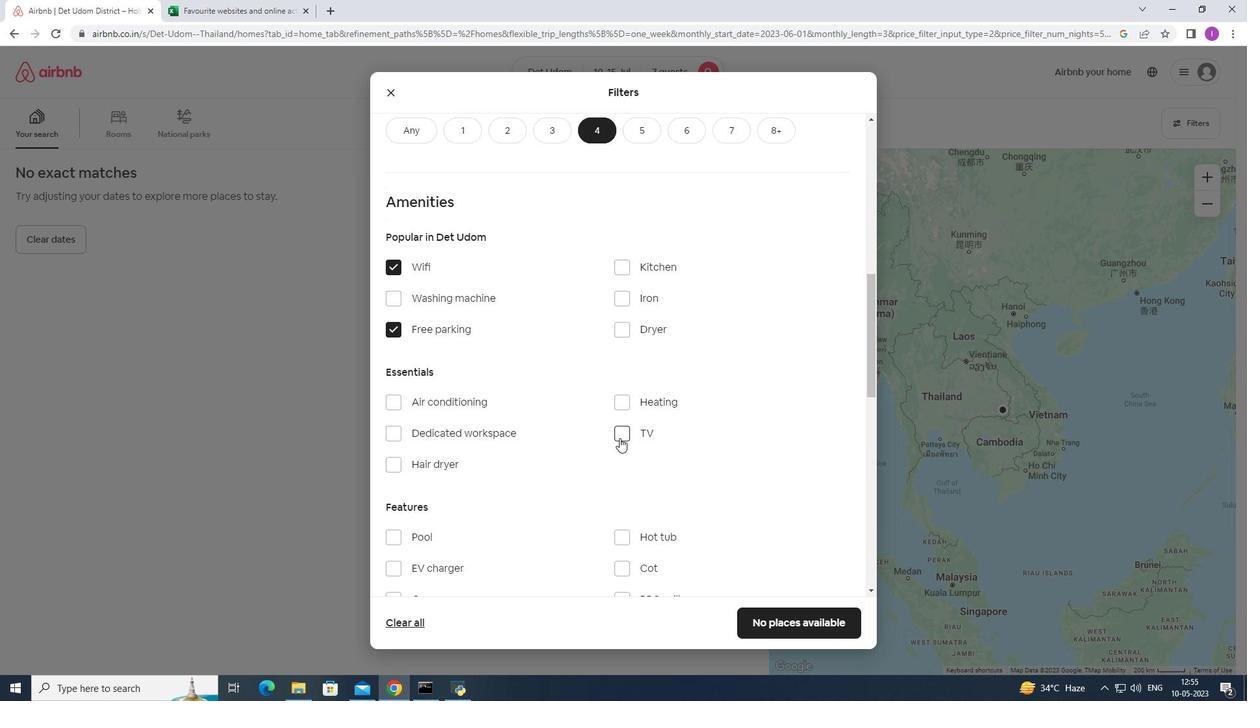 
Action: Mouse moved to (536, 497)
Screenshot: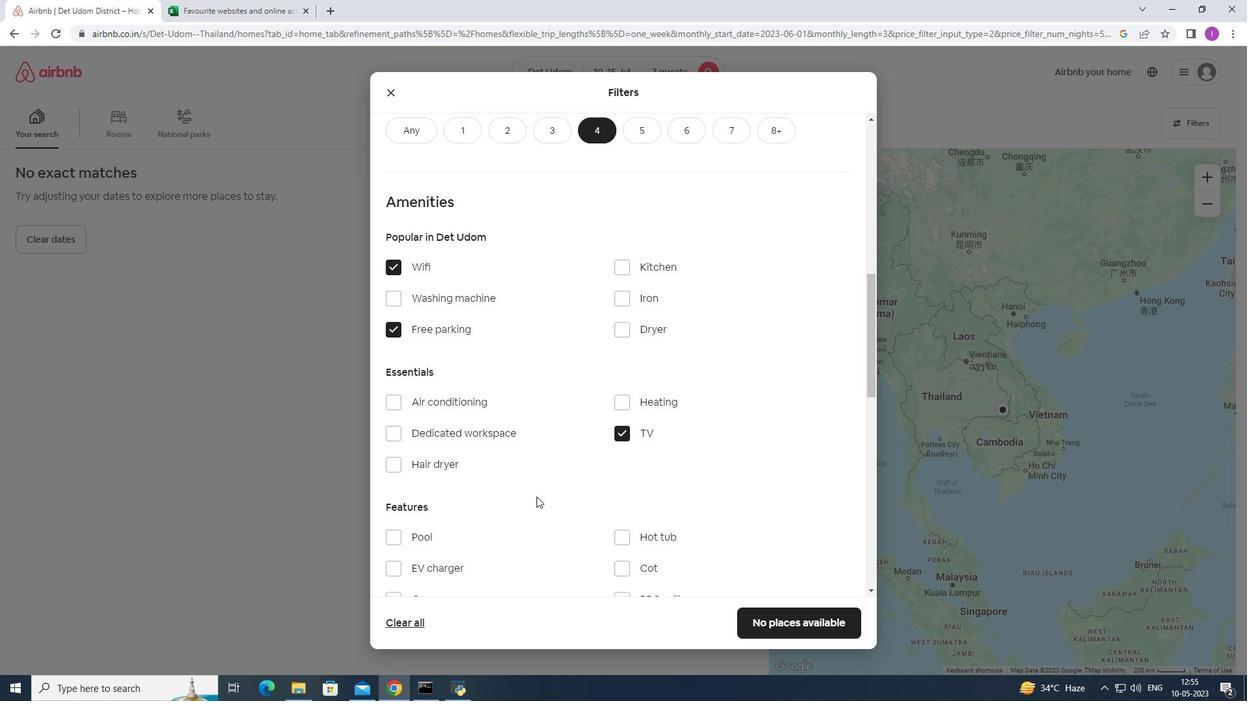 
Action: Mouse scrolled (536, 497) with delta (0, 0)
Screenshot: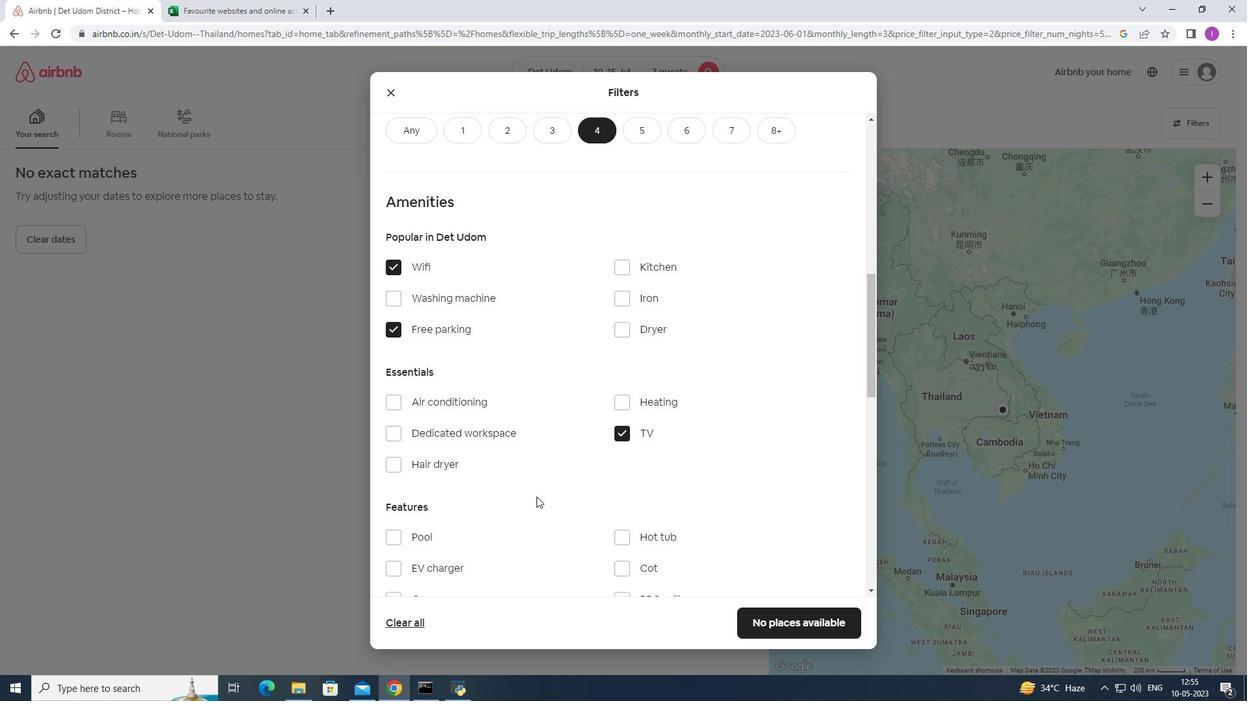 
Action: Mouse scrolled (536, 497) with delta (0, 0)
Screenshot: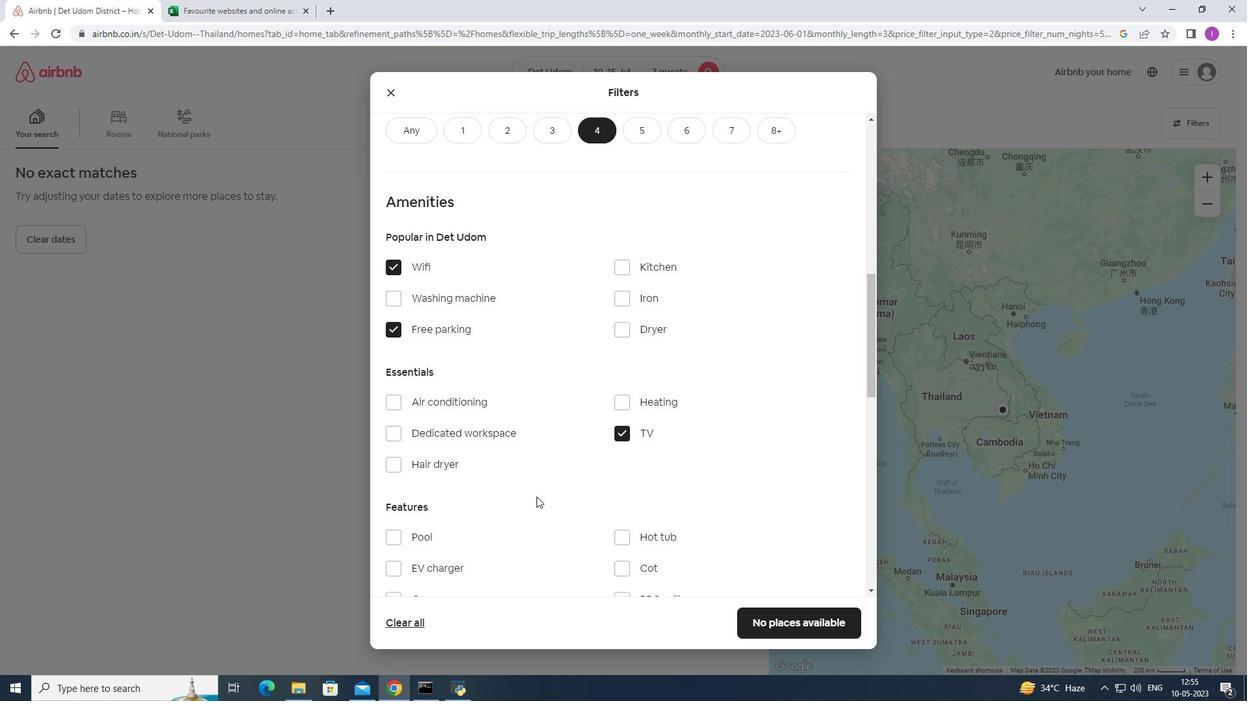 
Action: Mouse moved to (420, 475)
Screenshot: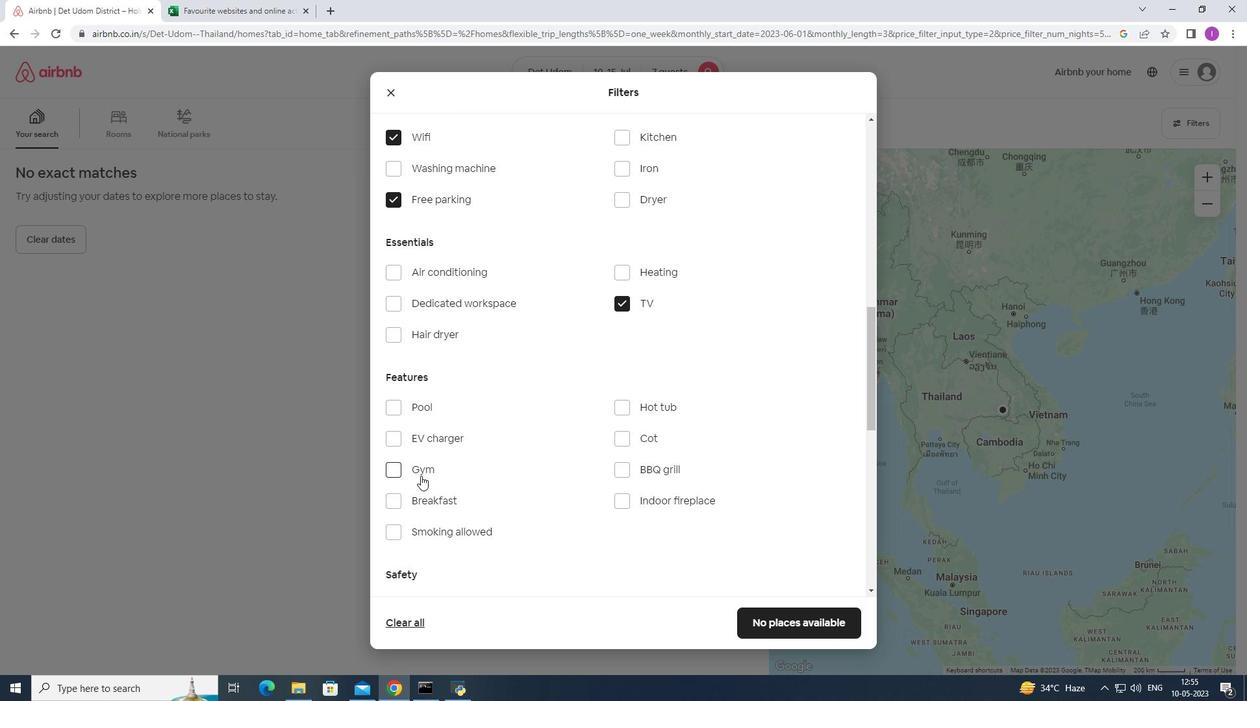 
Action: Mouse pressed left at (420, 475)
Screenshot: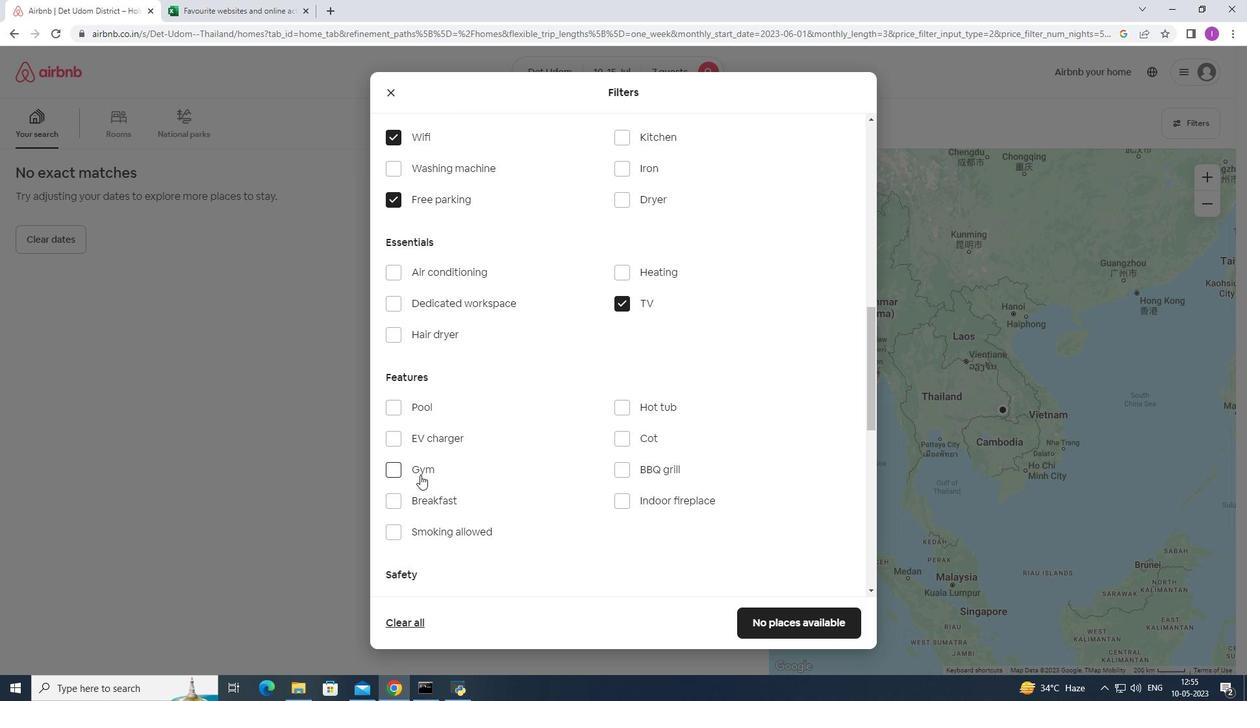 
Action: Mouse moved to (430, 505)
Screenshot: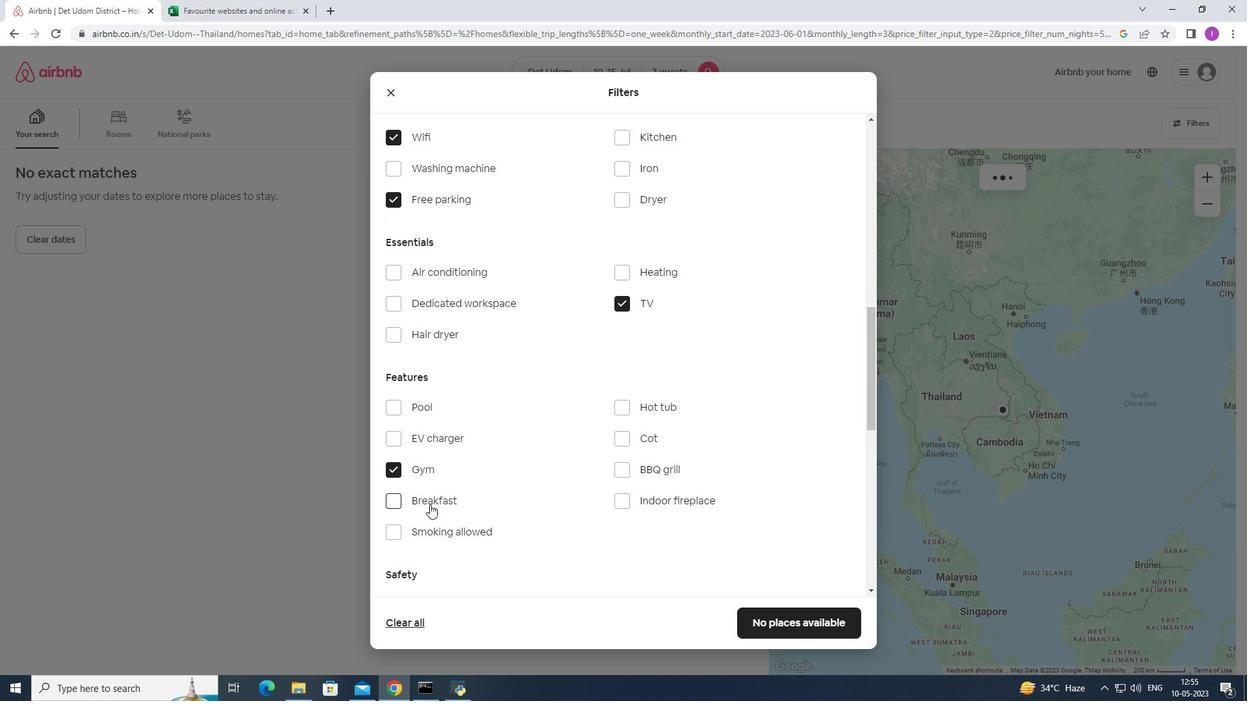
Action: Mouse pressed left at (430, 505)
Screenshot: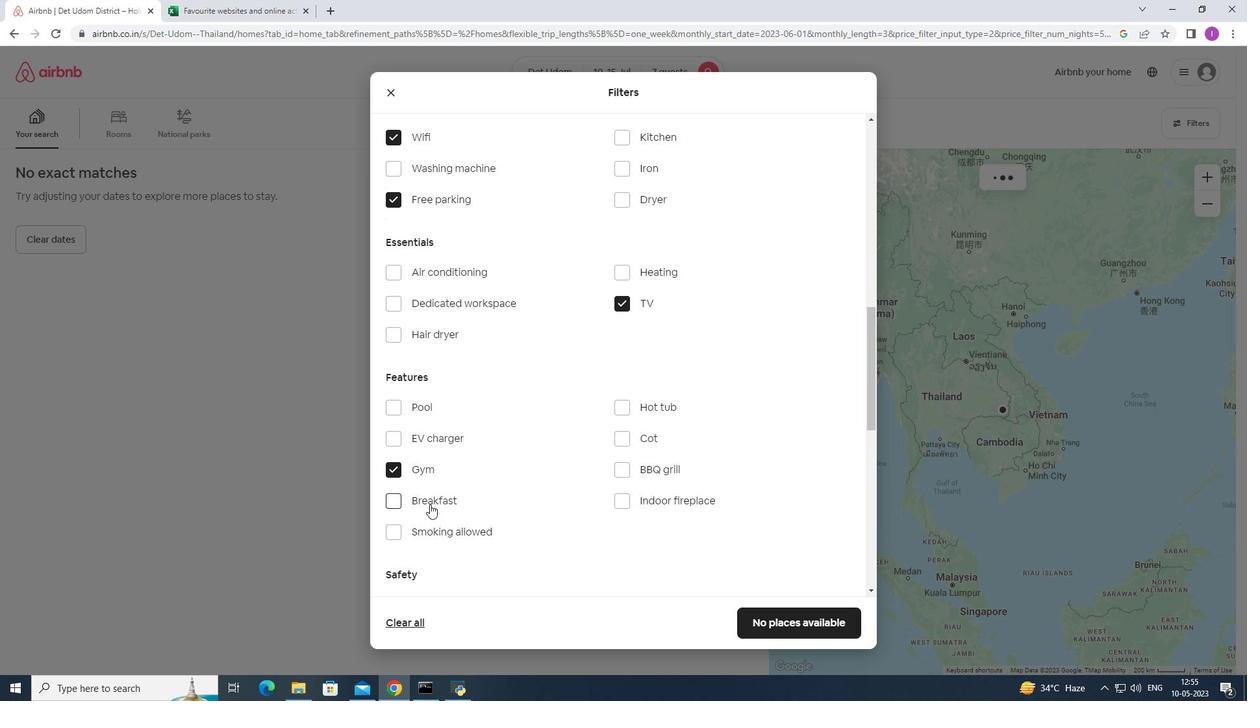 
Action: Mouse moved to (529, 488)
Screenshot: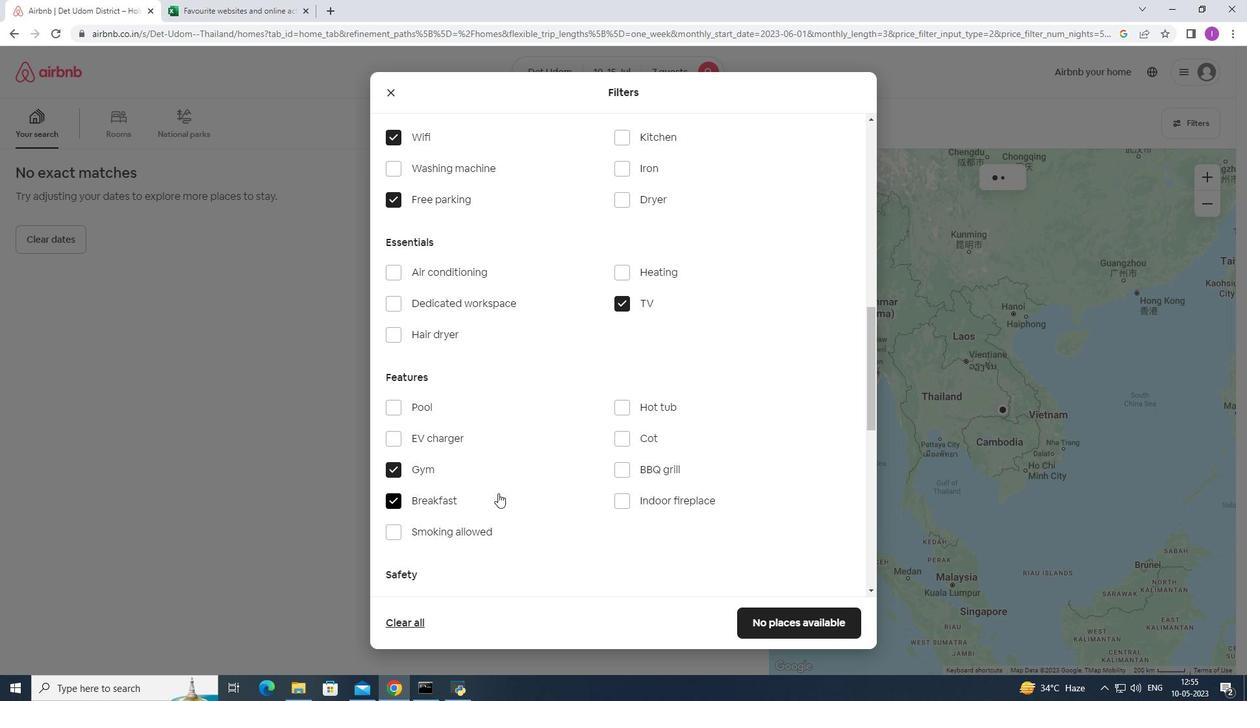 
Action: Mouse scrolled (529, 487) with delta (0, 0)
Screenshot: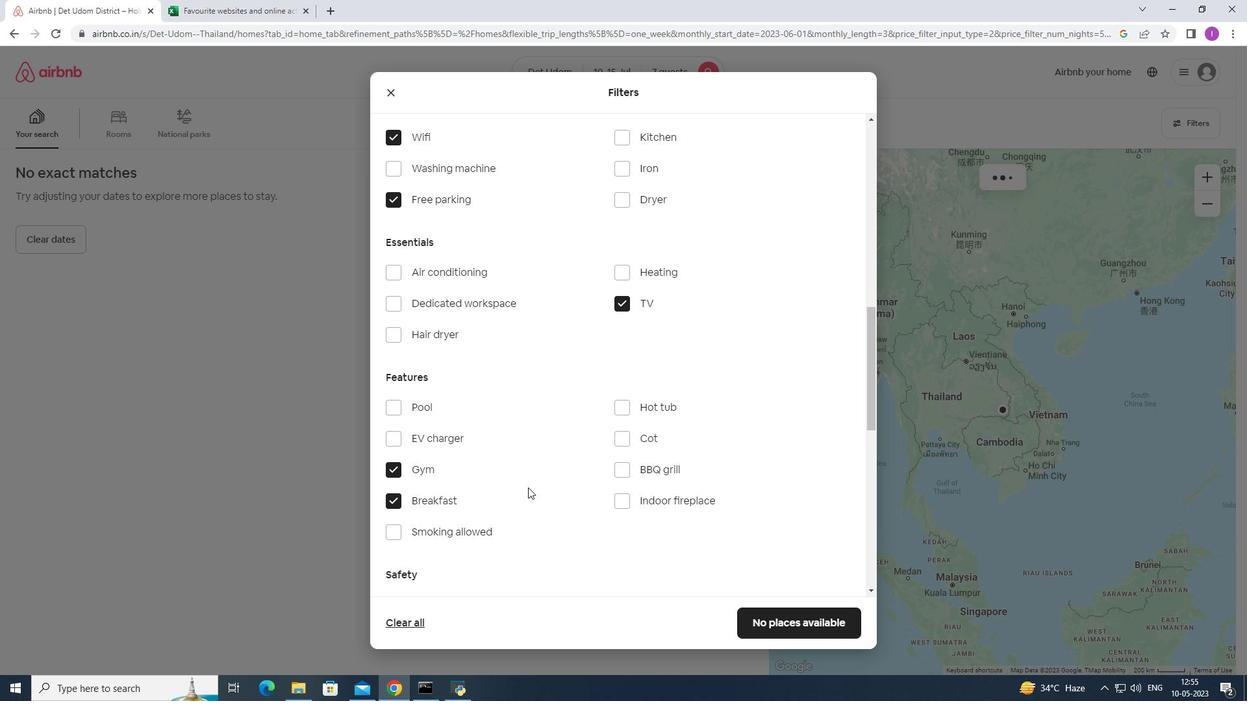 
Action: Mouse scrolled (529, 487) with delta (0, 0)
Screenshot: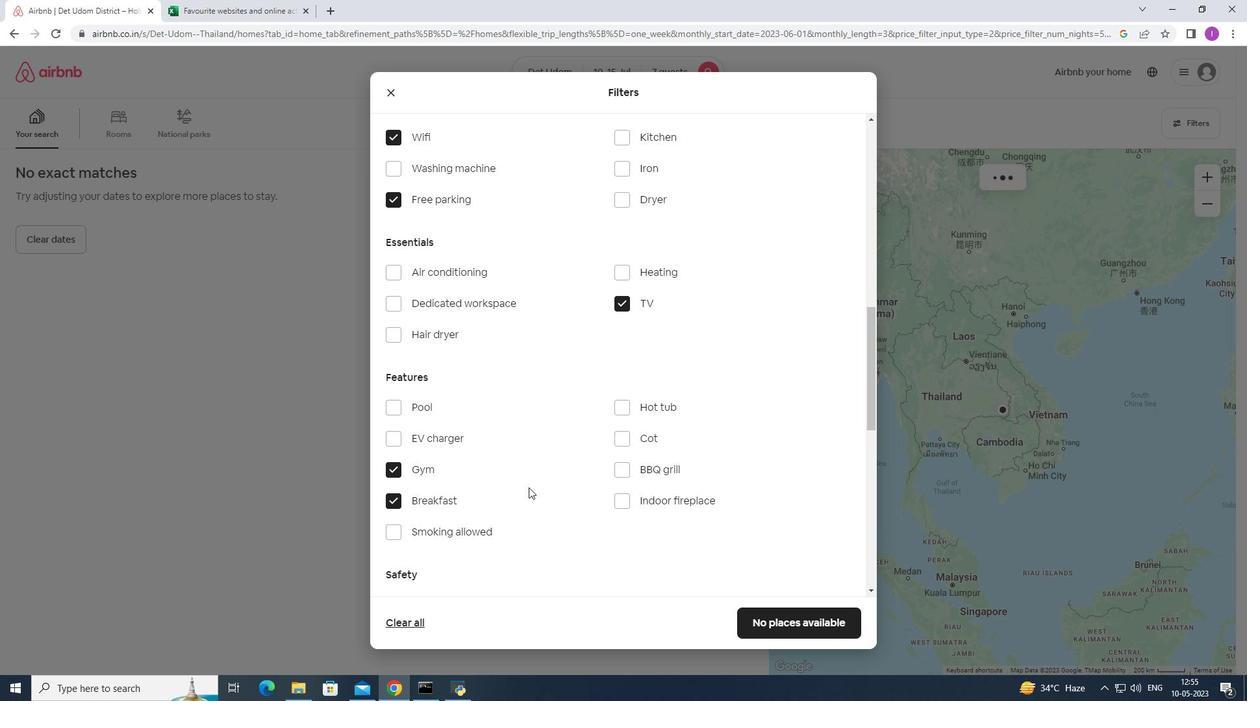 
Action: Mouse scrolled (529, 487) with delta (0, 0)
Screenshot: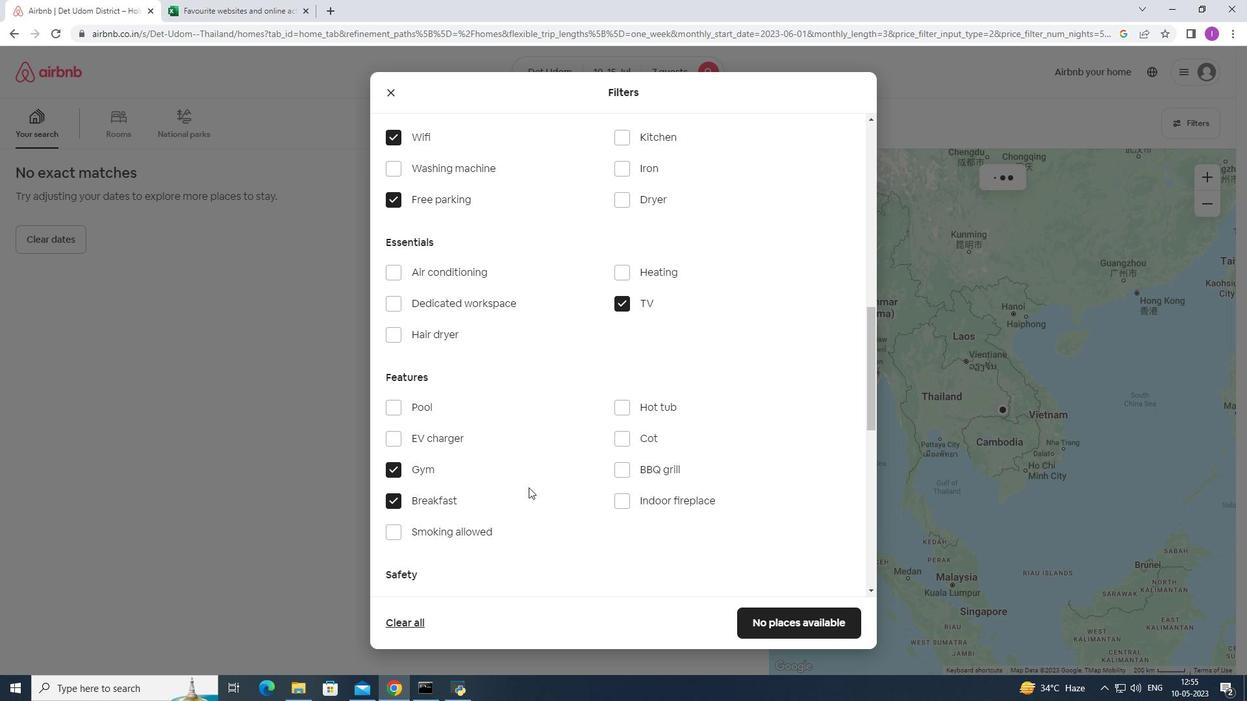 
Action: Mouse scrolled (529, 487) with delta (0, 0)
Screenshot: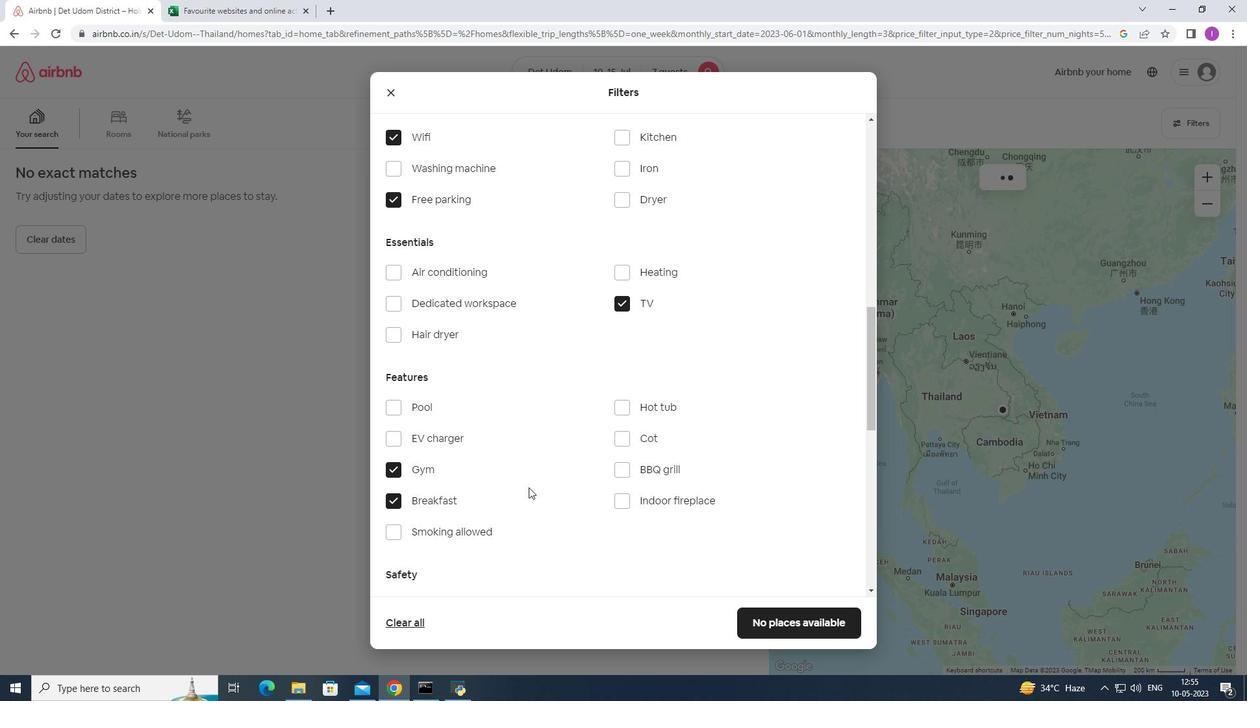 
Action: Mouse moved to (536, 482)
Screenshot: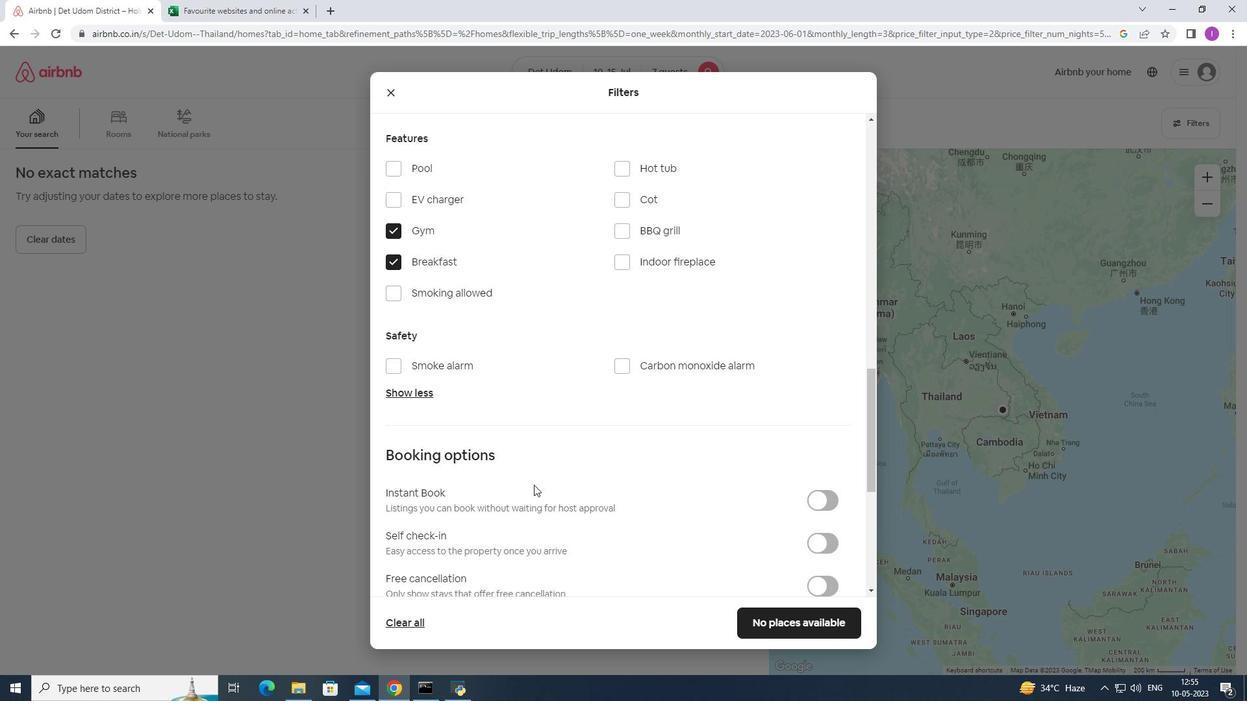 
Action: Mouse scrolled (536, 481) with delta (0, 0)
Screenshot: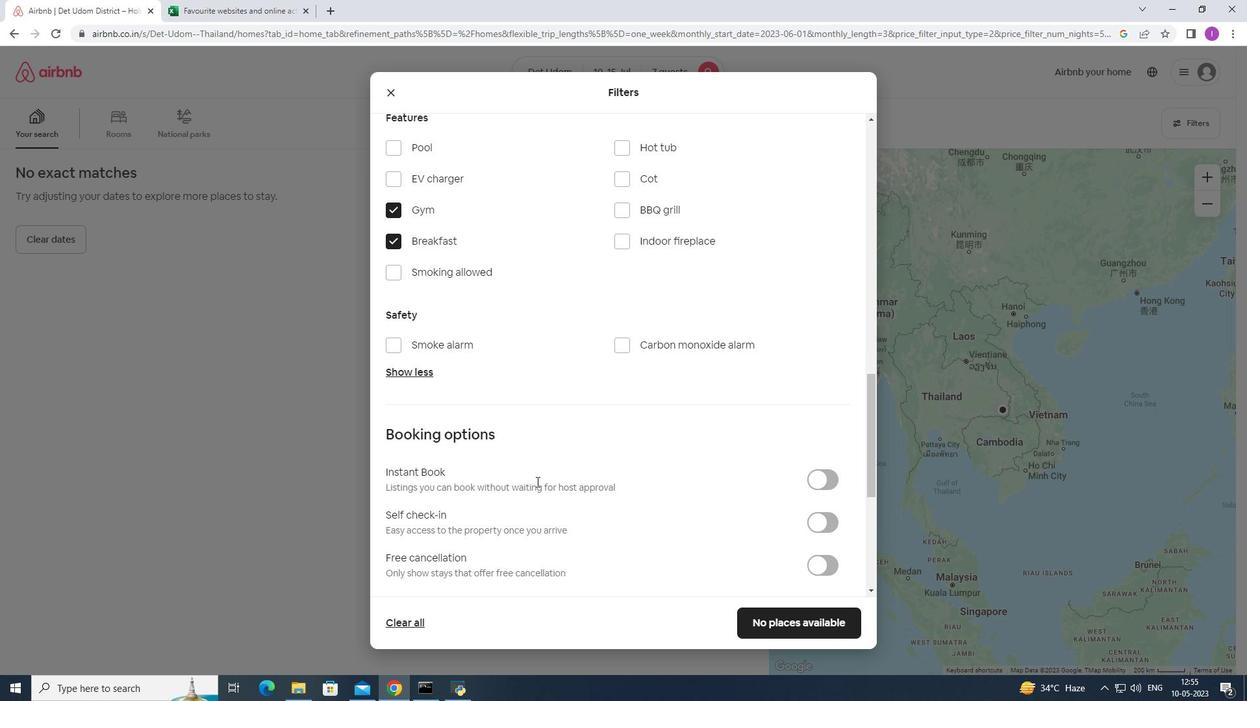 
Action: Mouse scrolled (536, 481) with delta (0, 0)
Screenshot: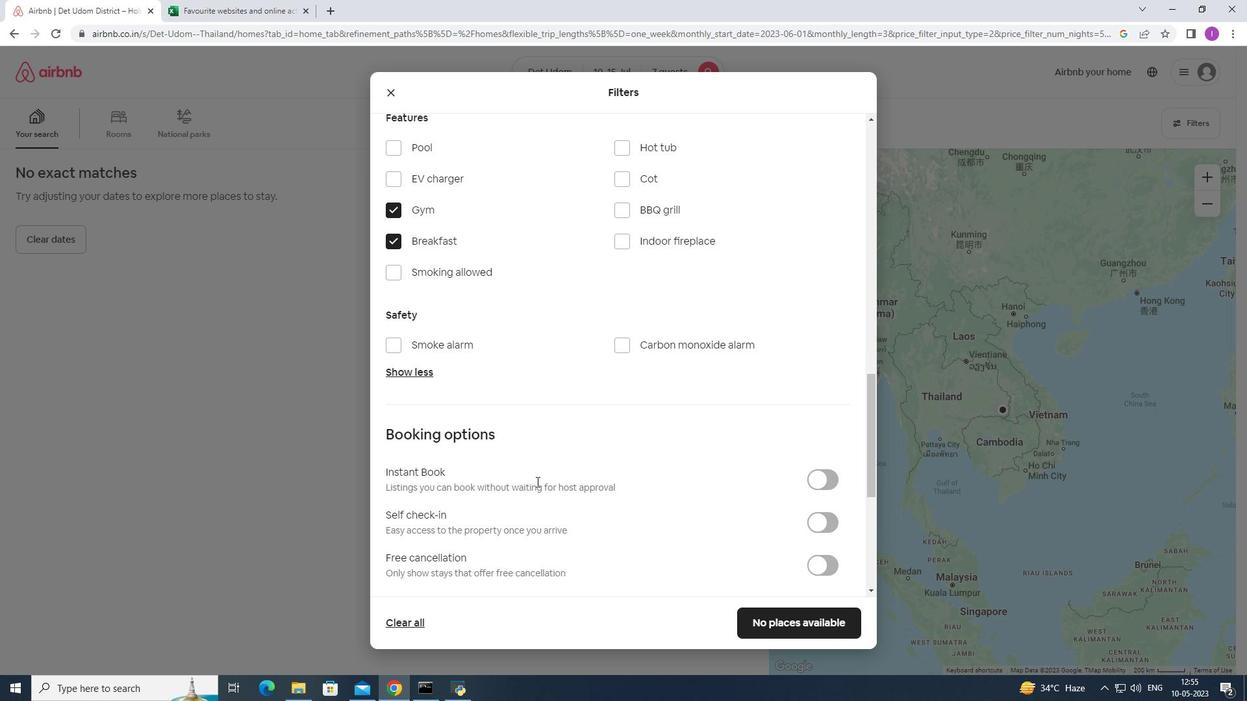 
Action: Mouse moved to (537, 482)
Screenshot: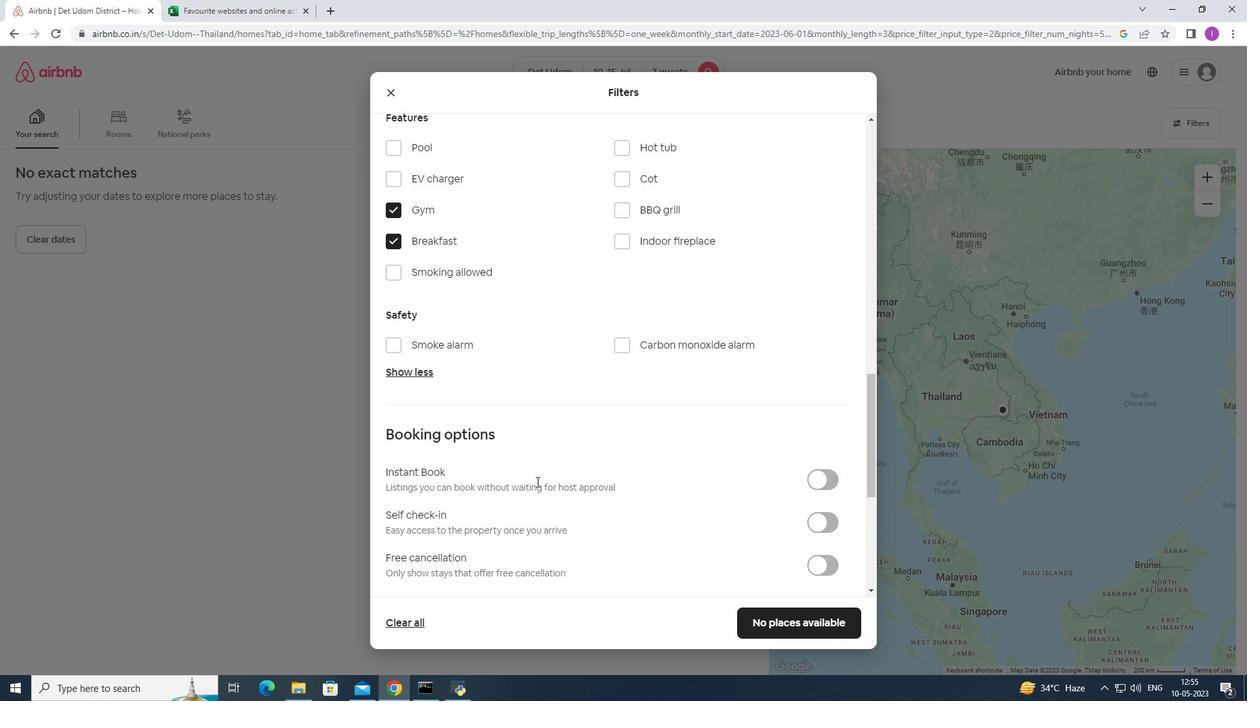 
Action: Mouse scrolled (537, 481) with delta (0, 0)
Screenshot: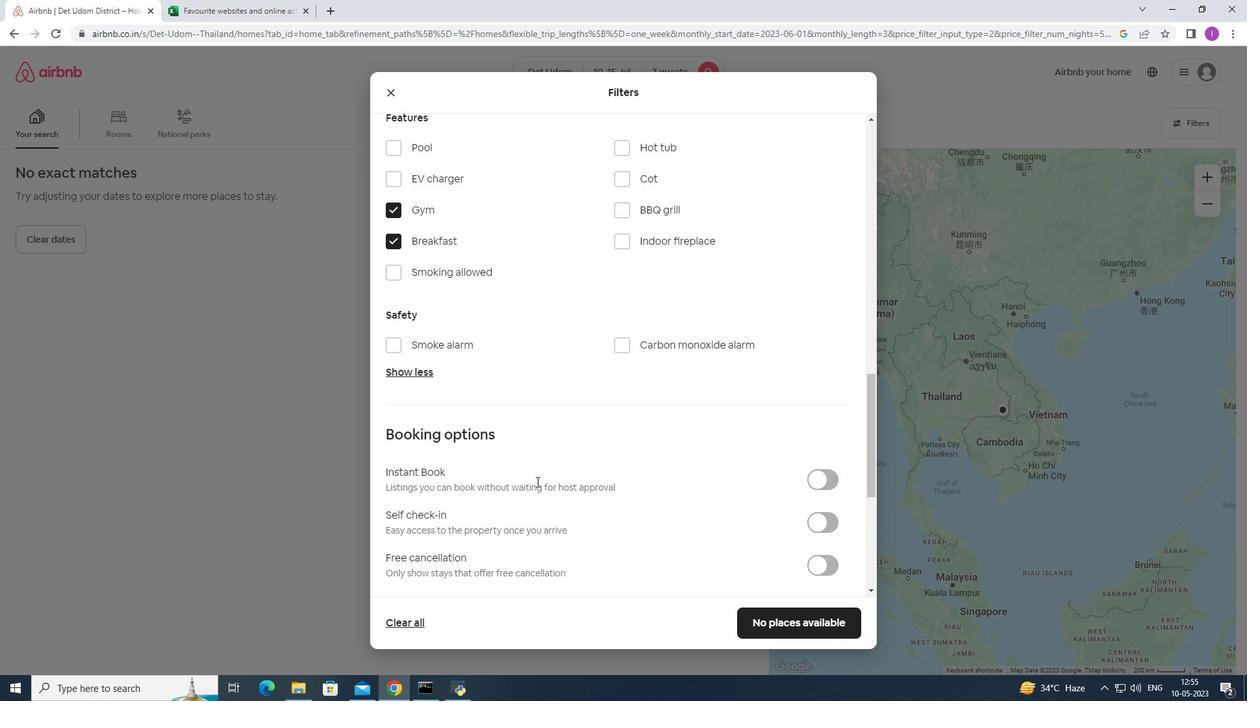 
Action: Mouse moved to (816, 328)
Screenshot: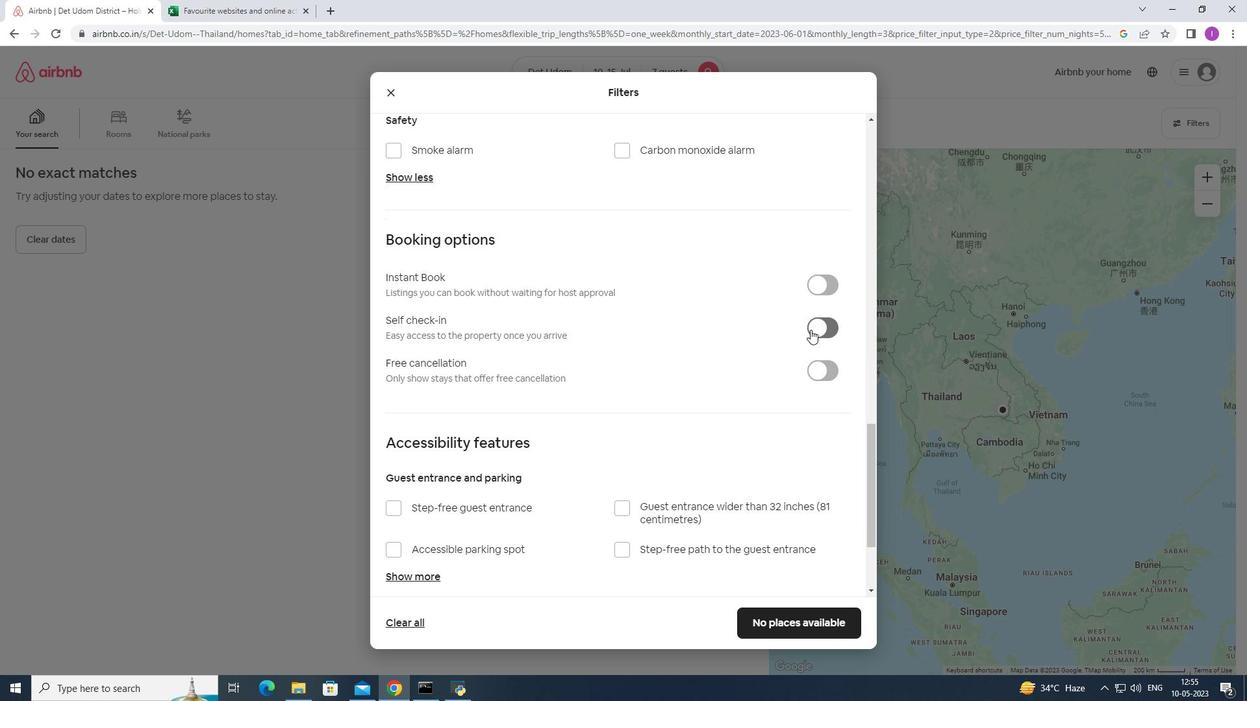 
Action: Mouse pressed left at (816, 328)
Screenshot: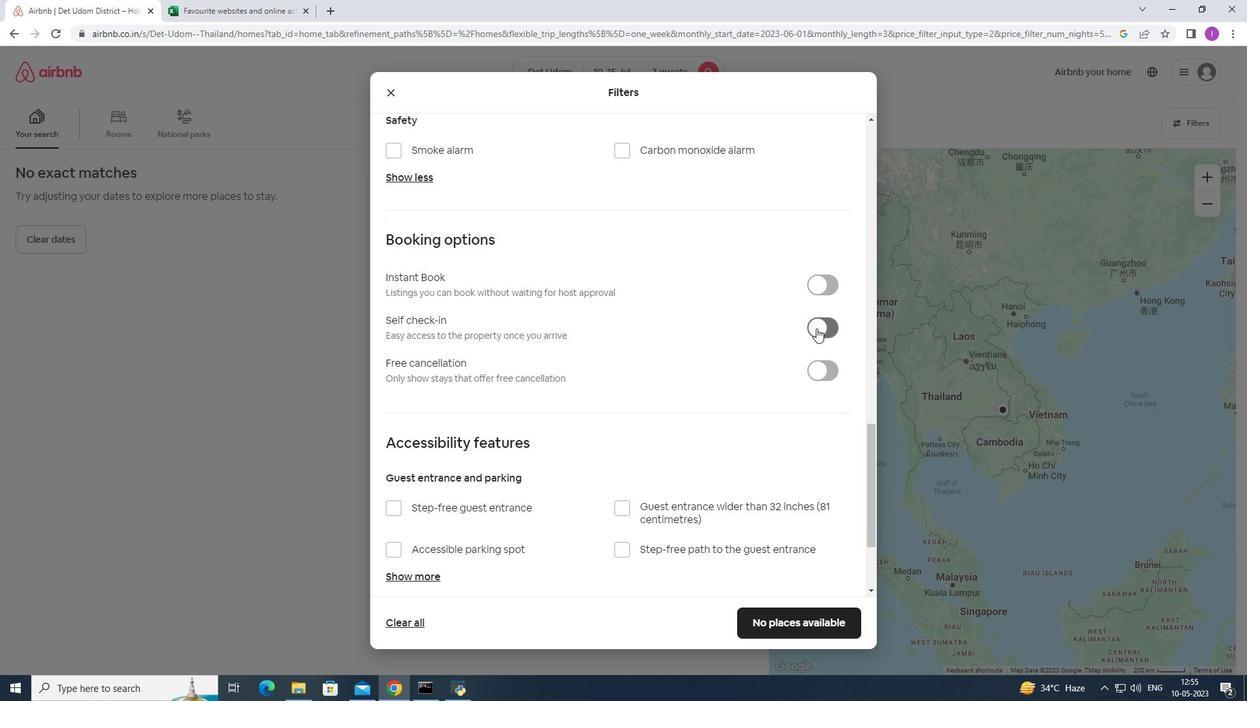 
Action: Mouse moved to (564, 490)
Screenshot: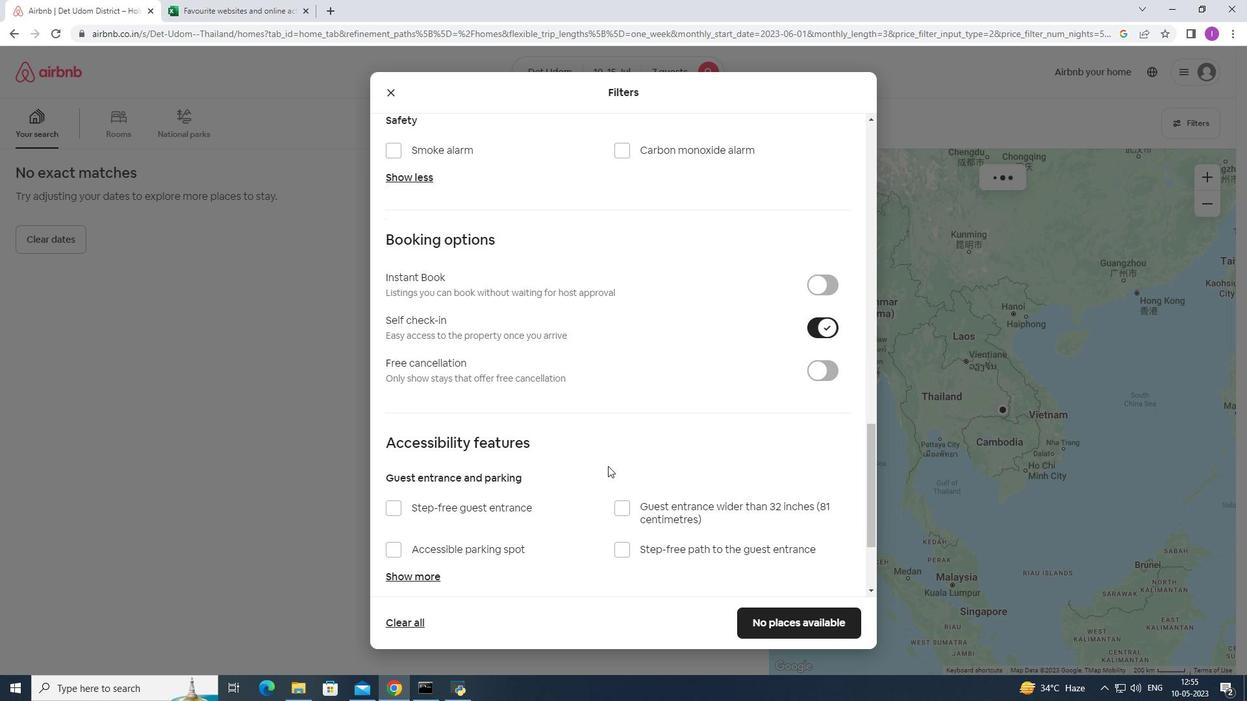 
Action: Mouse scrolled (564, 490) with delta (0, 0)
Screenshot: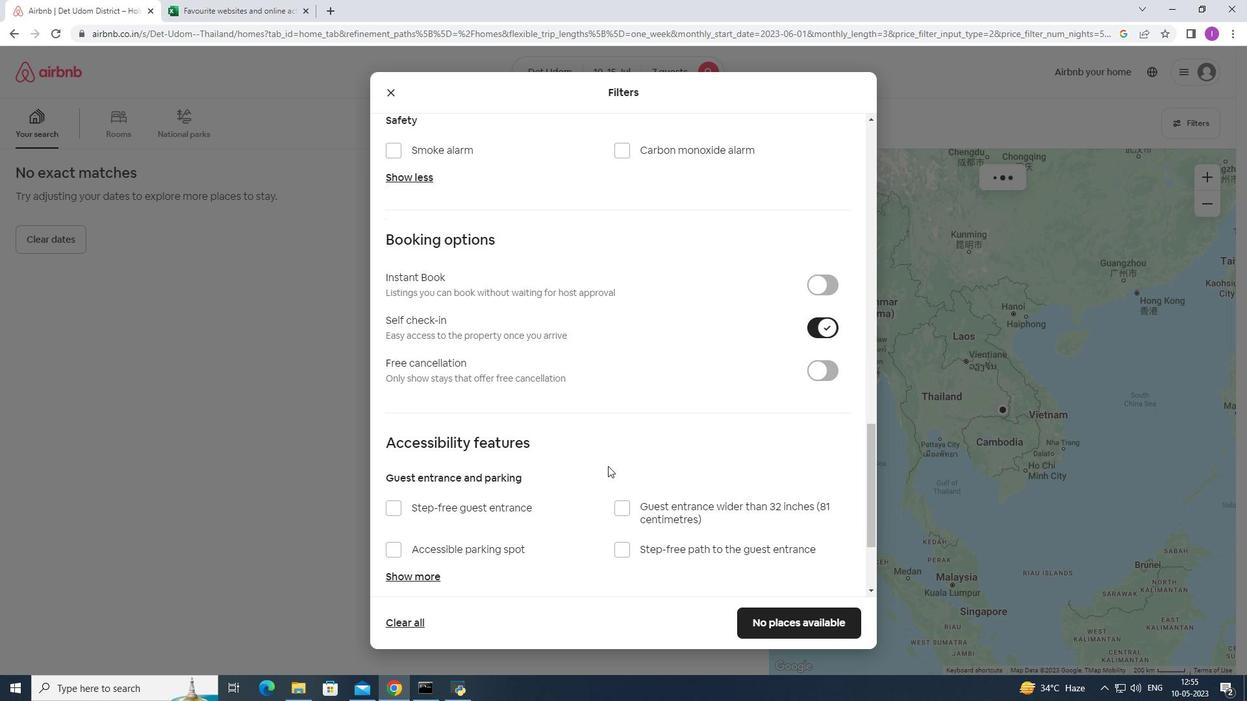 
Action: Mouse scrolled (564, 490) with delta (0, 0)
Screenshot: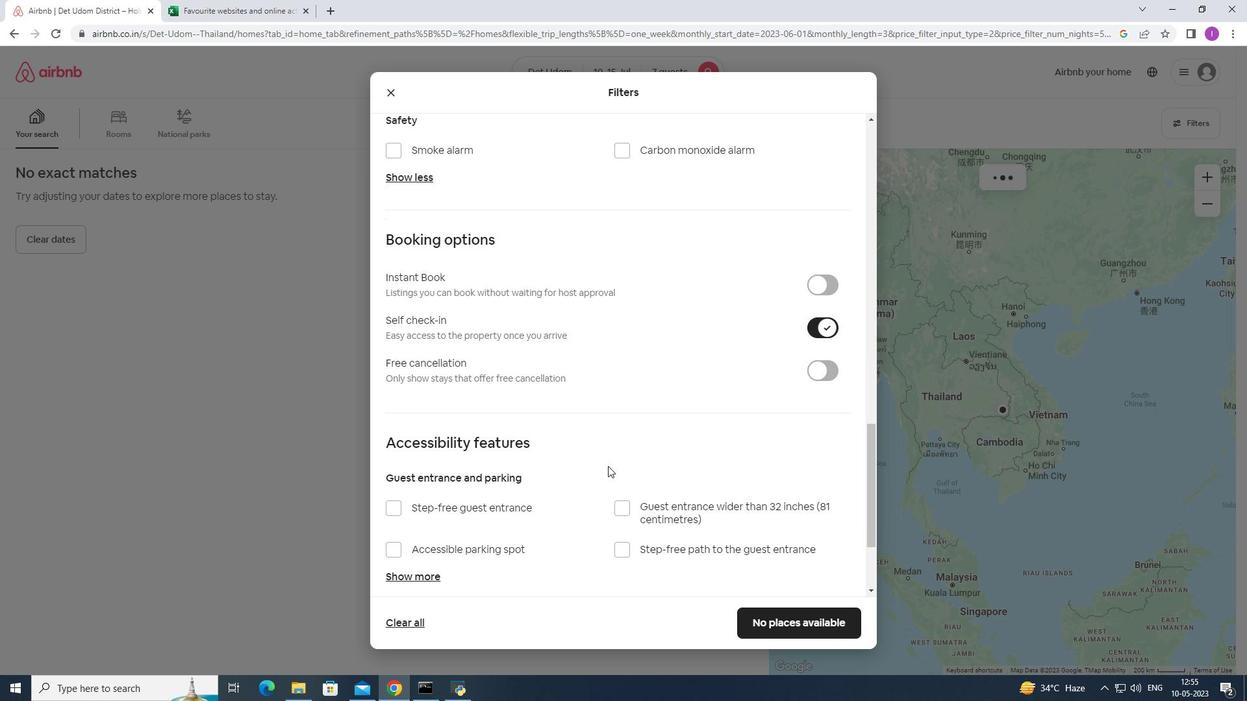 
Action: Mouse moved to (564, 491)
Screenshot: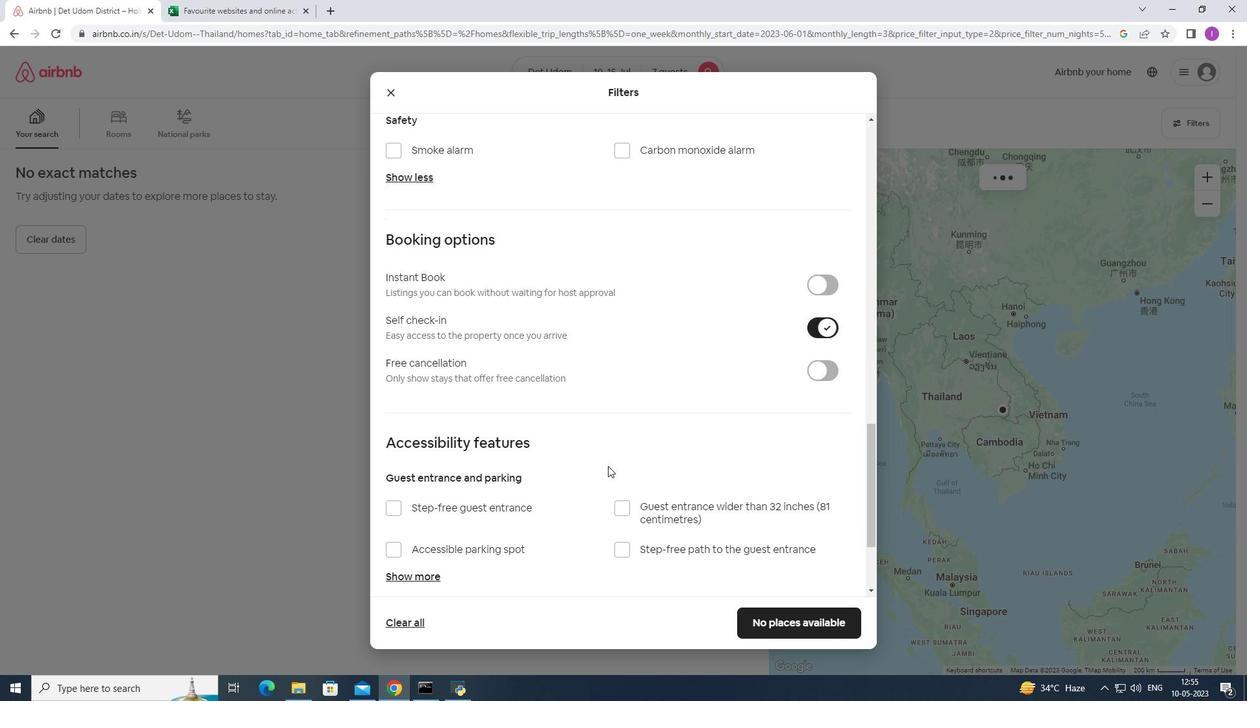 
Action: Mouse scrolled (564, 490) with delta (0, 0)
Screenshot: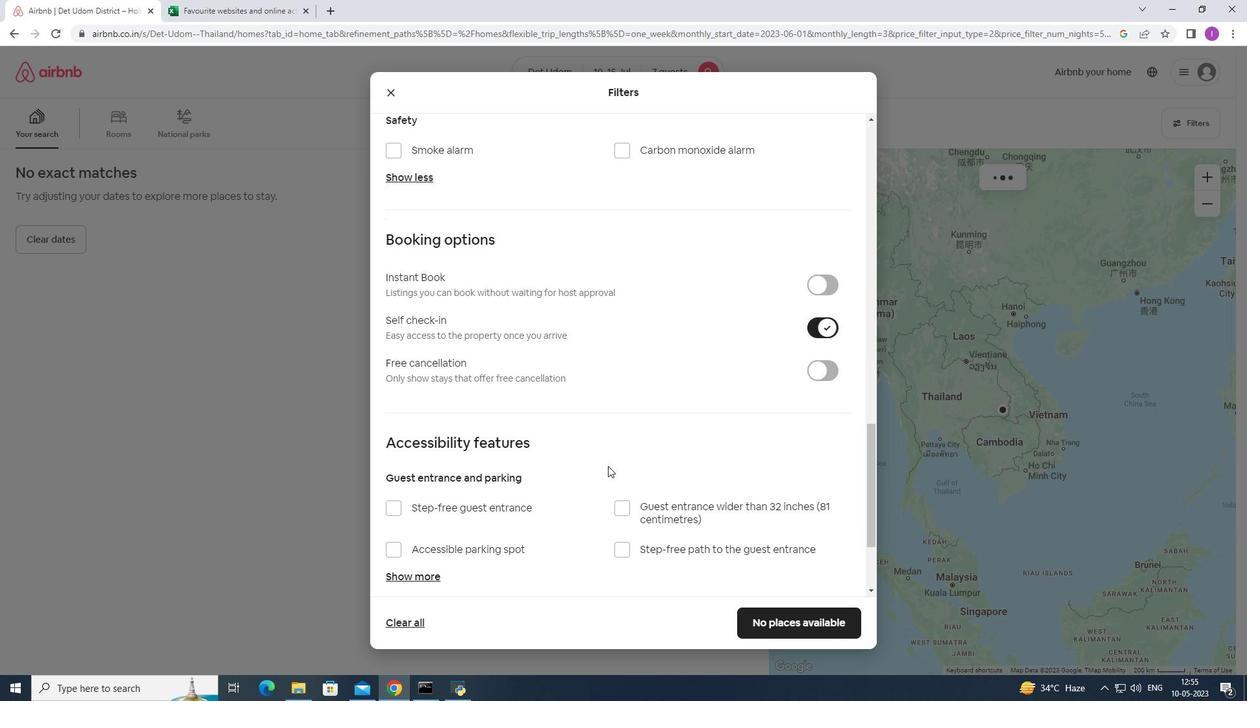 
Action: Mouse moved to (563, 491)
Screenshot: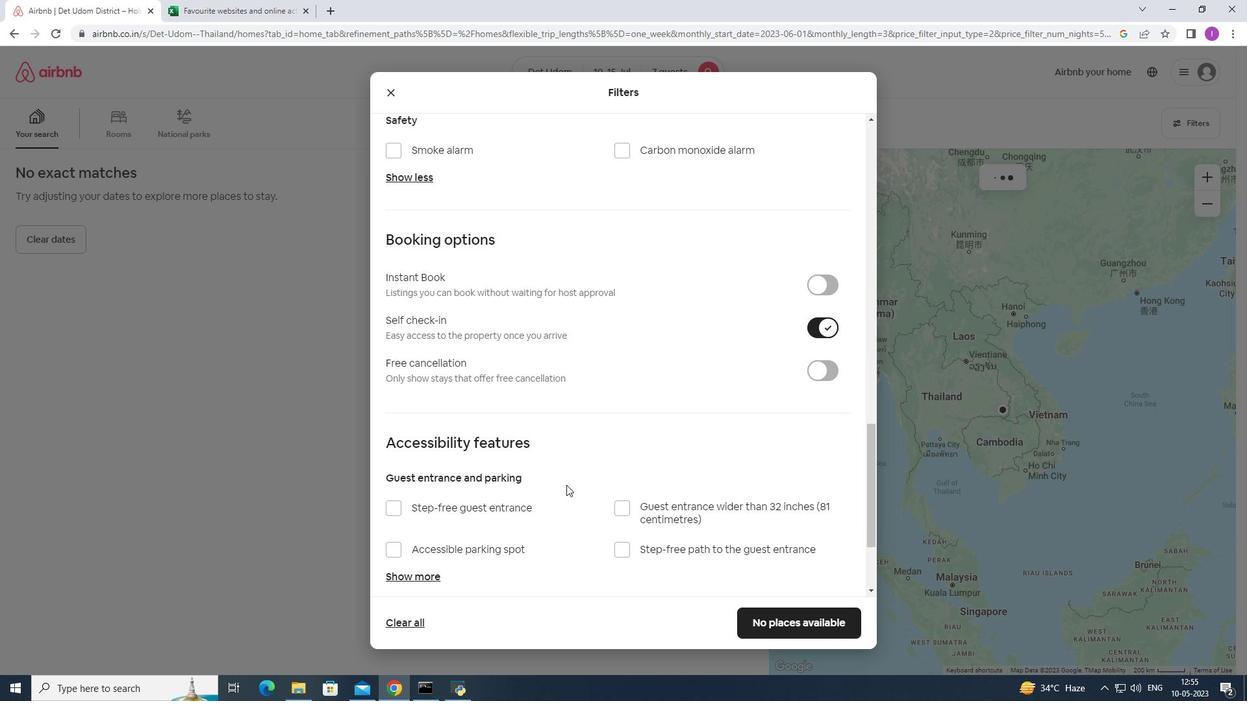 
Action: Mouse scrolled (563, 490) with delta (0, 0)
Screenshot: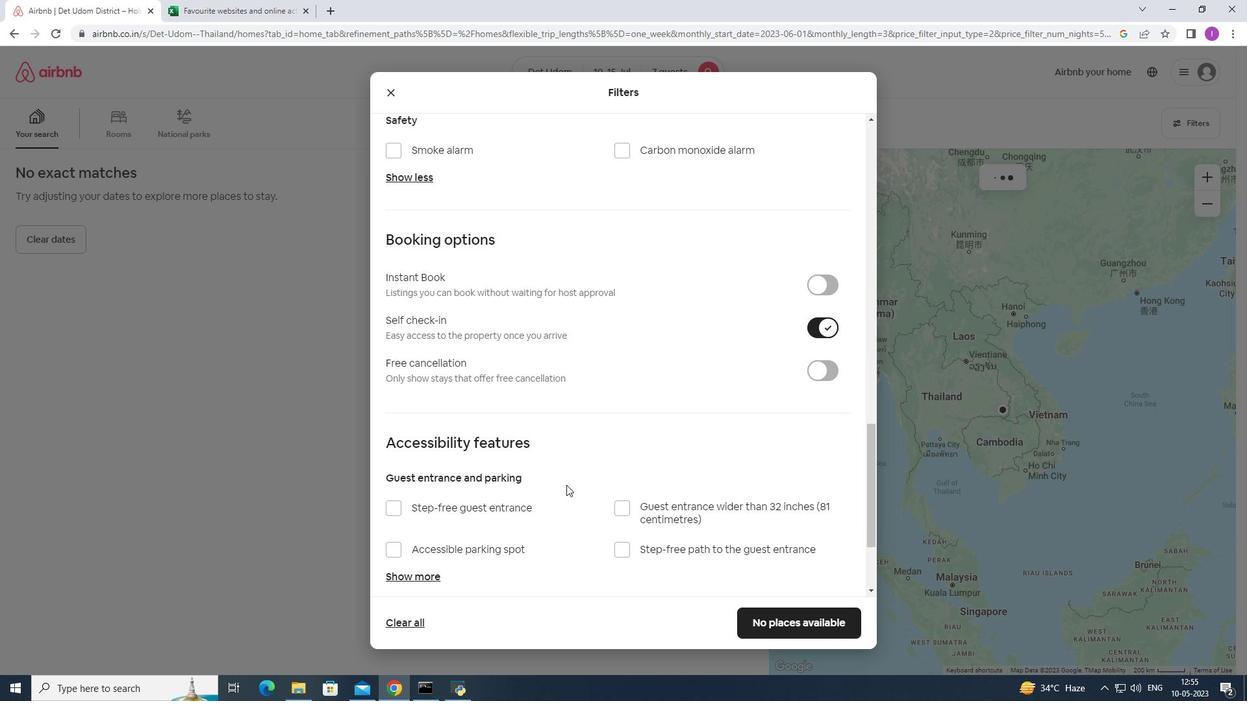 
Action: Mouse moved to (553, 484)
Screenshot: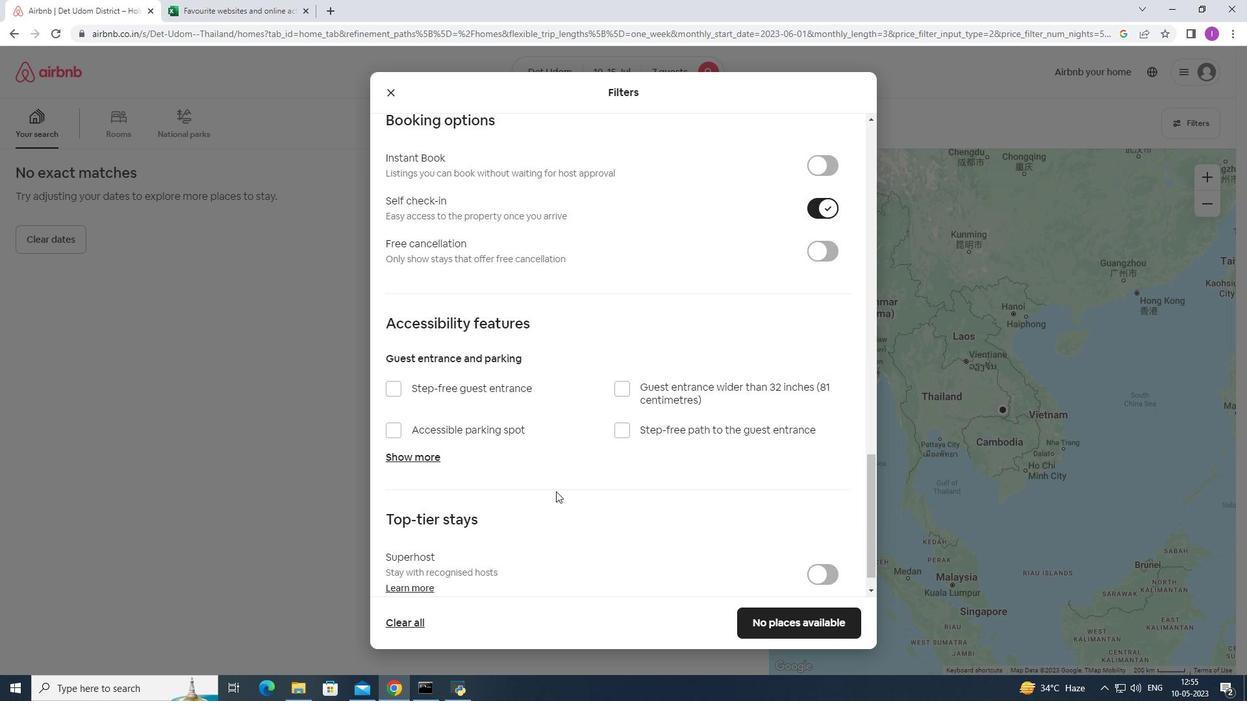 
Action: Mouse scrolled (553, 484) with delta (0, 0)
Screenshot: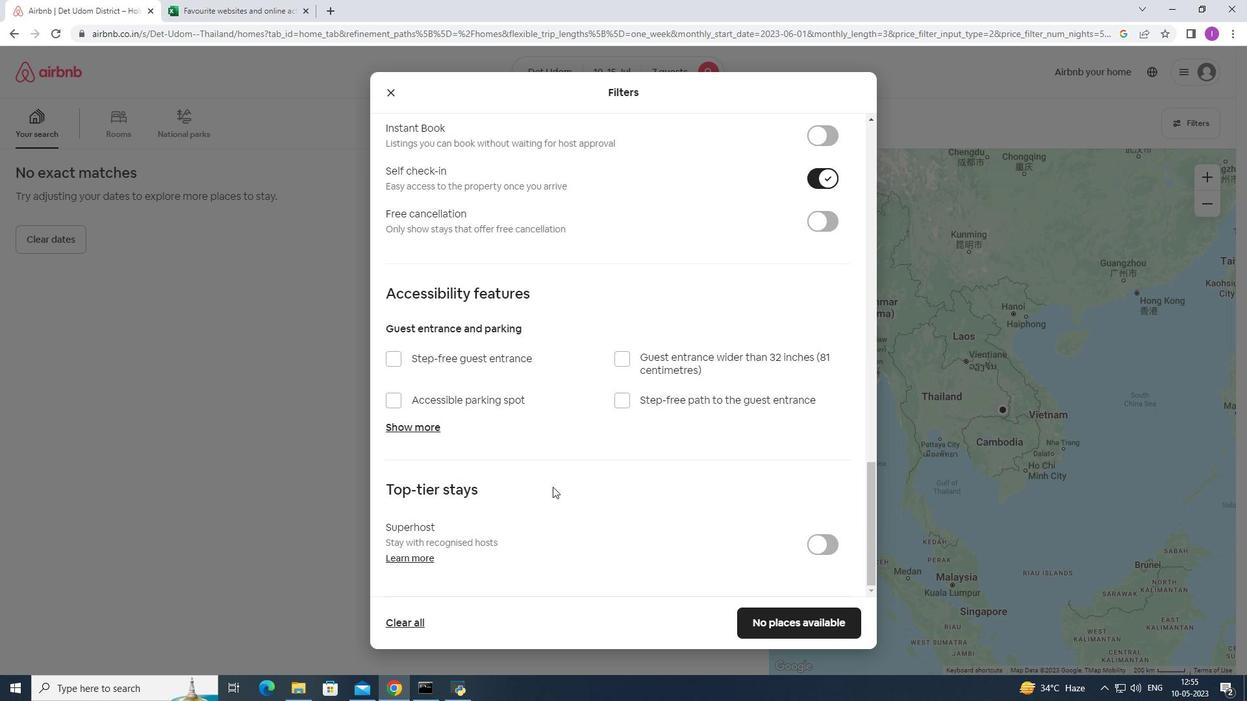 
Action: Mouse scrolled (553, 484) with delta (0, 0)
Screenshot: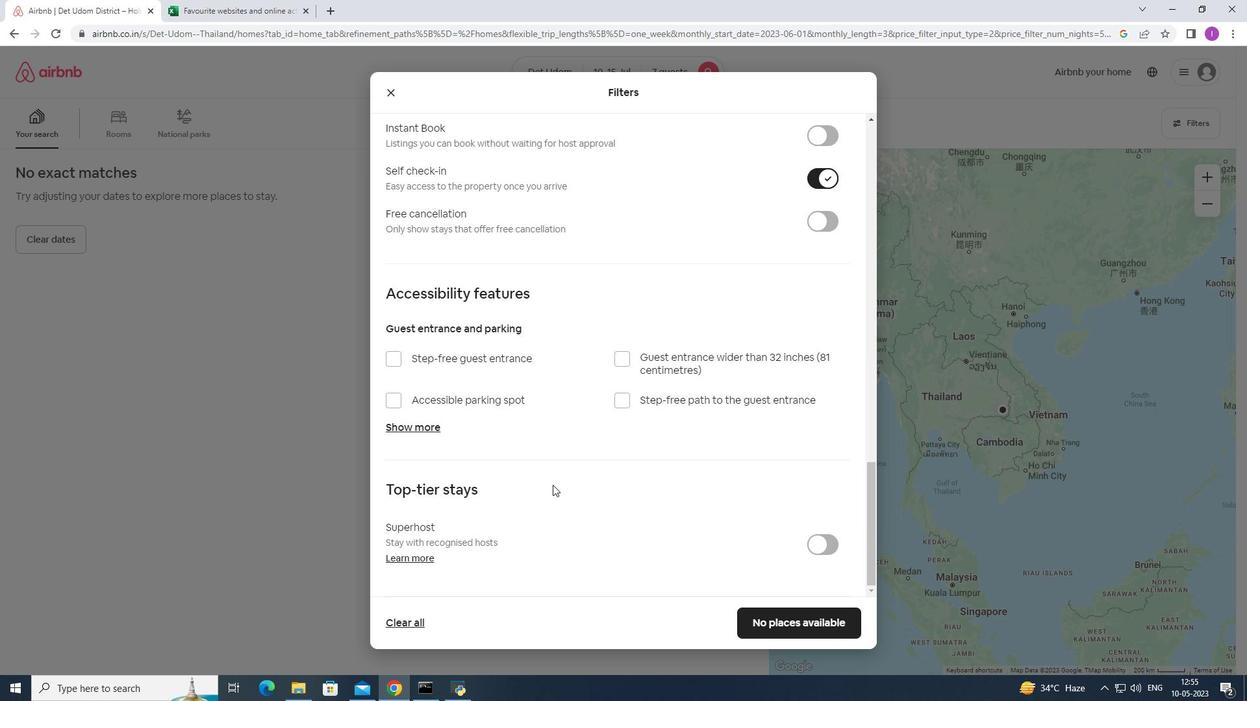
Action: Mouse scrolled (553, 484) with delta (0, 0)
Screenshot: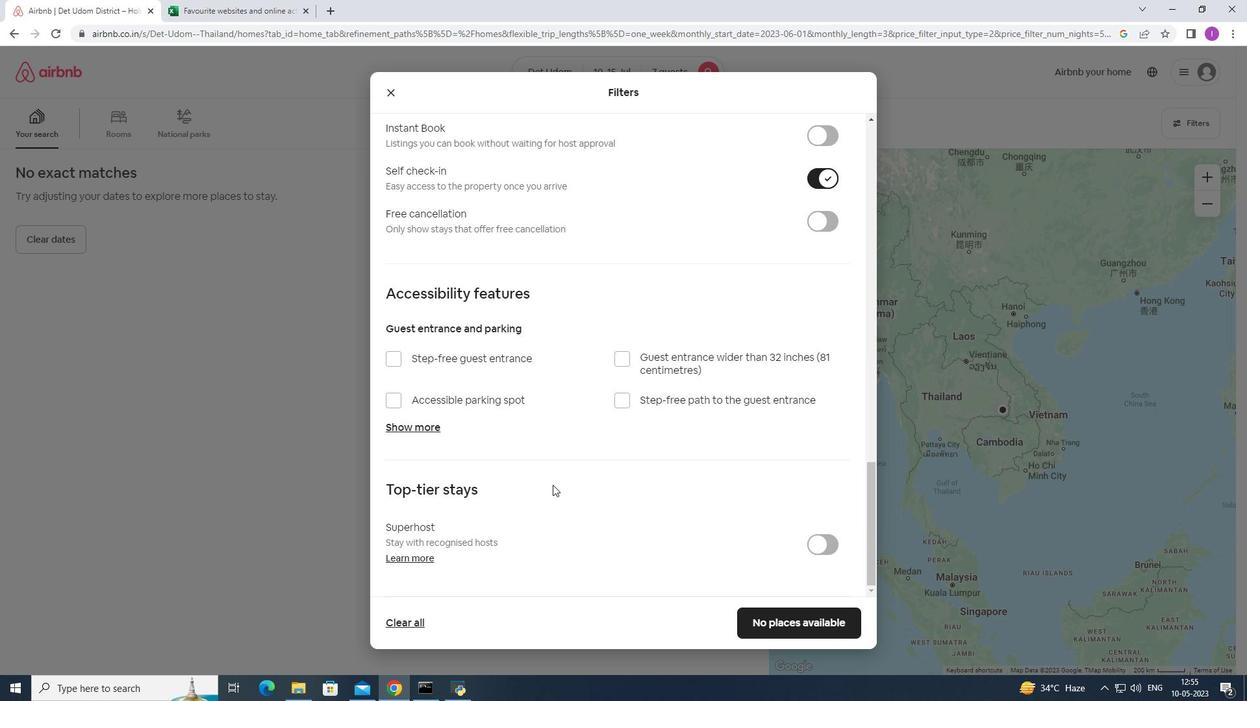 
Action: Mouse scrolled (553, 484) with delta (0, 0)
Screenshot: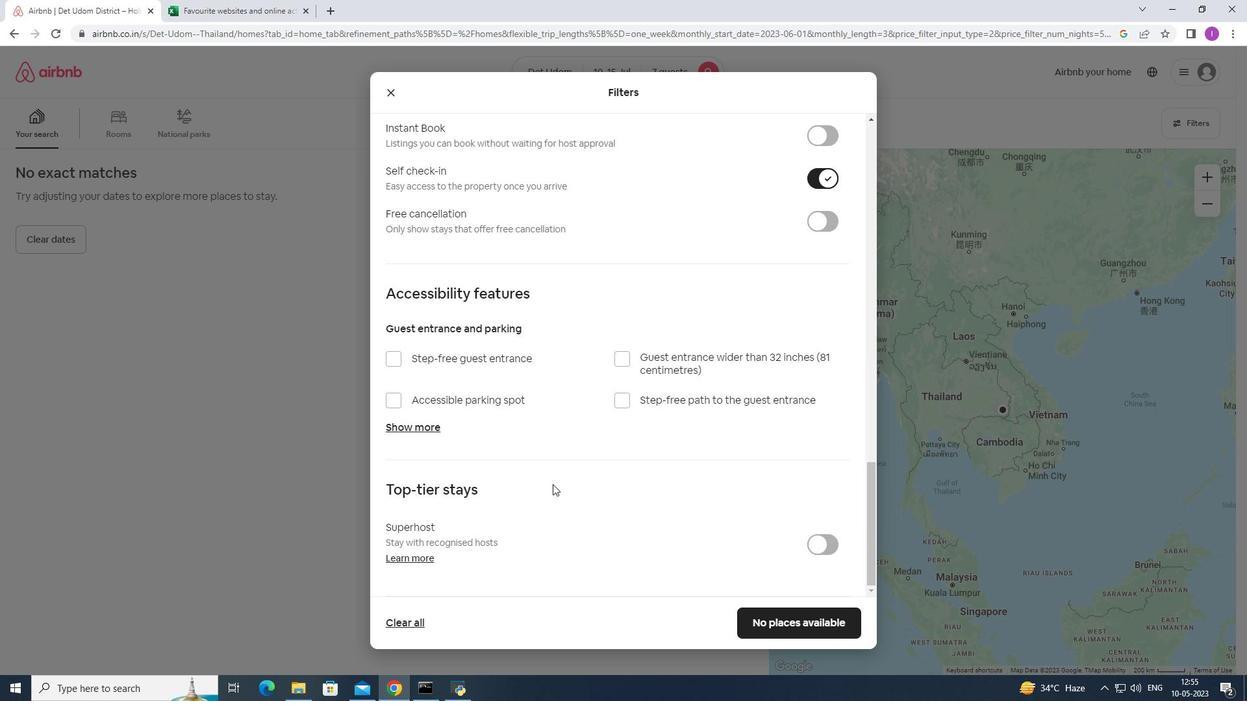 
Action: Mouse scrolled (553, 484) with delta (0, 0)
Screenshot: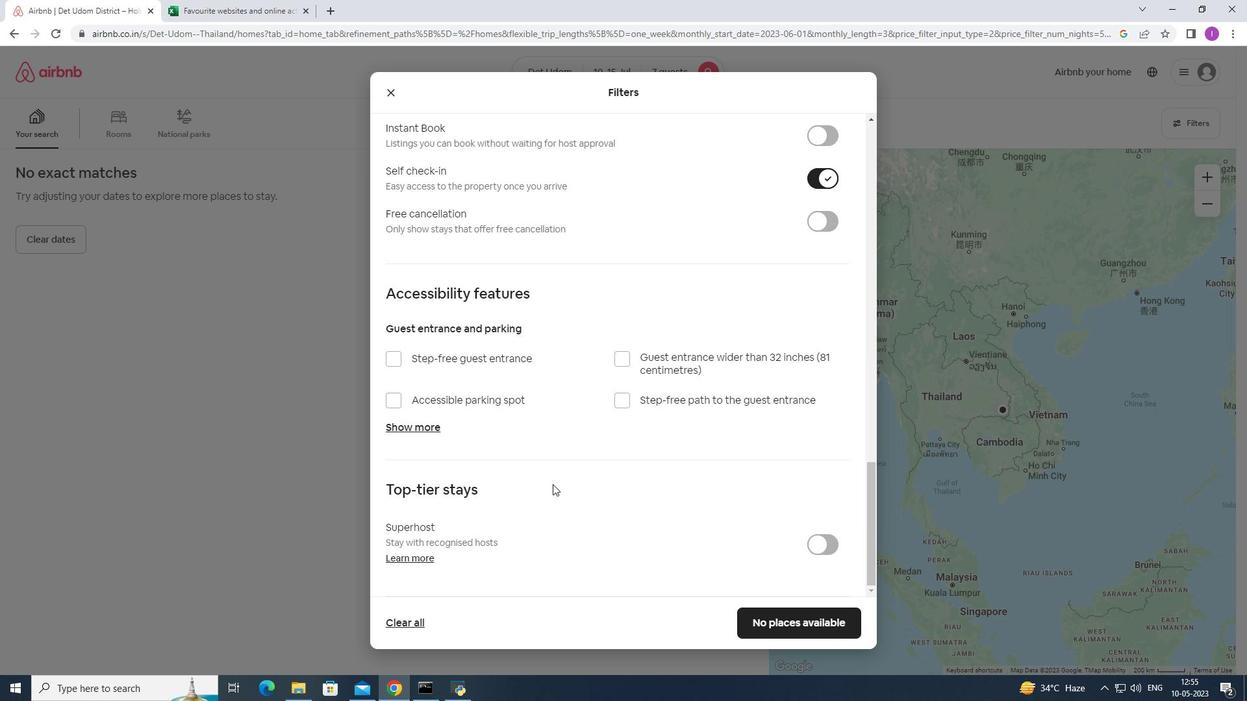 
Action: Mouse moved to (554, 541)
Screenshot: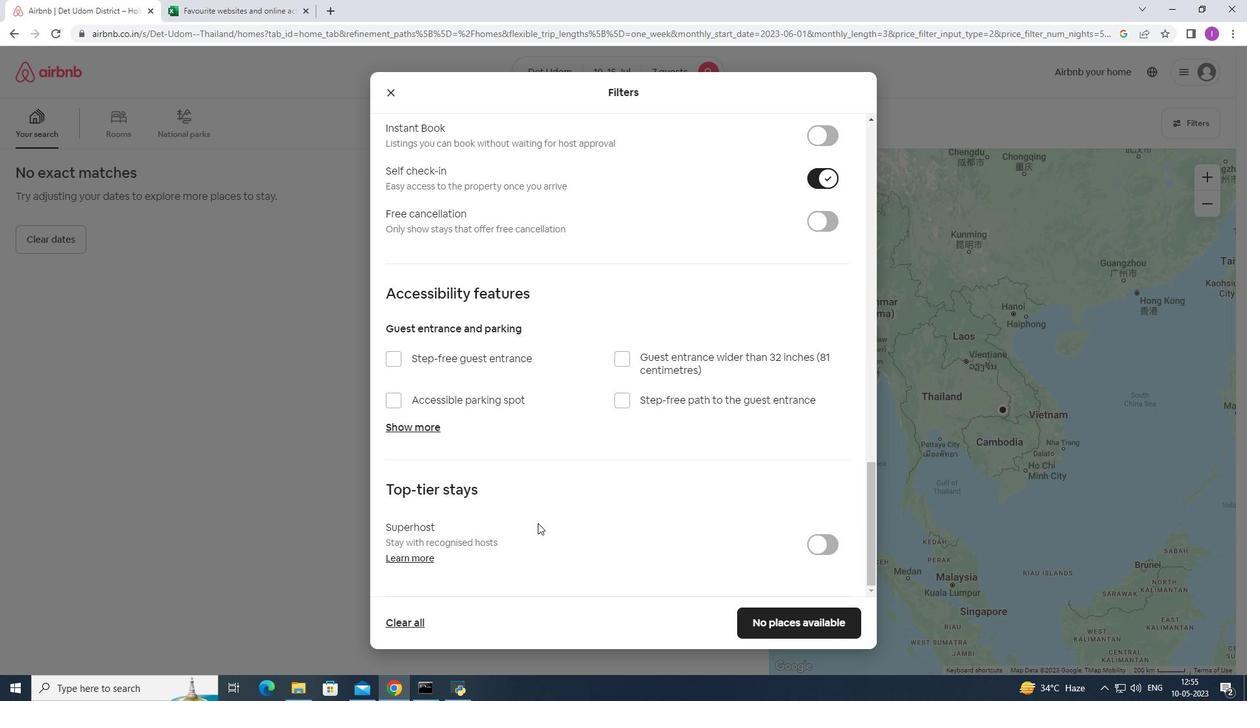 
Action: Mouse scrolled (554, 540) with delta (0, 0)
Screenshot: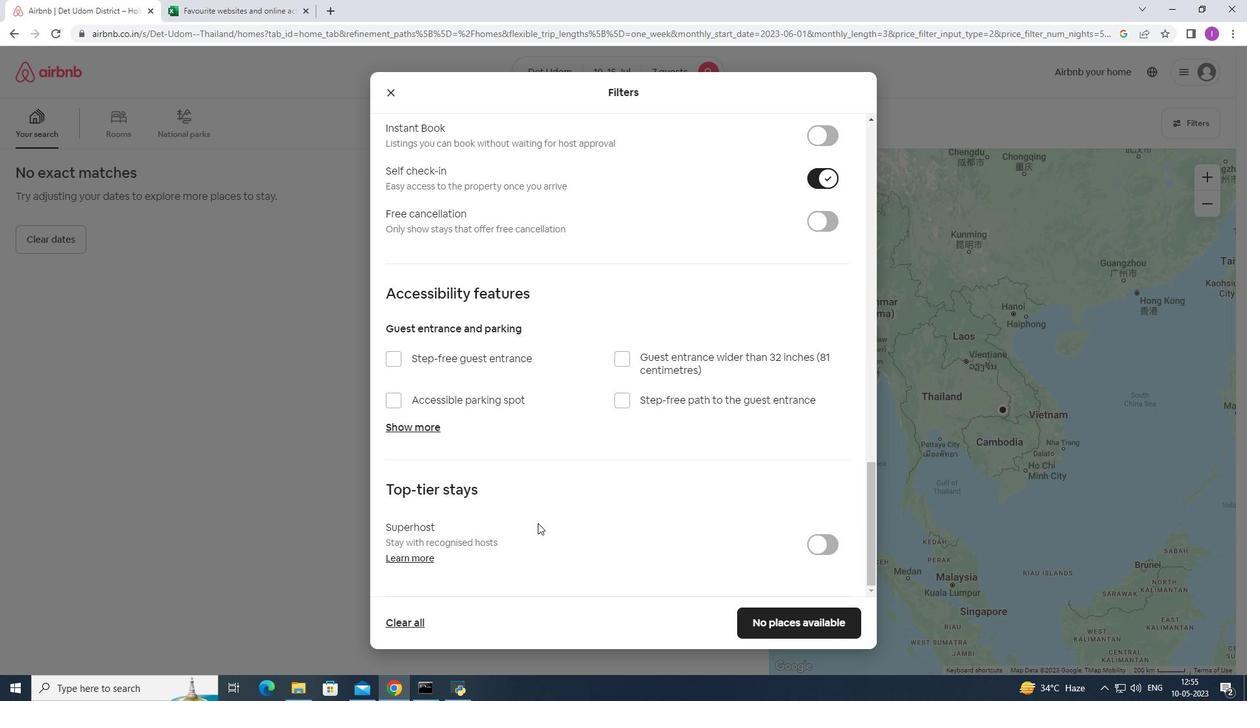 
Action: Mouse moved to (575, 541)
Screenshot: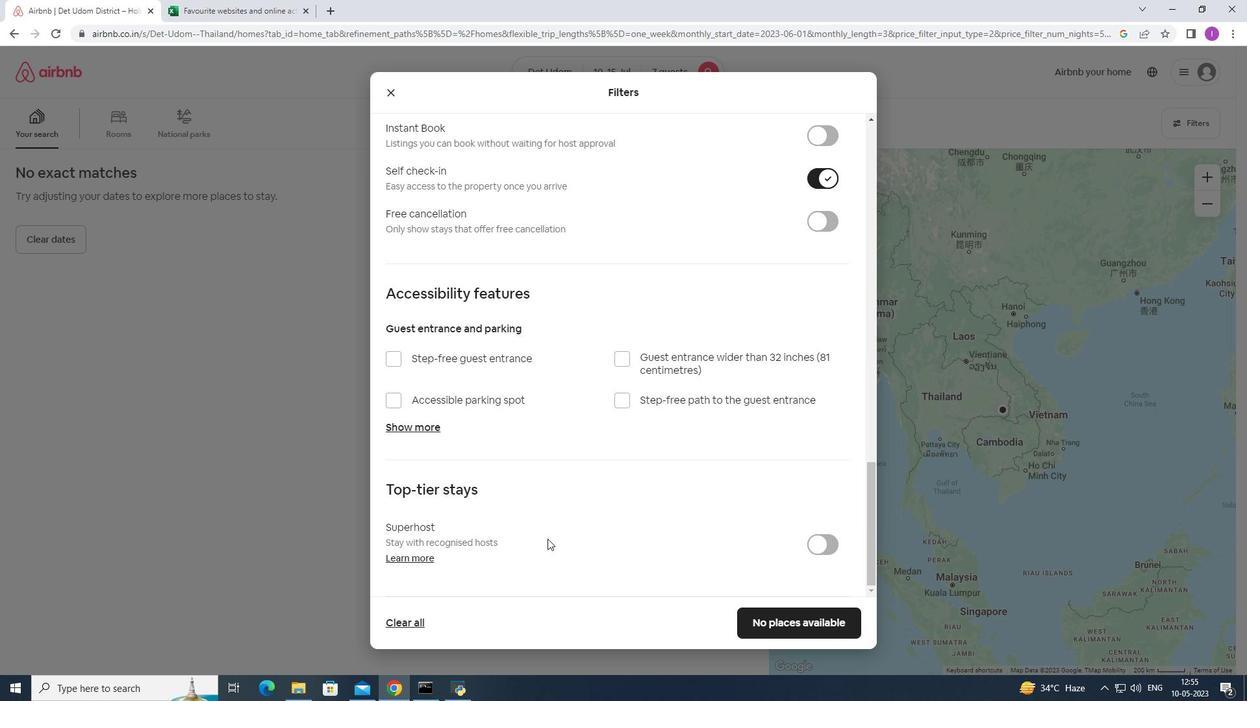 
Action: Mouse scrolled (571, 540) with delta (0, 0)
Screenshot: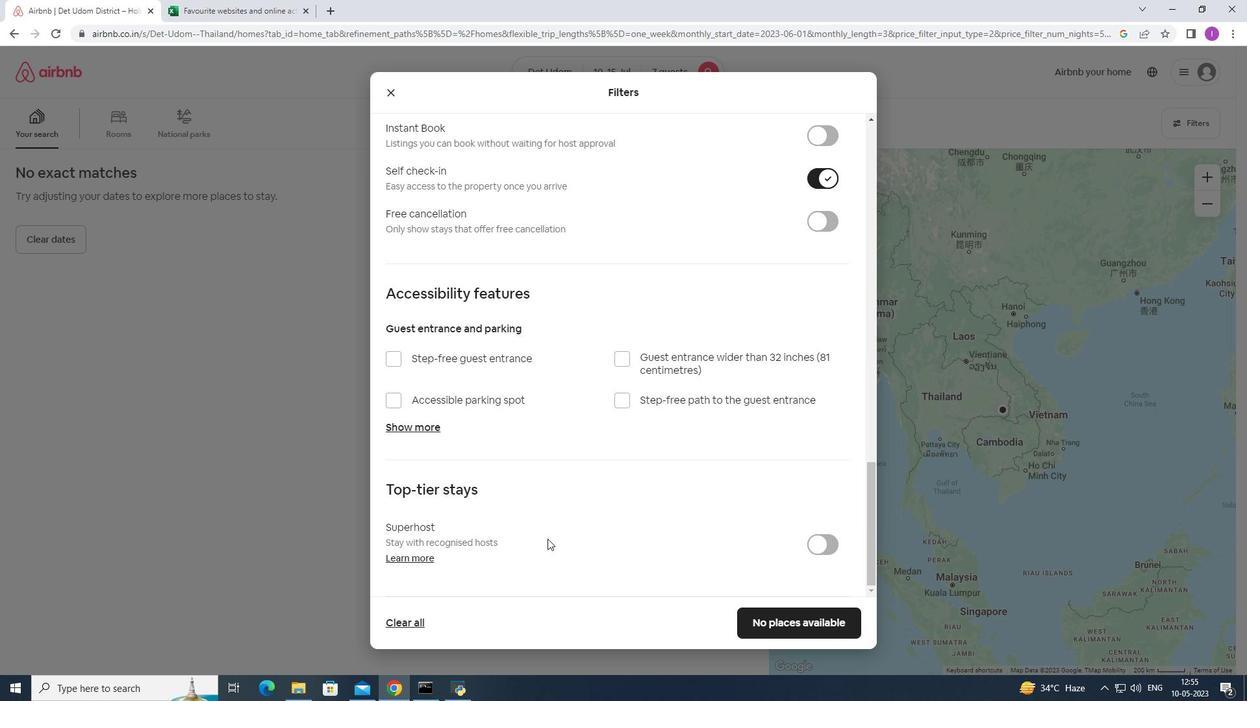 
Action: Mouse moved to (779, 618)
Screenshot: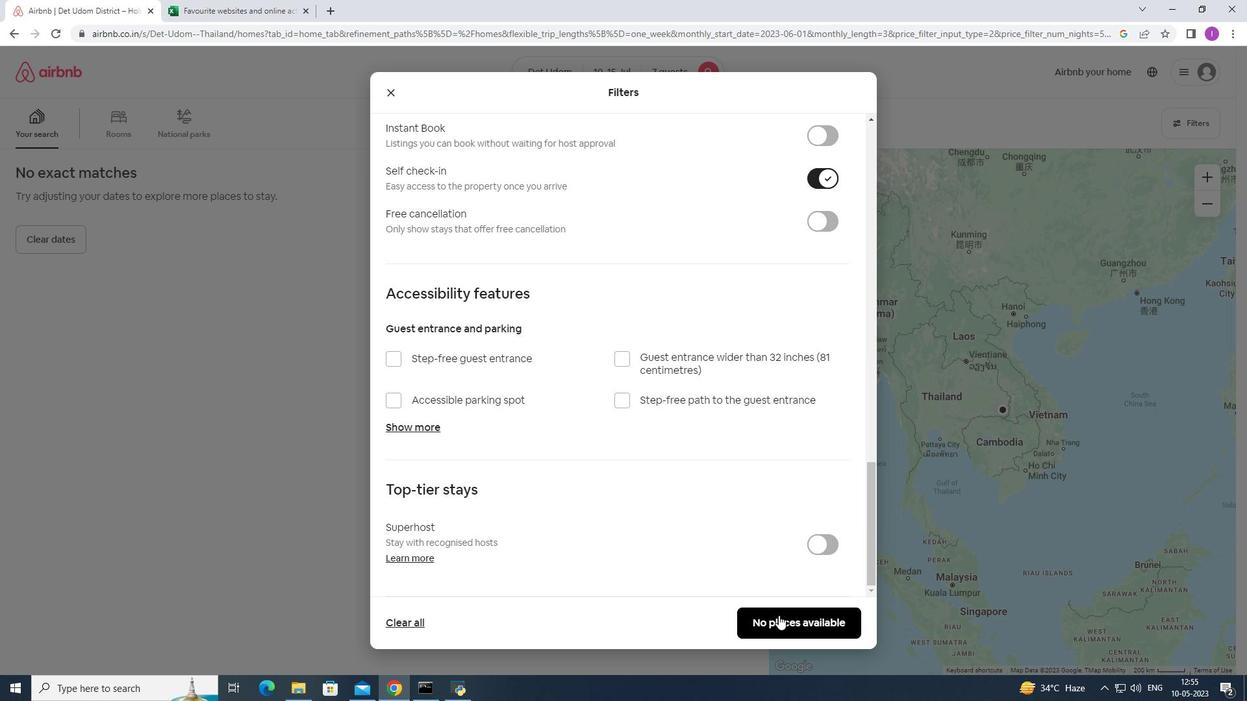 
Action: Mouse pressed left at (779, 618)
Screenshot: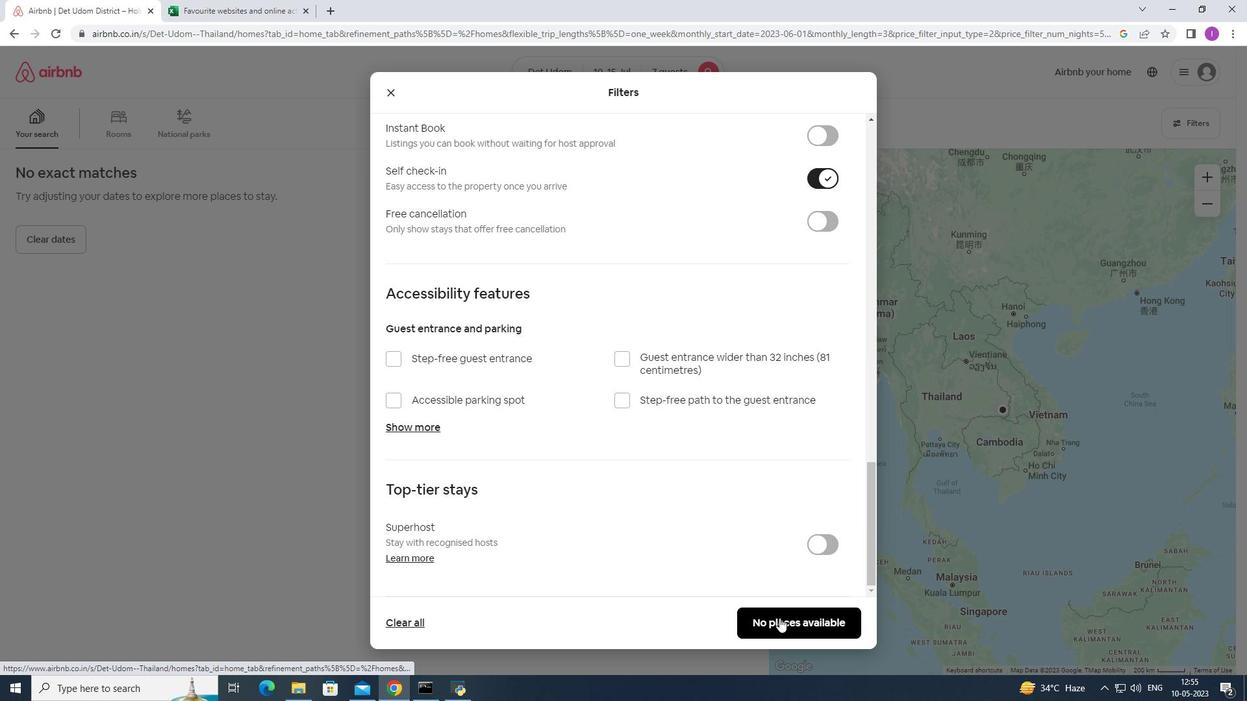 
Action: Mouse moved to (779, 609)
Screenshot: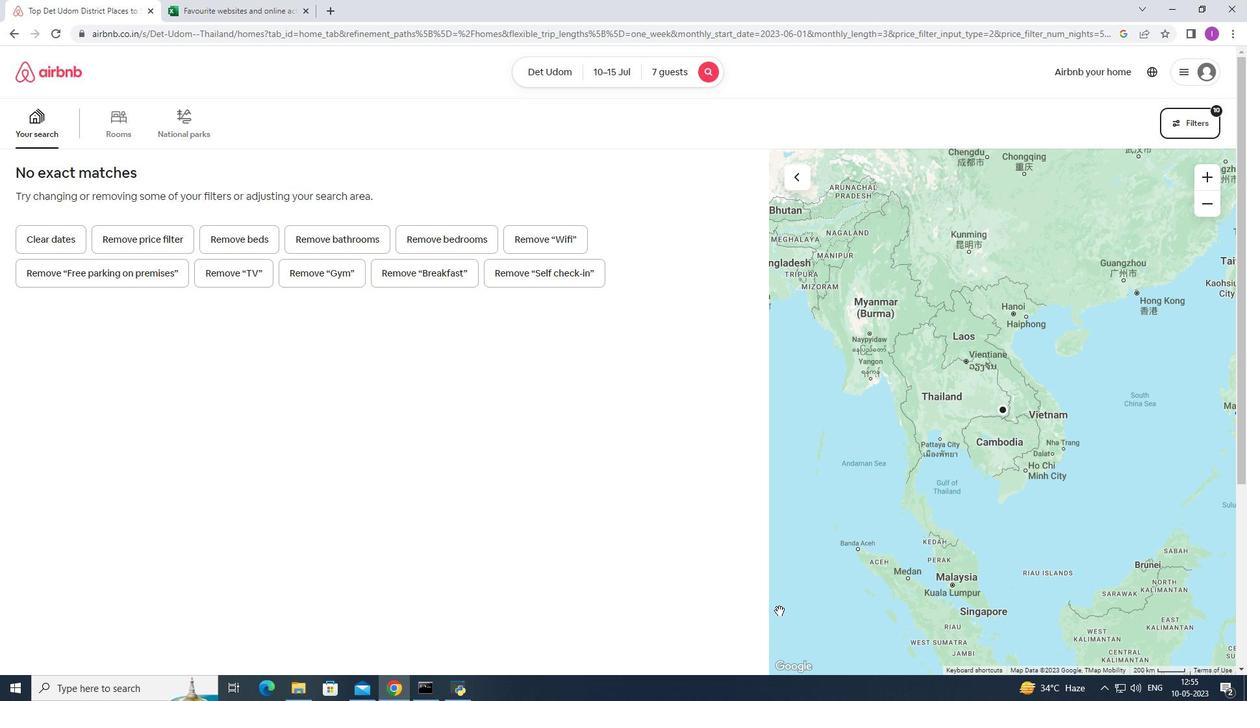 
